 Task: Find connections with filter location Bouar with filter topic #realestatewith filter profile language German with filter current company Trend Micro with filter school Jamia Millia Islamia University with filter industry Venture Capital and Private Equity Principals with filter service category Corporate Events with filter keywords title Security Guard
Action: Mouse moved to (558, 80)
Screenshot: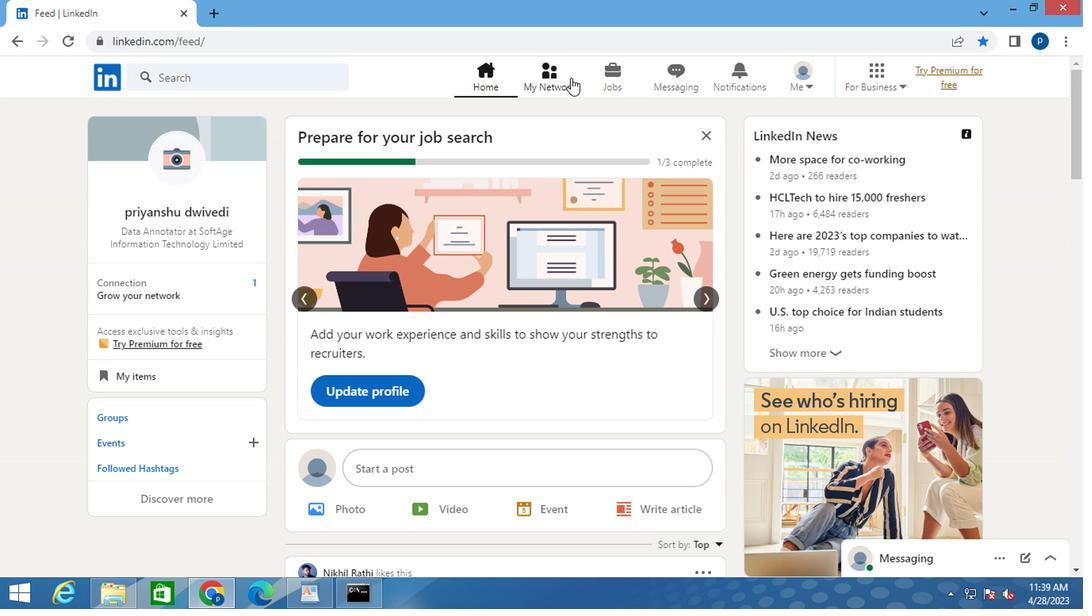 
Action: Mouse pressed left at (558, 80)
Screenshot: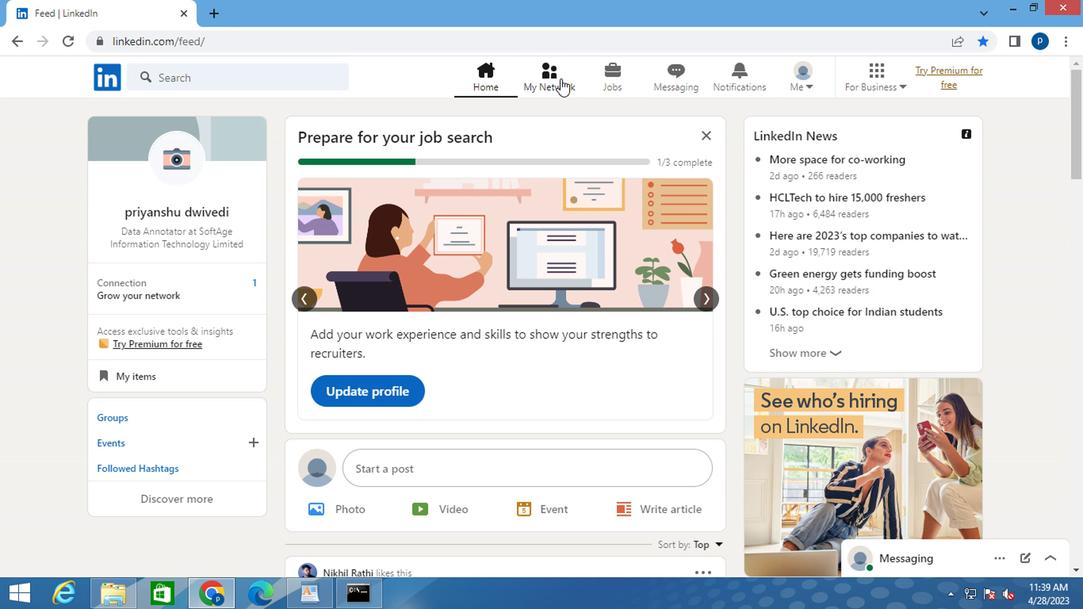
Action: Mouse moved to (187, 165)
Screenshot: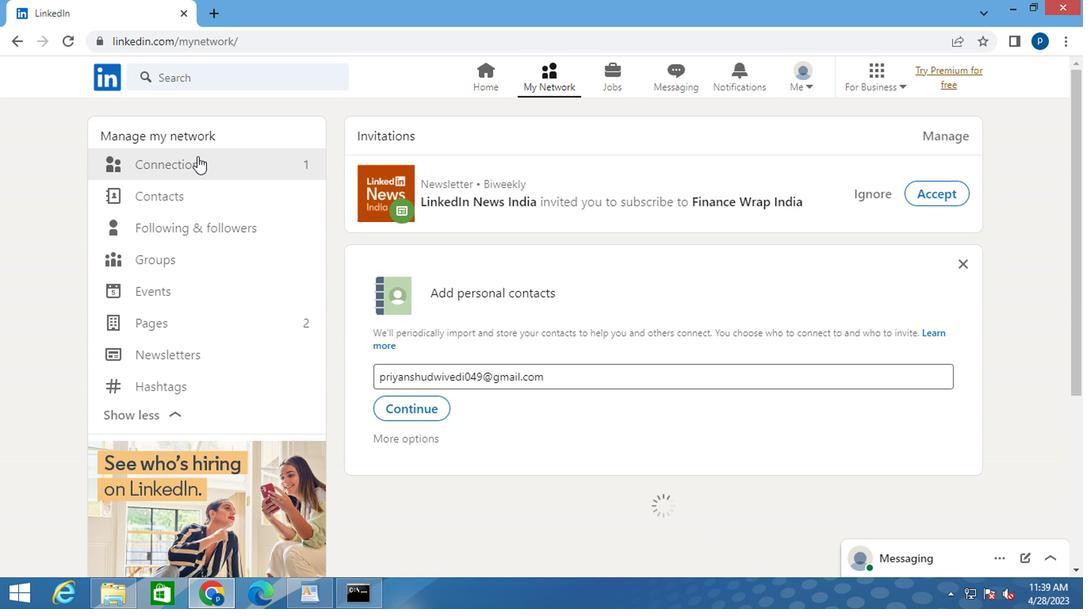 
Action: Mouse pressed left at (187, 165)
Screenshot: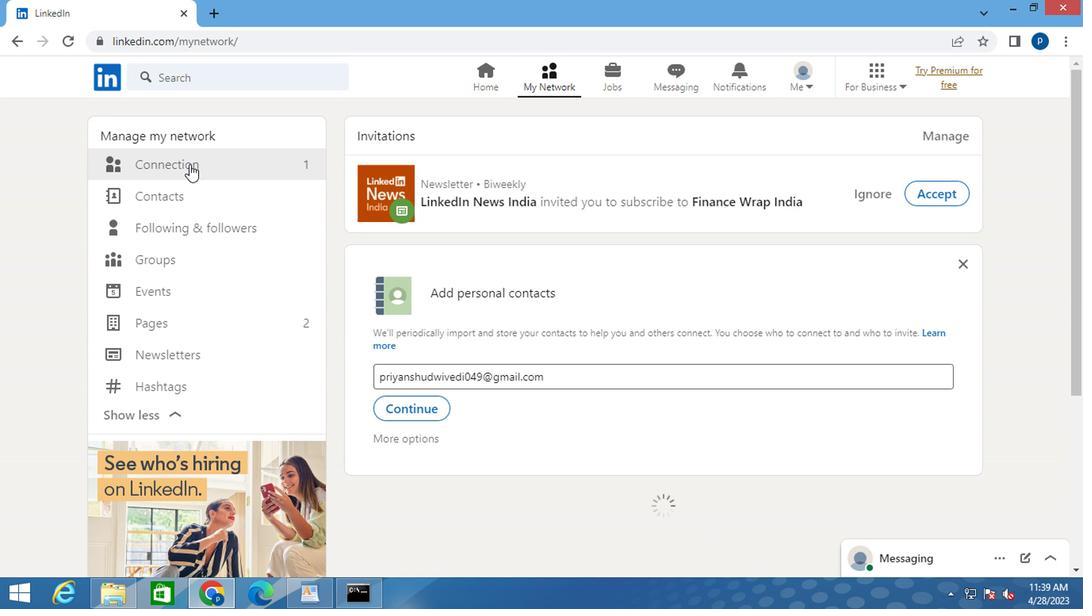 
Action: Mouse moved to (676, 171)
Screenshot: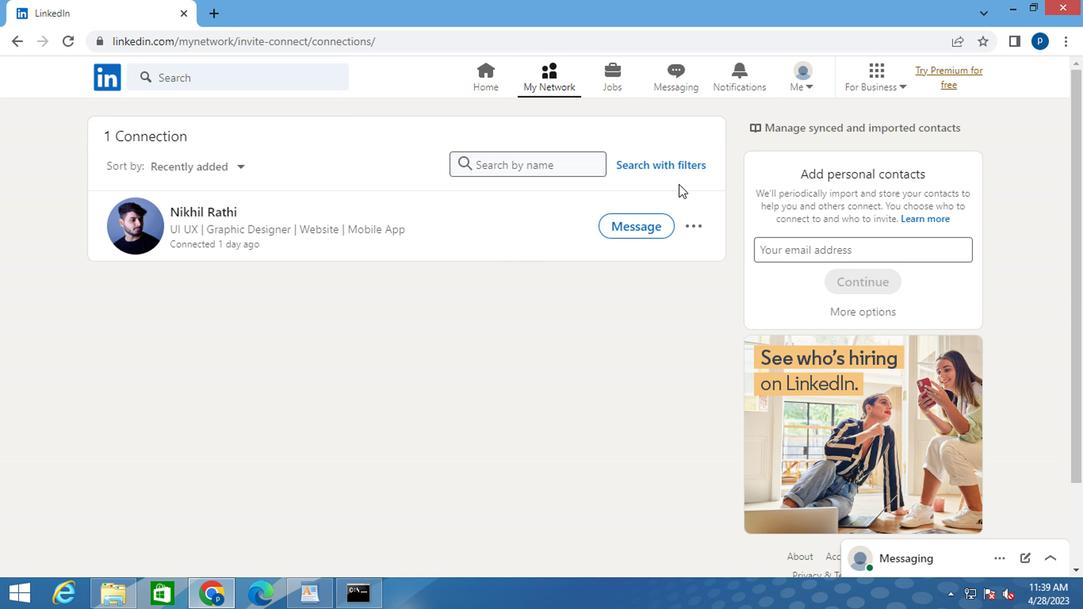 
Action: Mouse pressed left at (676, 171)
Screenshot: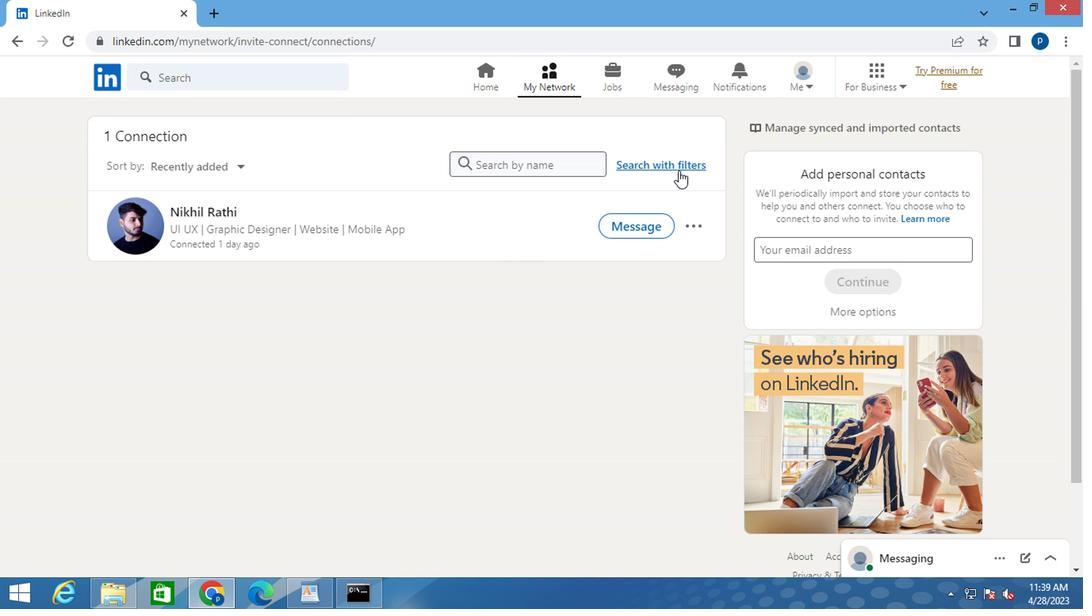 
Action: Mouse moved to (596, 130)
Screenshot: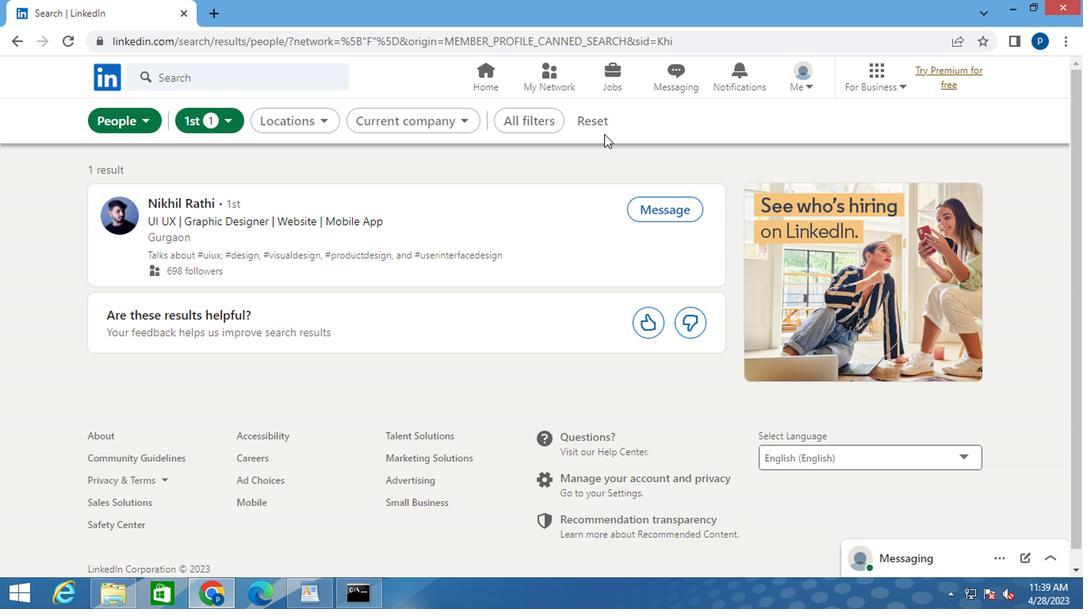 
Action: Mouse pressed left at (596, 130)
Screenshot: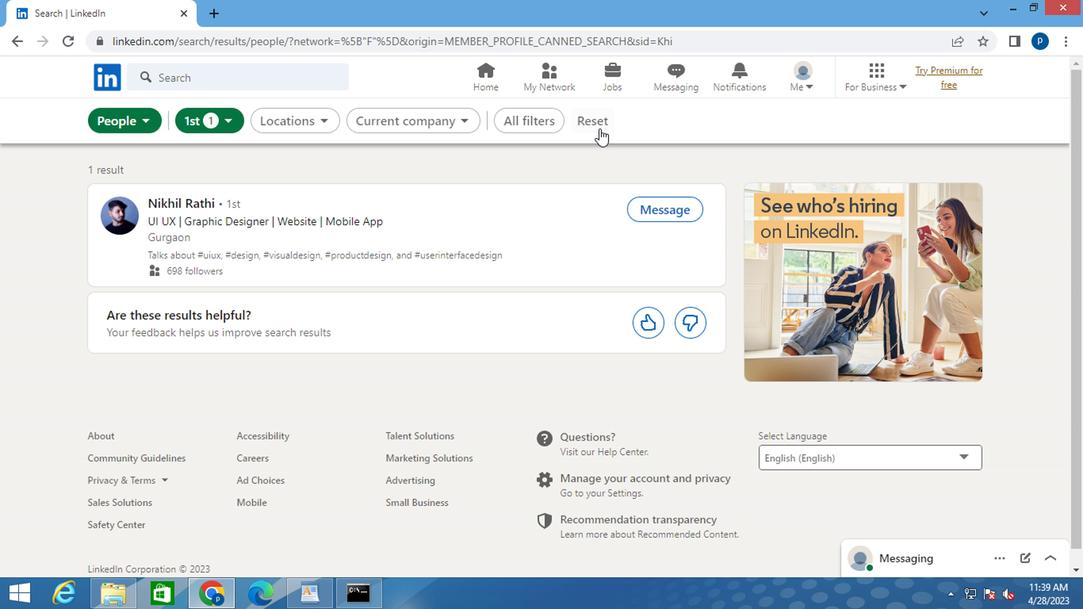 
Action: Mouse moved to (581, 124)
Screenshot: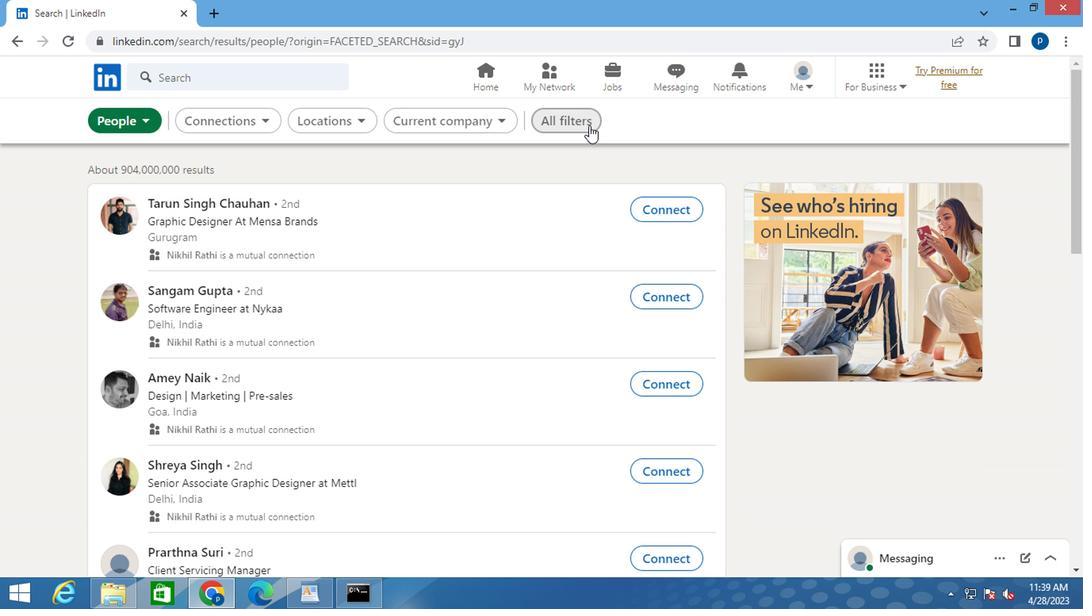 
Action: Mouse pressed left at (581, 124)
Screenshot: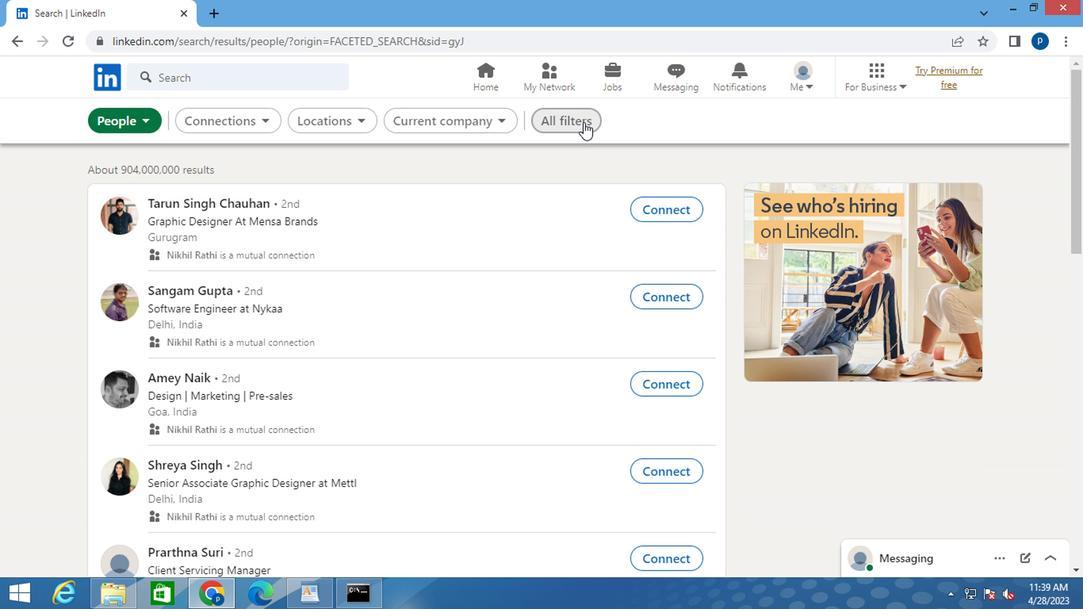 
Action: Mouse moved to (719, 339)
Screenshot: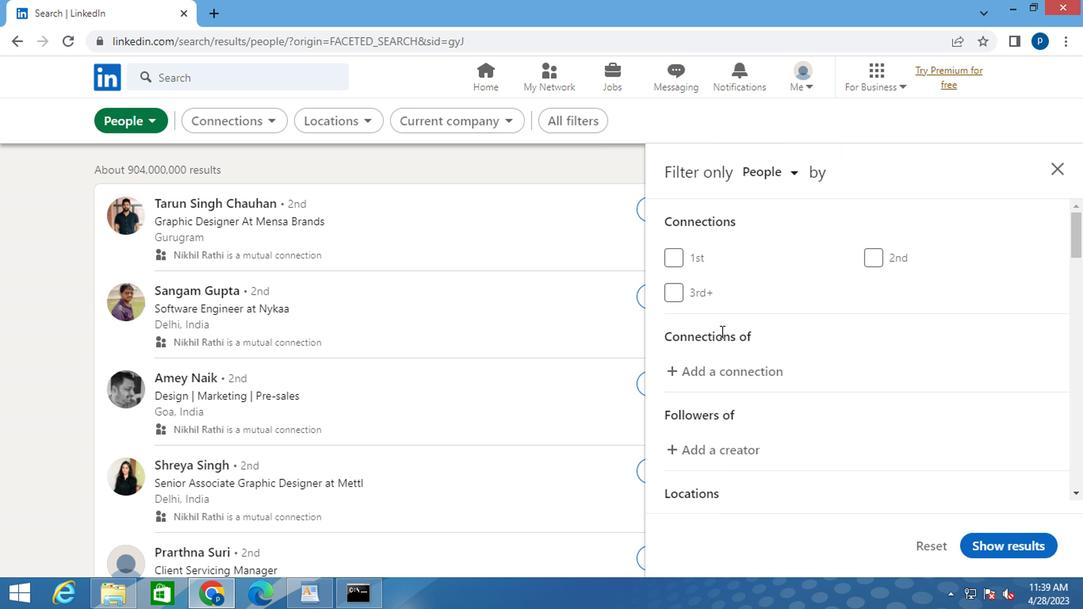 
Action: Mouse scrolled (719, 338) with delta (0, -1)
Screenshot: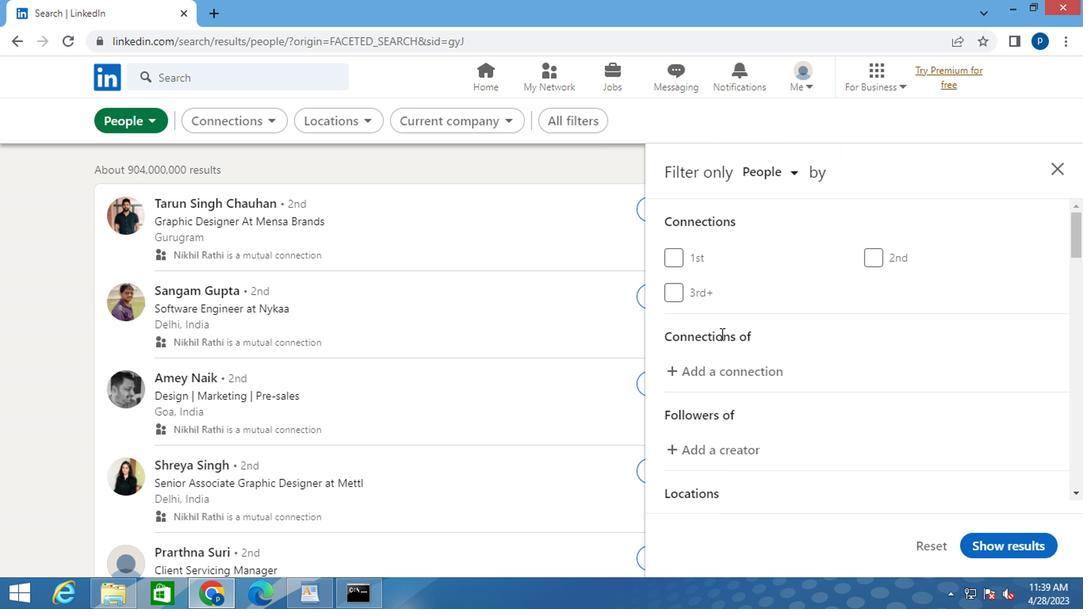 
Action: Mouse moved to (760, 365)
Screenshot: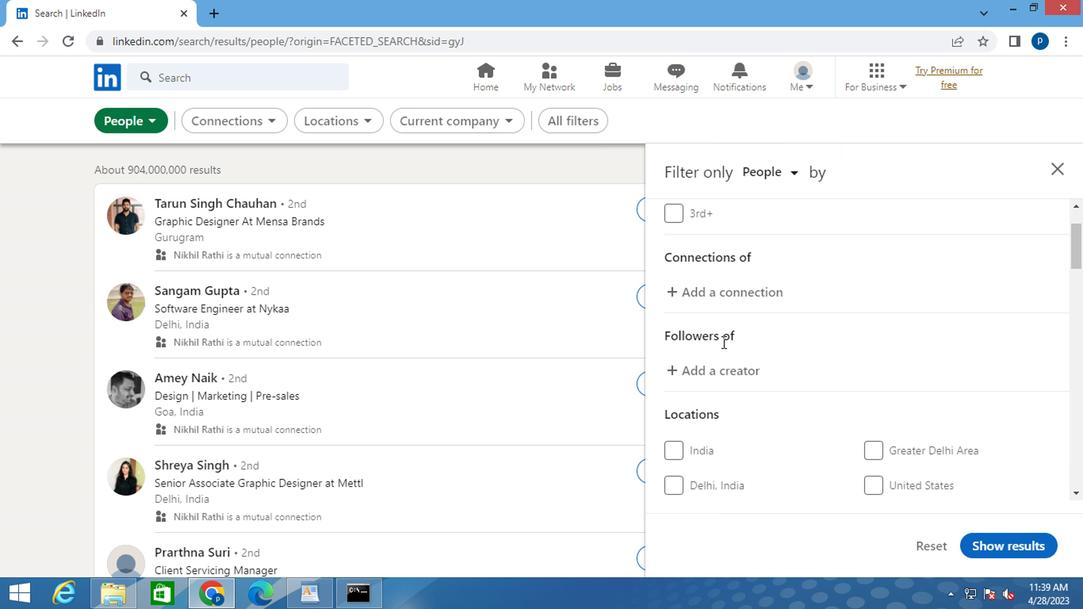 
Action: Mouse scrolled (760, 364) with delta (0, -1)
Screenshot: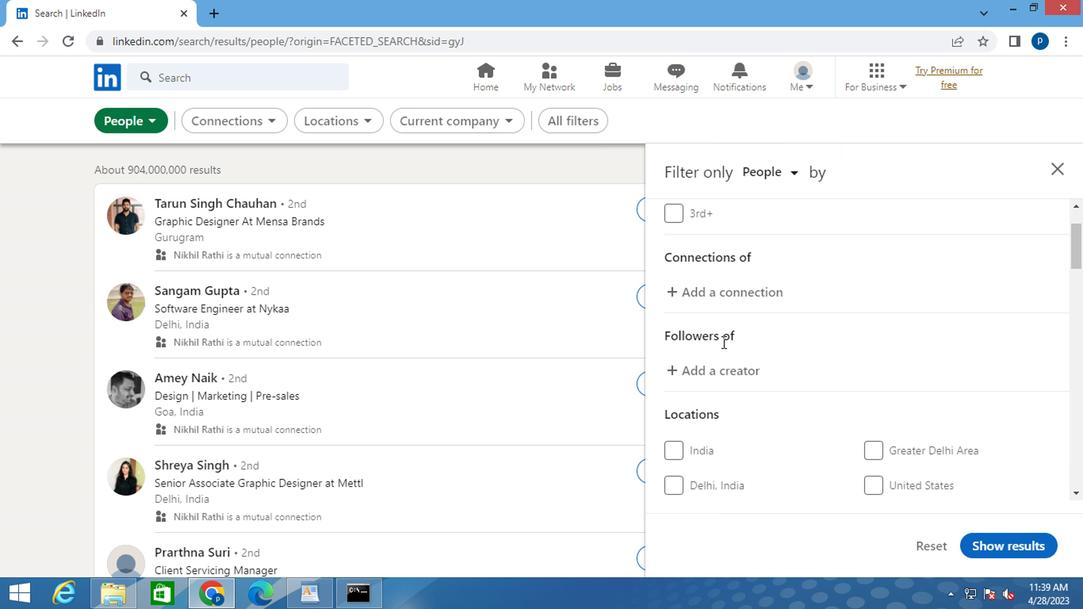 
Action: Mouse scrolled (760, 364) with delta (0, -1)
Screenshot: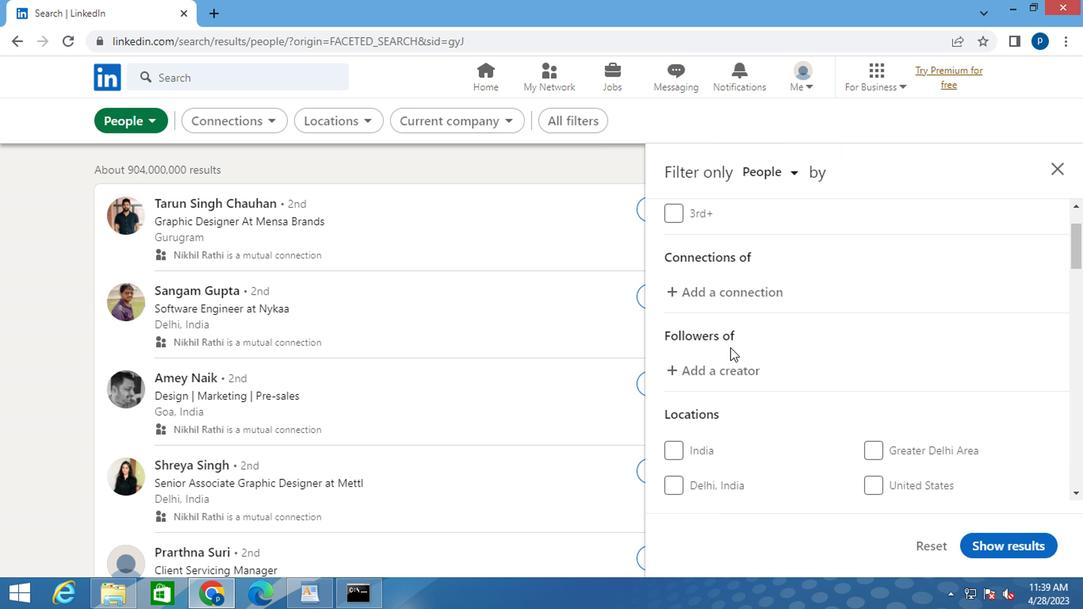 
Action: Mouse moved to (865, 360)
Screenshot: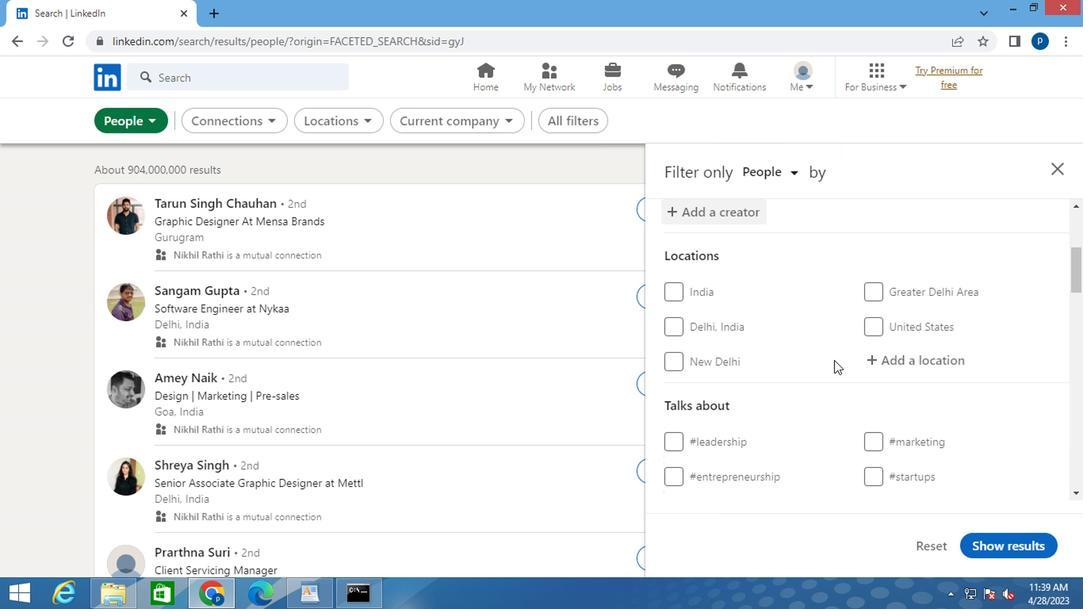 
Action: Mouse pressed left at (865, 360)
Screenshot: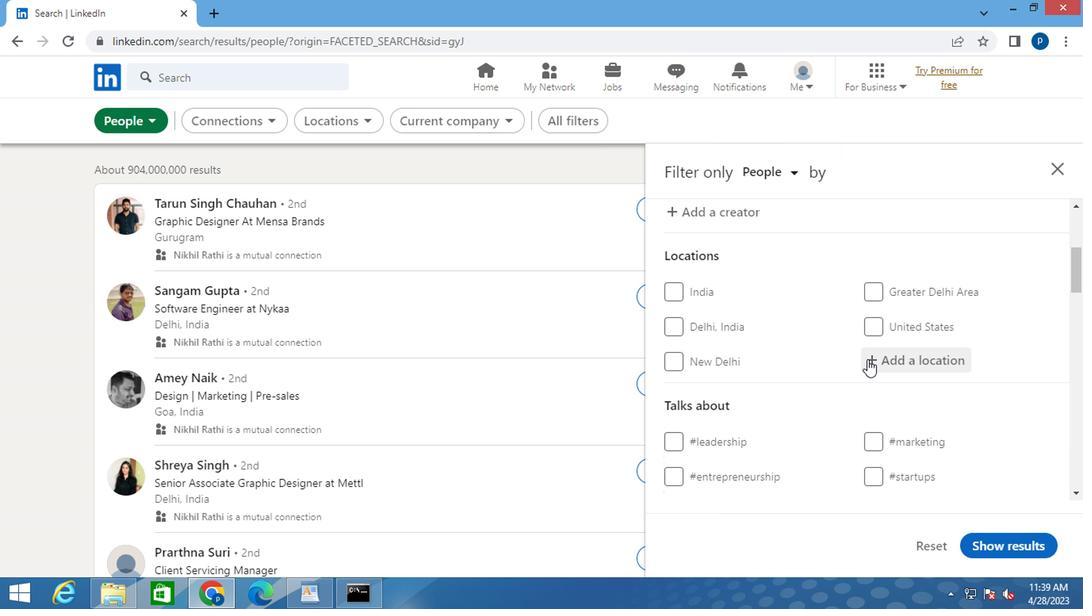 
Action: Key pressed b<Key.caps_lock>ouar
Screenshot: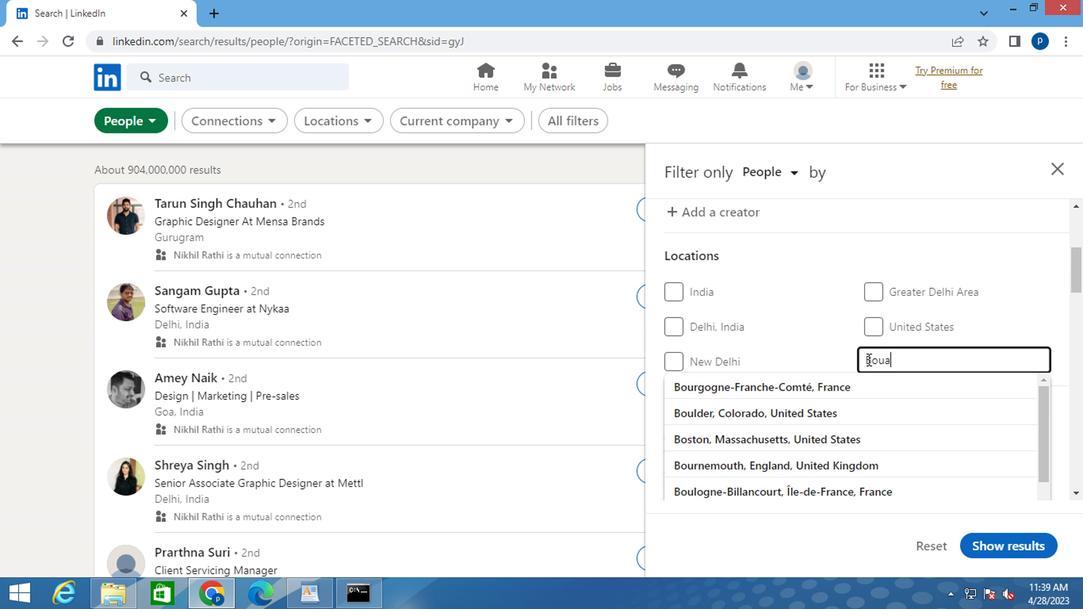 
Action: Mouse moved to (808, 387)
Screenshot: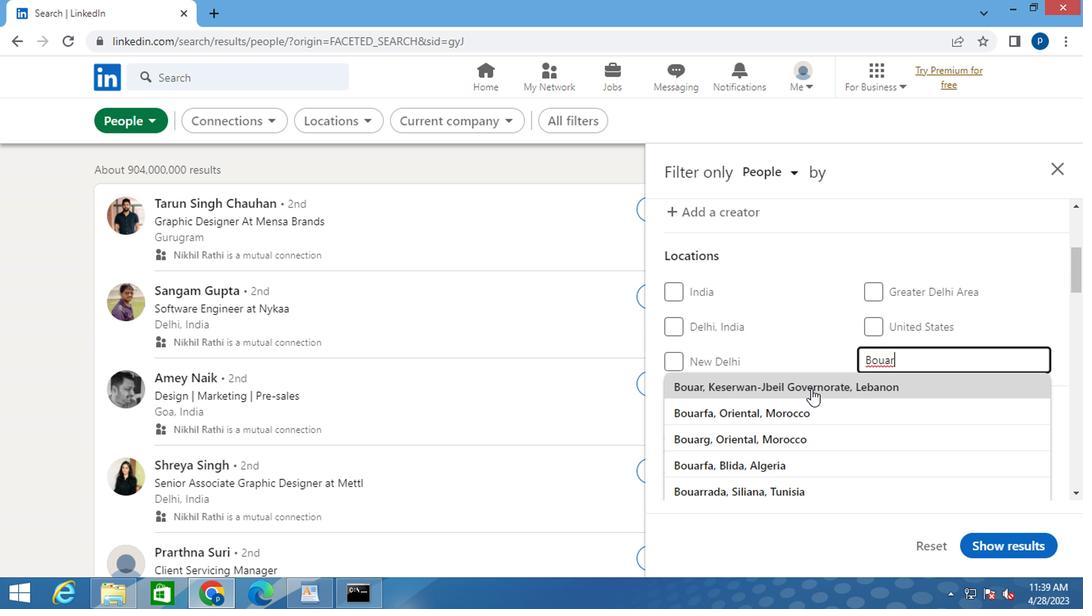 
Action: Mouse pressed left at (808, 387)
Screenshot: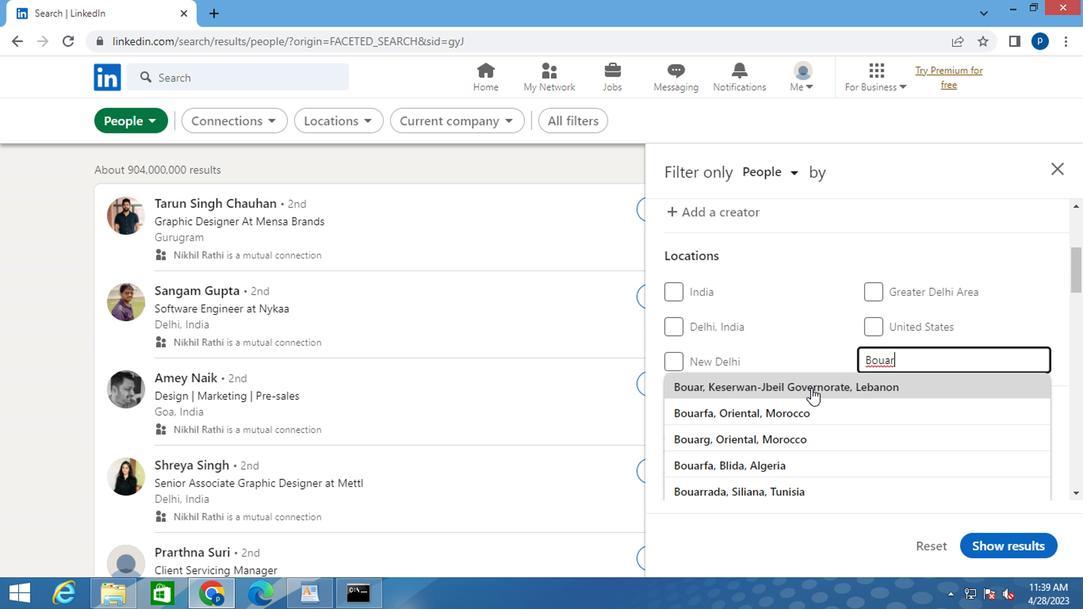 
Action: Mouse moved to (758, 391)
Screenshot: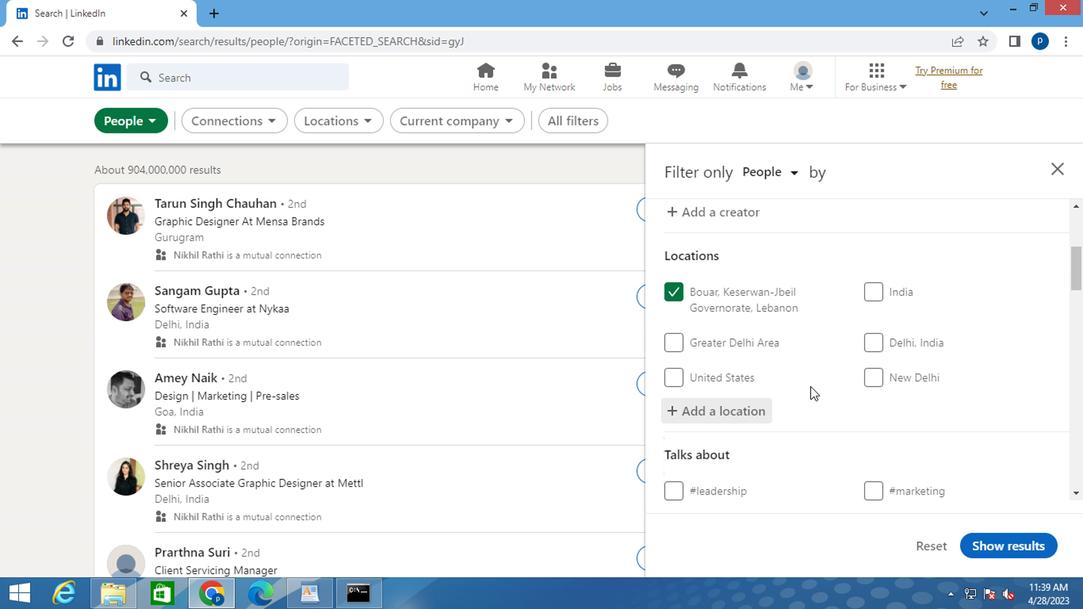
Action: Mouse scrolled (758, 390) with delta (0, -1)
Screenshot: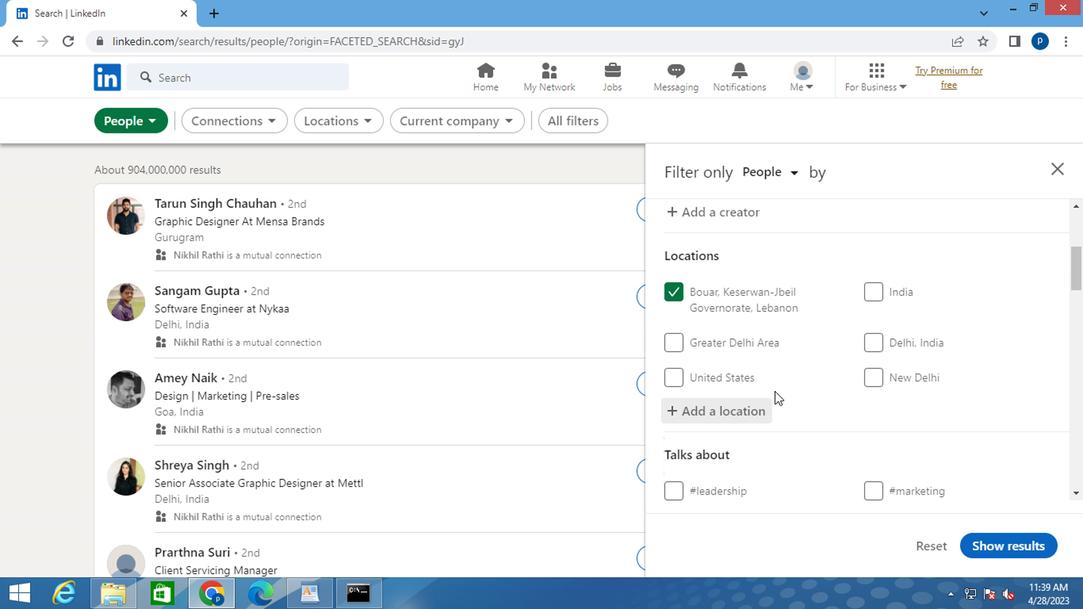 
Action: Mouse scrolled (758, 390) with delta (0, -1)
Screenshot: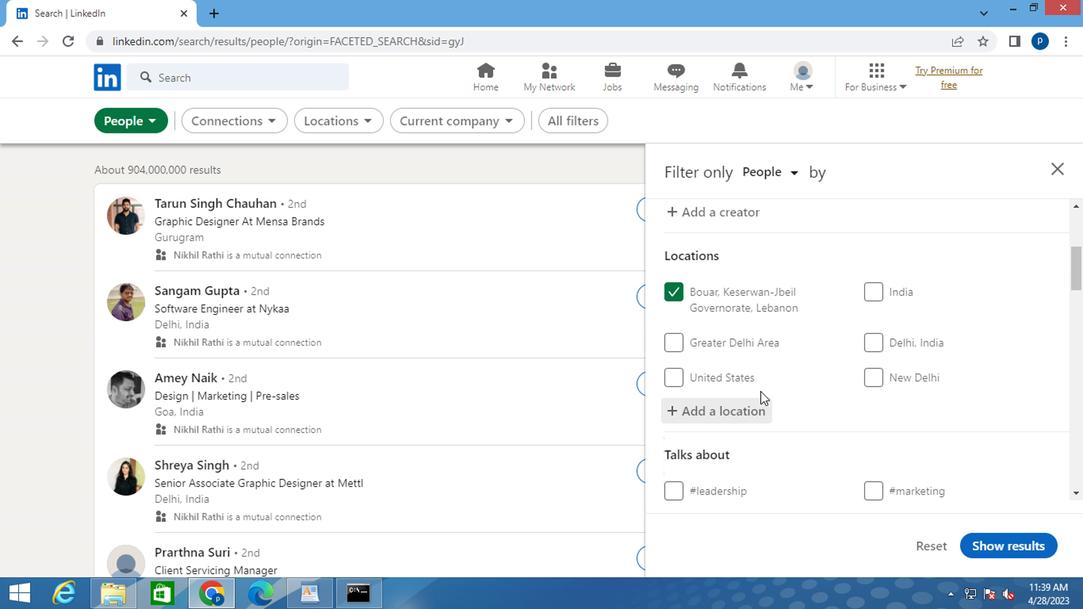 
Action: Mouse moved to (882, 409)
Screenshot: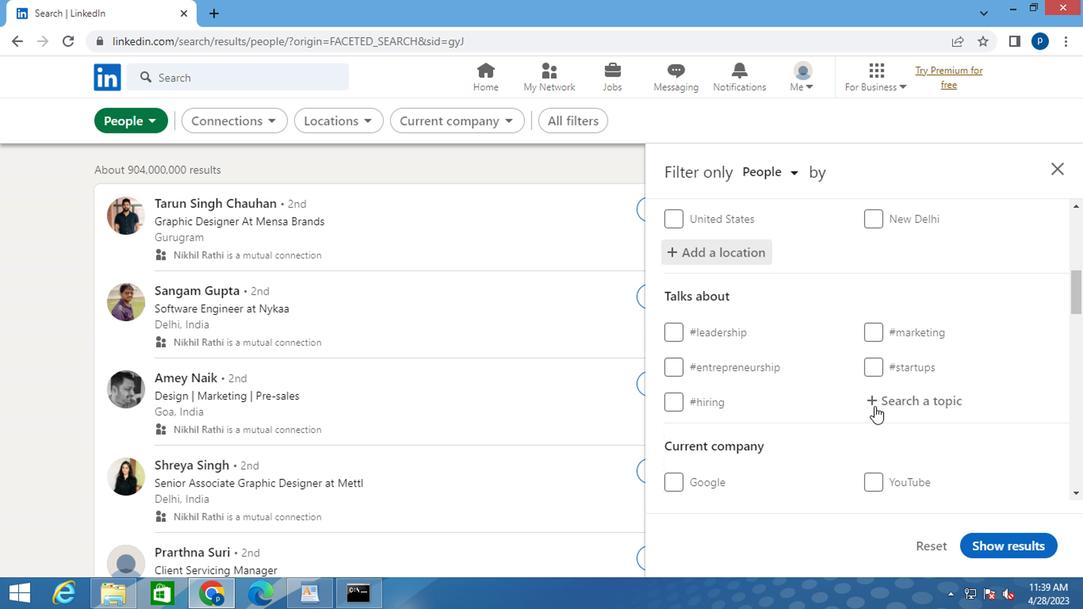 
Action: Mouse pressed left at (882, 409)
Screenshot: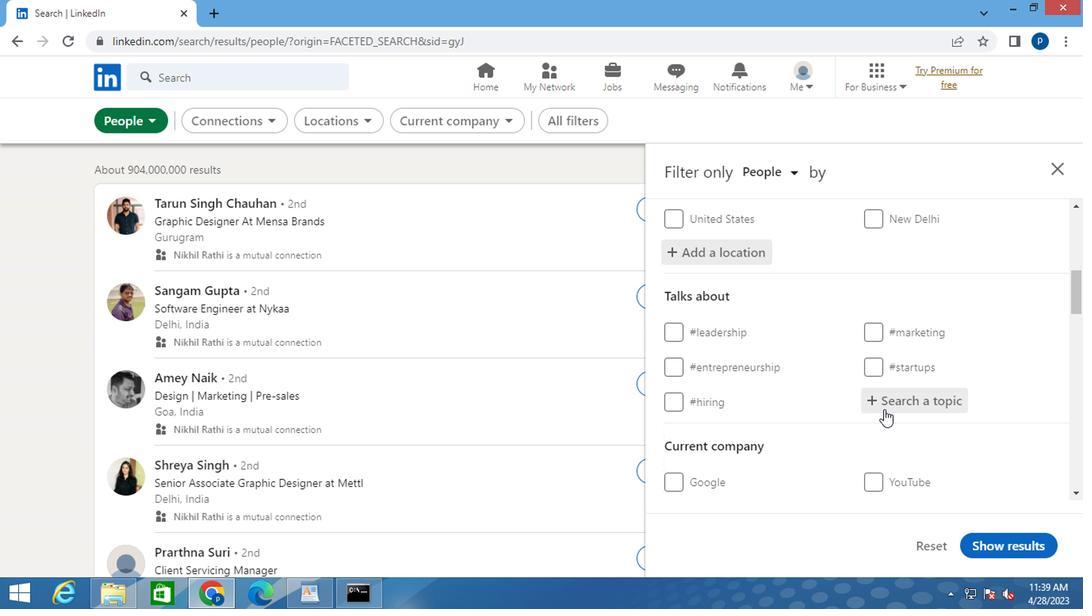 
Action: Key pressed <Key.shift>#REALESTATE<Key.space>
Screenshot: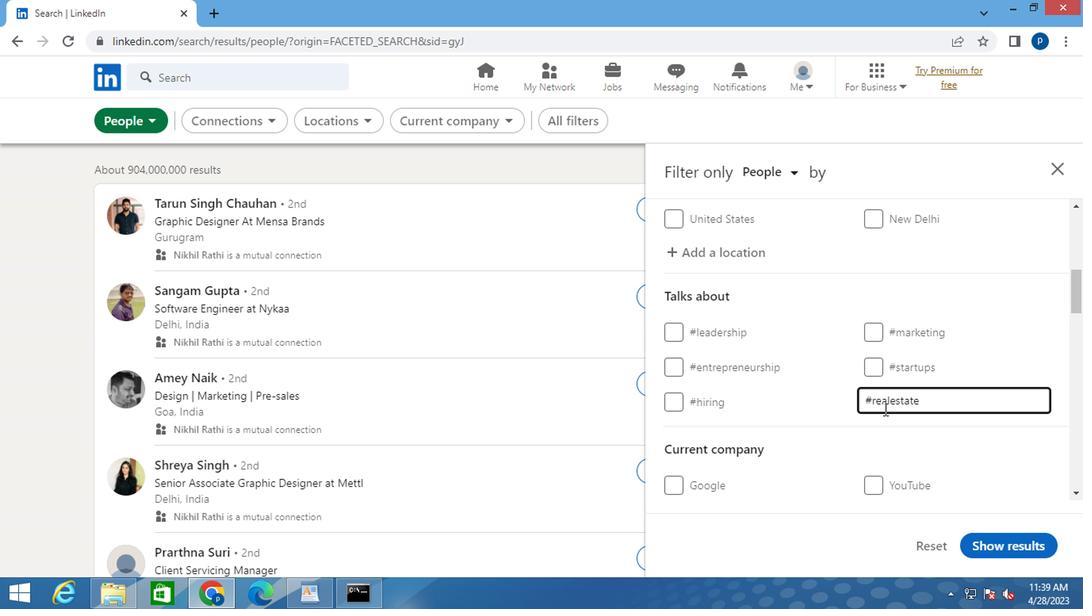 
Action: Mouse moved to (826, 413)
Screenshot: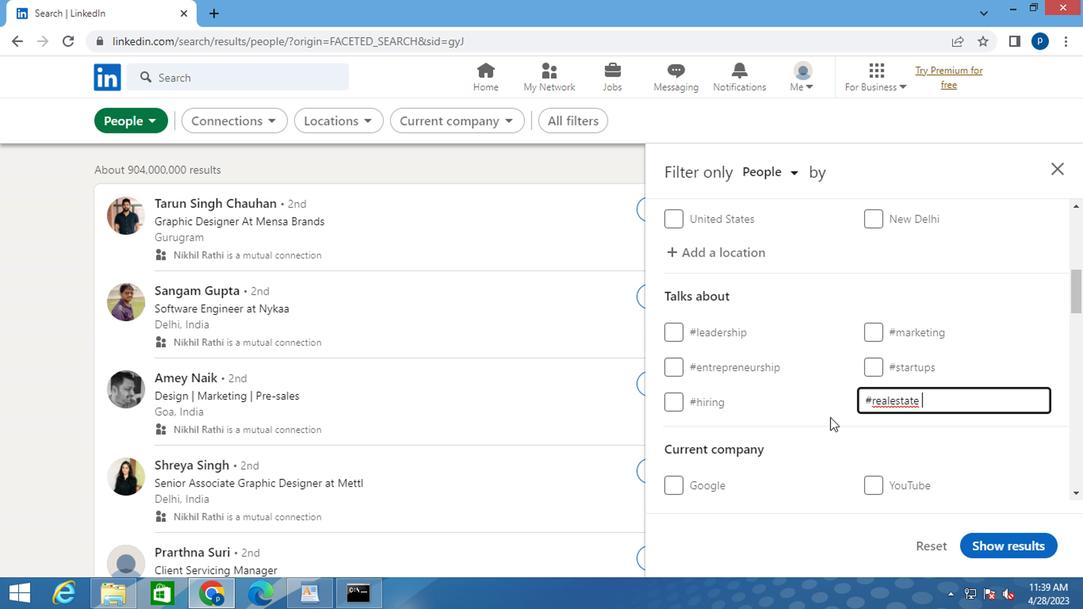 
Action: Mouse scrolled (826, 413) with delta (0, 0)
Screenshot: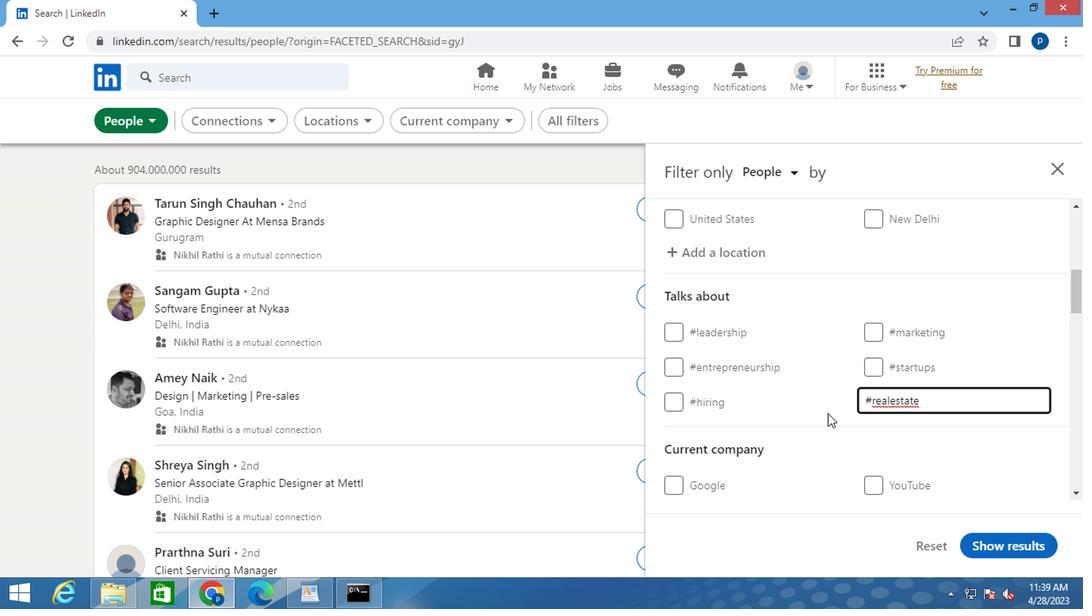 
Action: Mouse moved to (821, 398)
Screenshot: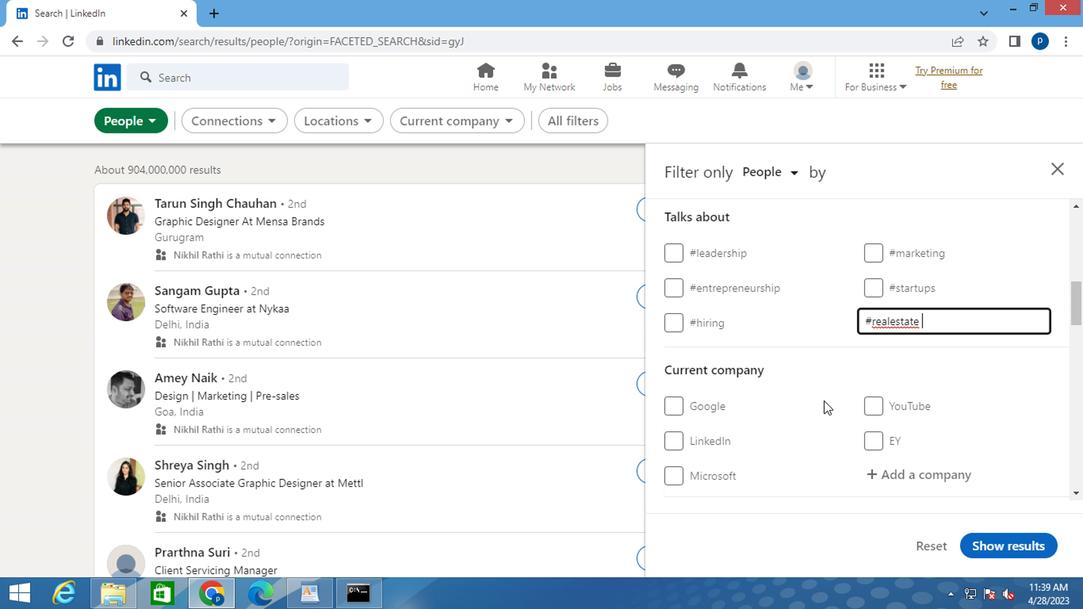 
Action: Mouse scrolled (821, 397) with delta (0, 0)
Screenshot: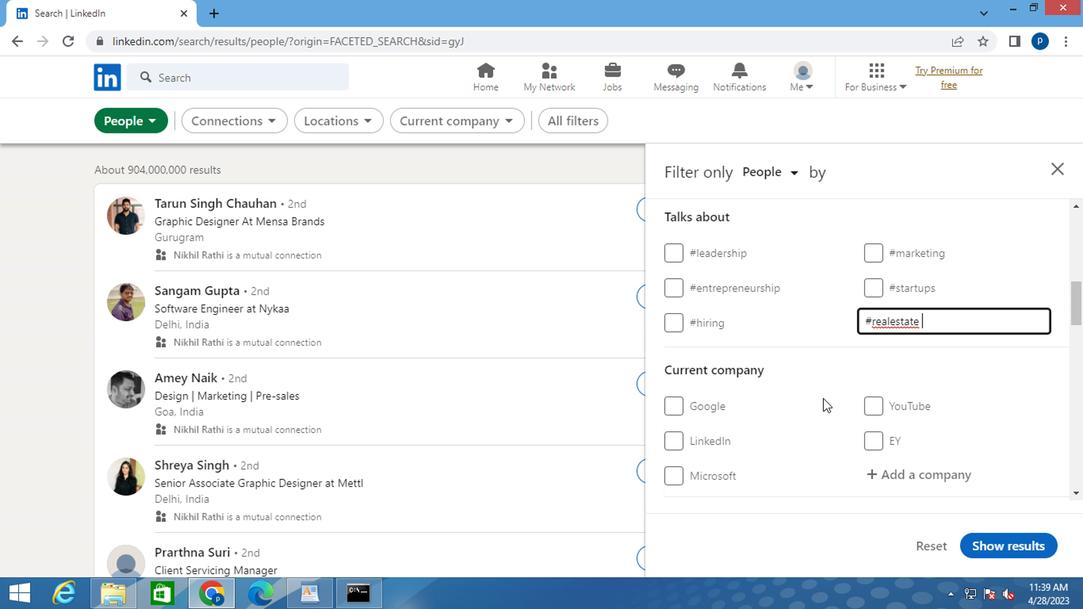 
Action: Mouse moved to (821, 396)
Screenshot: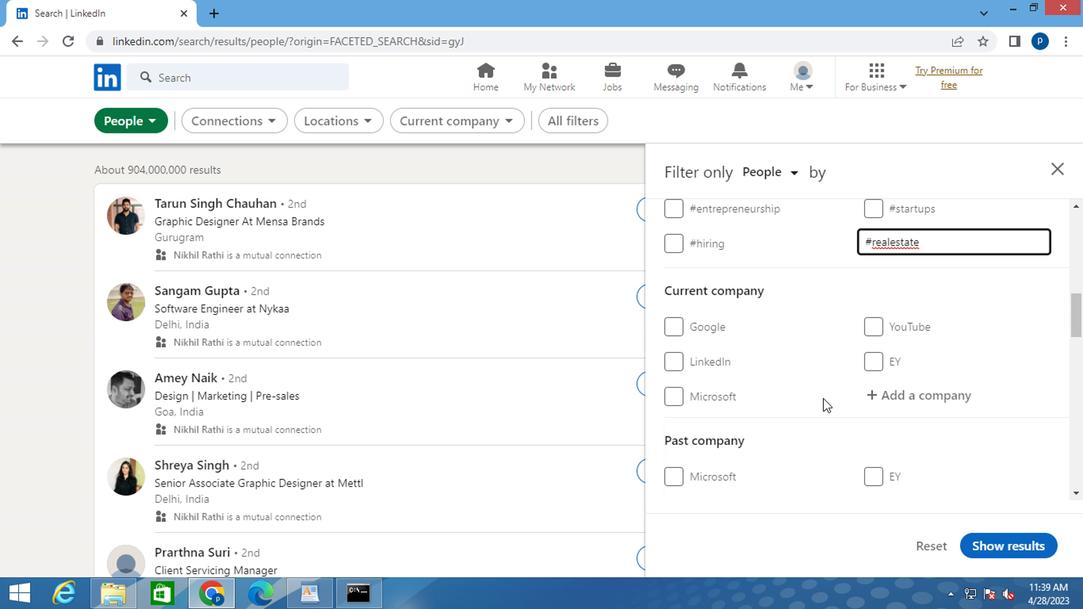 
Action: Mouse scrolled (821, 395) with delta (0, 0)
Screenshot: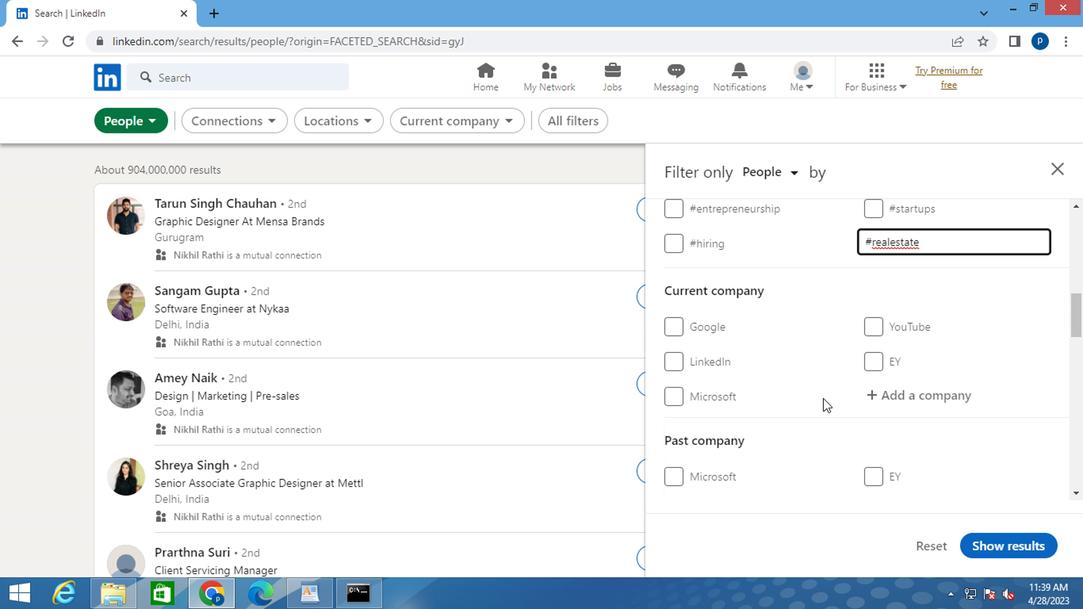 
Action: Mouse scrolled (821, 395) with delta (0, 0)
Screenshot: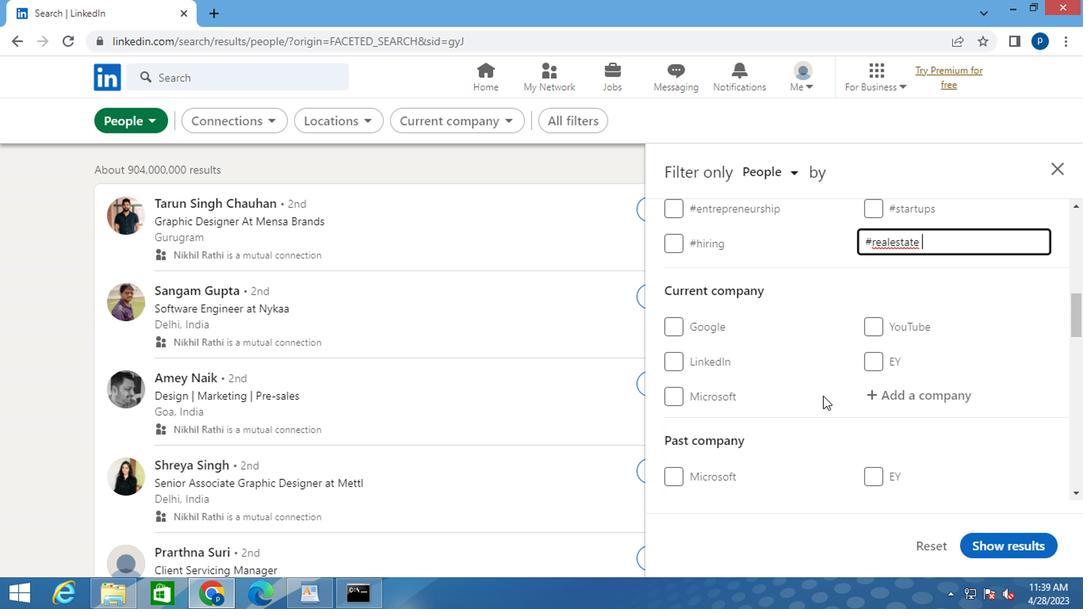 
Action: Mouse moved to (821, 395)
Screenshot: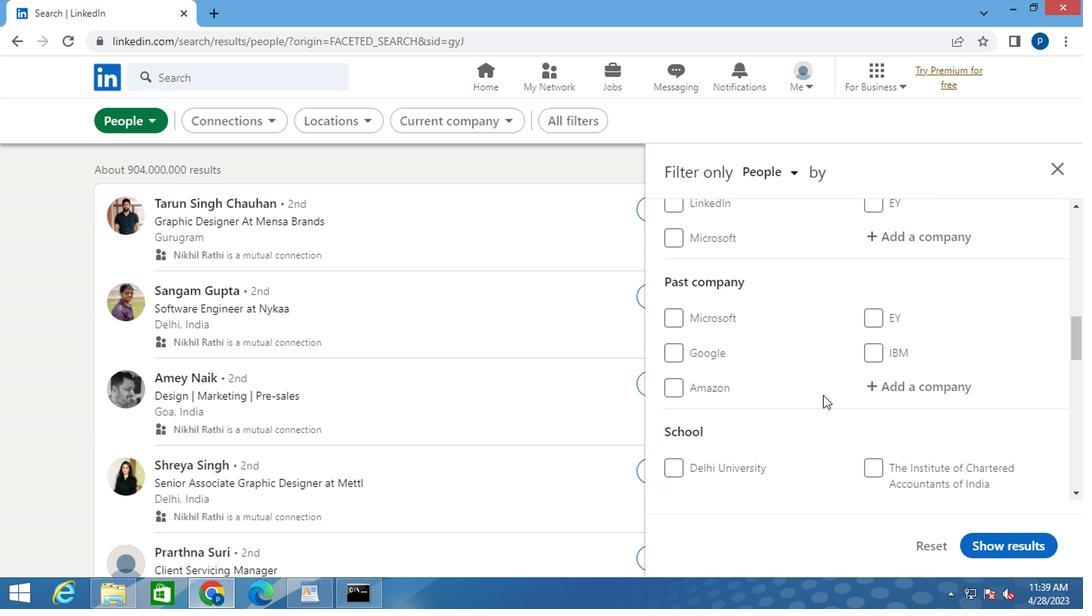 
Action: Mouse scrolled (821, 394) with delta (0, -1)
Screenshot: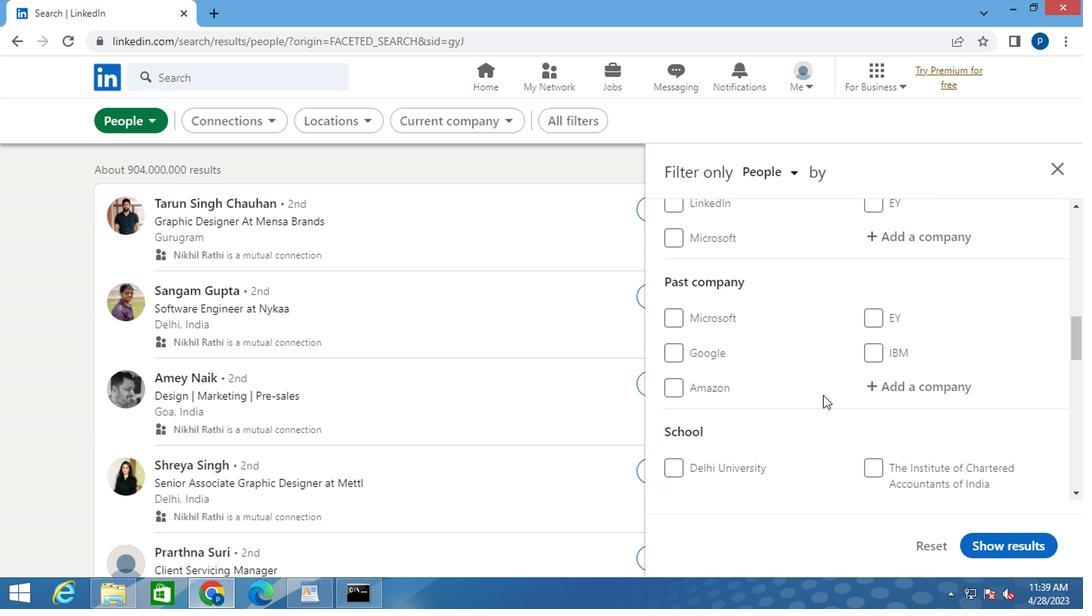 
Action: Mouse moved to (856, 393)
Screenshot: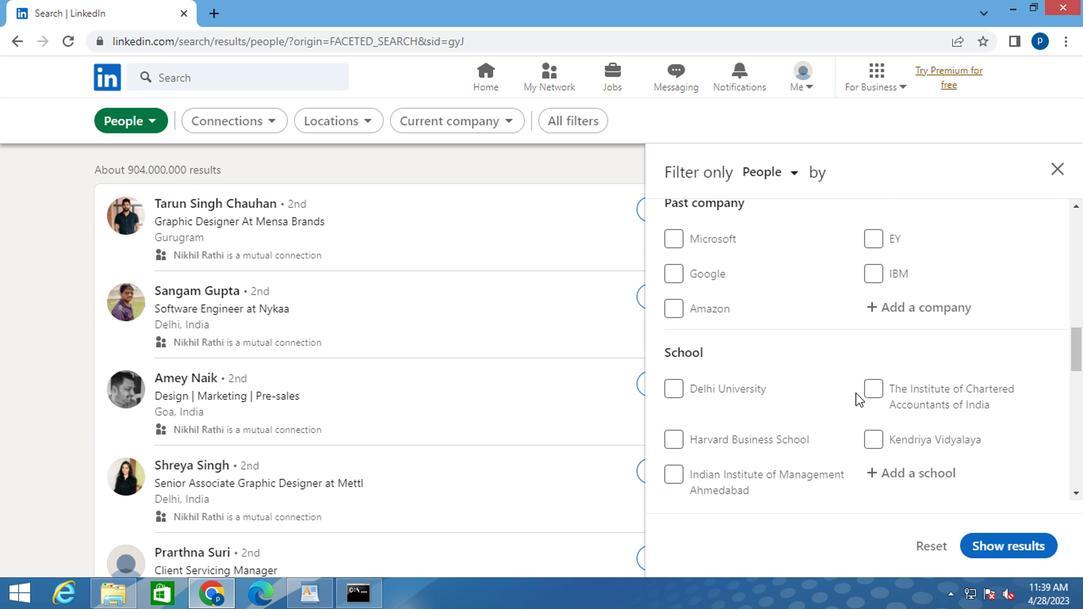 
Action: Mouse scrolled (856, 392) with delta (0, -1)
Screenshot: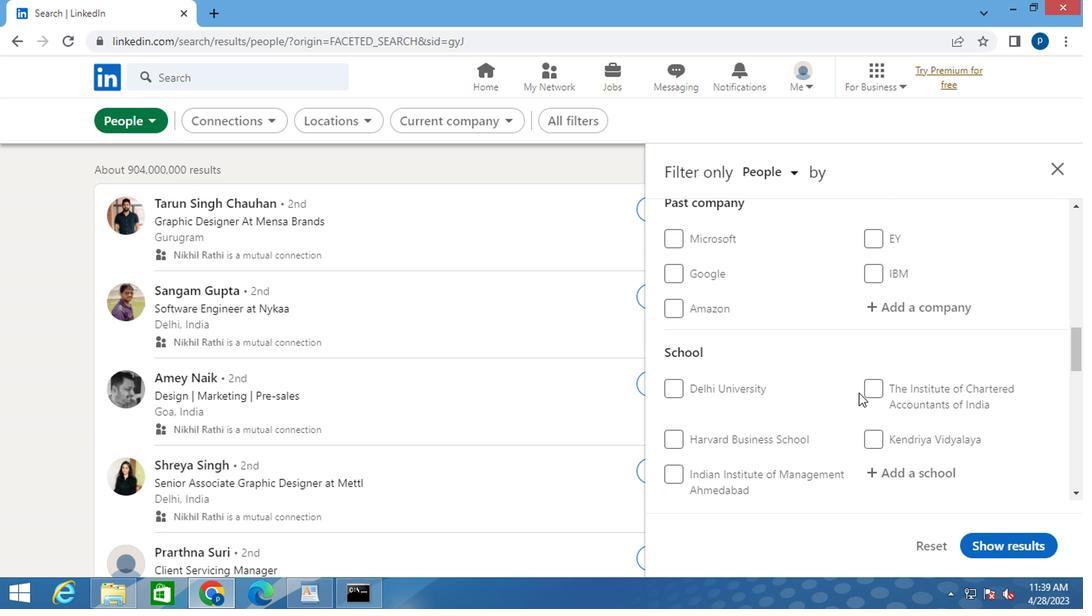 
Action: Mouse scrolled (856, 392) with delta (0, -1)
Screenshot: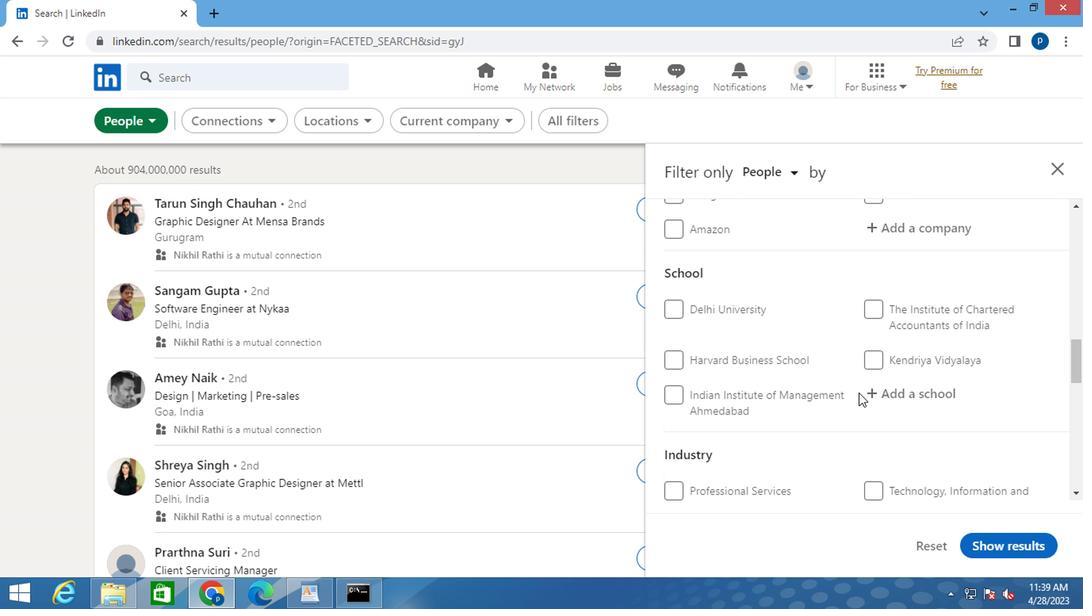 
Action: Mouse moved to (856, 392)
Screenshot: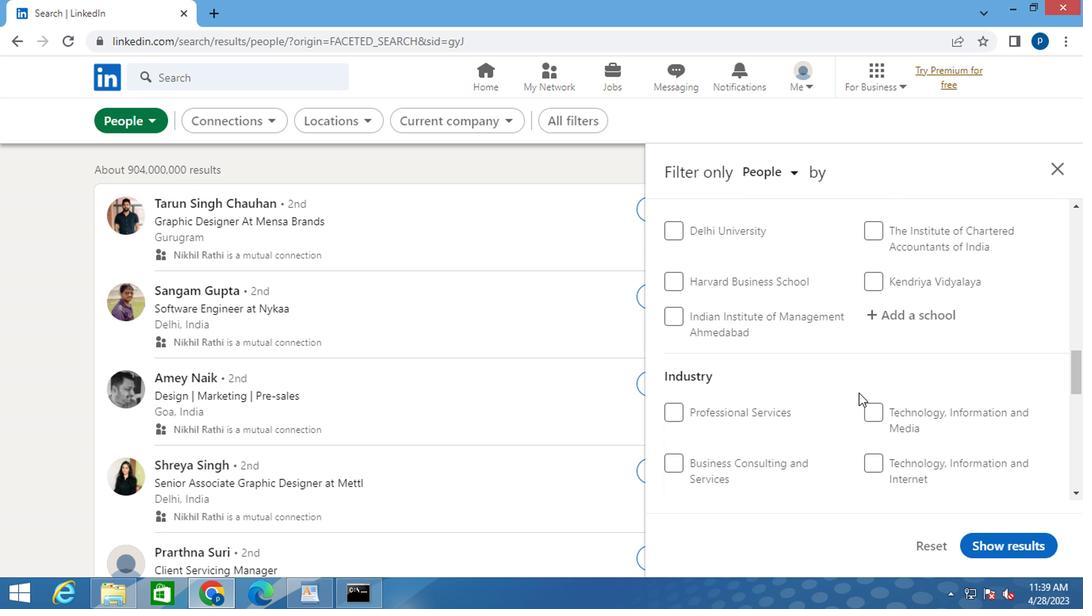 
Action: Mouse scrolled (856, 391) with delta (0, 0)
Screenshot: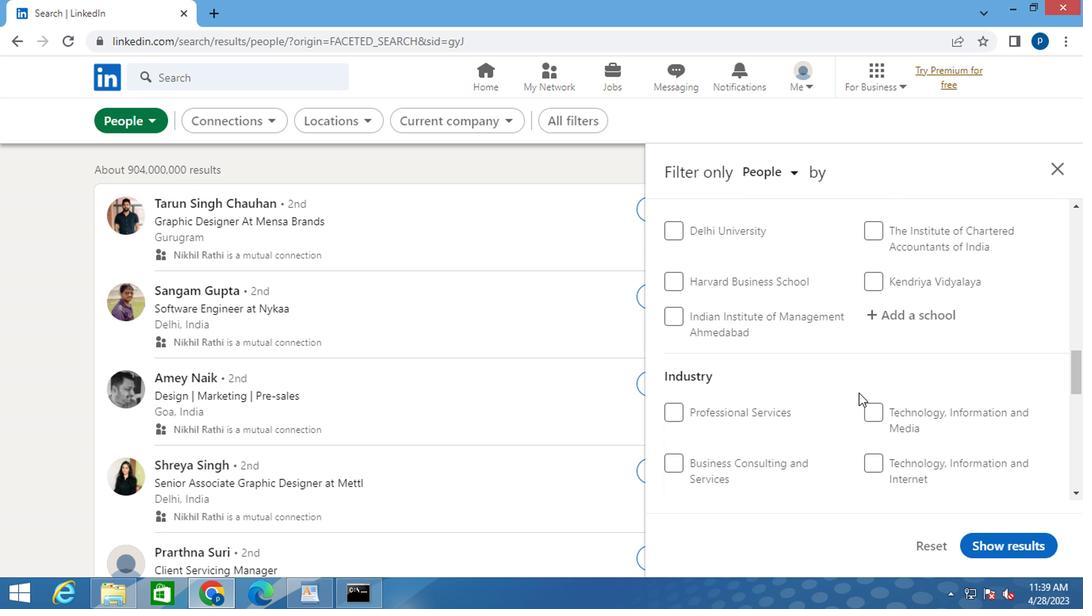 
Action: Mouse moved to (853, 392)
Screenshot: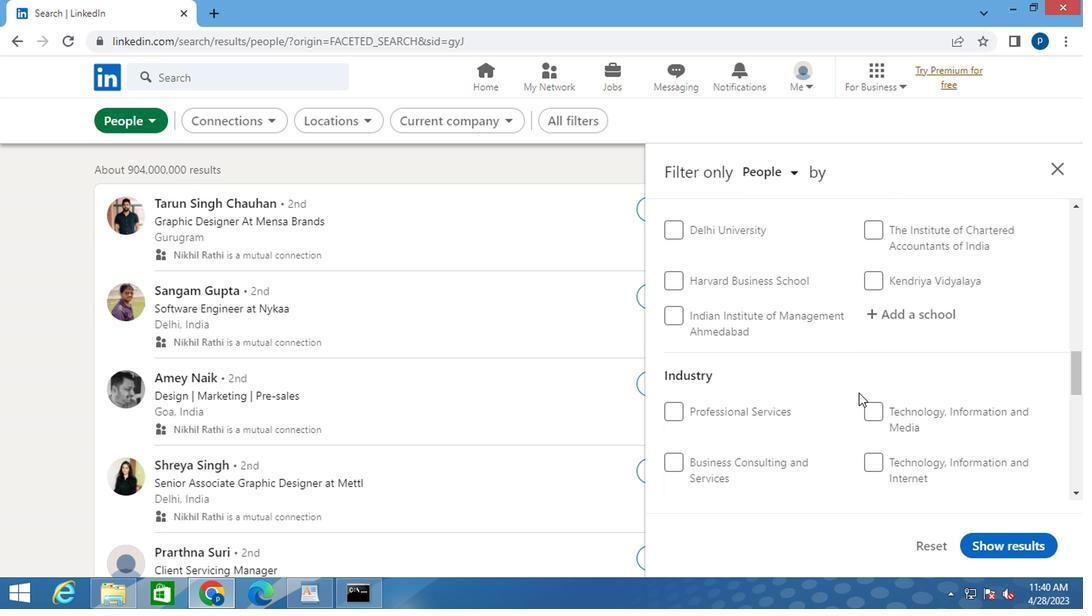 
Action: Mouse scrolled (853, 391) with delta (0, 0)
Screenshot: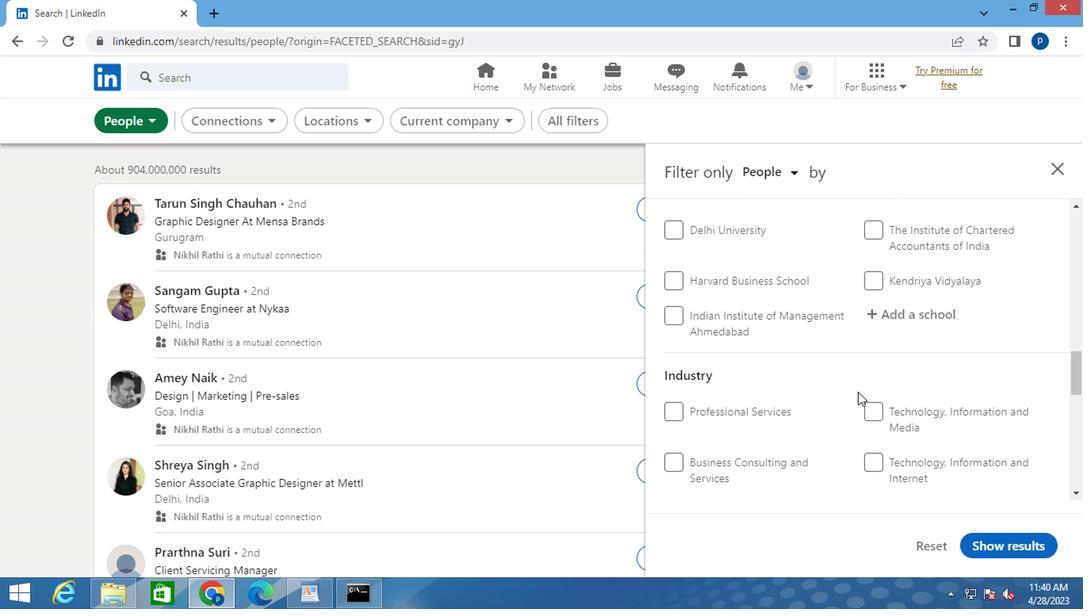 
Action: Mouse moved to (830, 390)
Screenshot: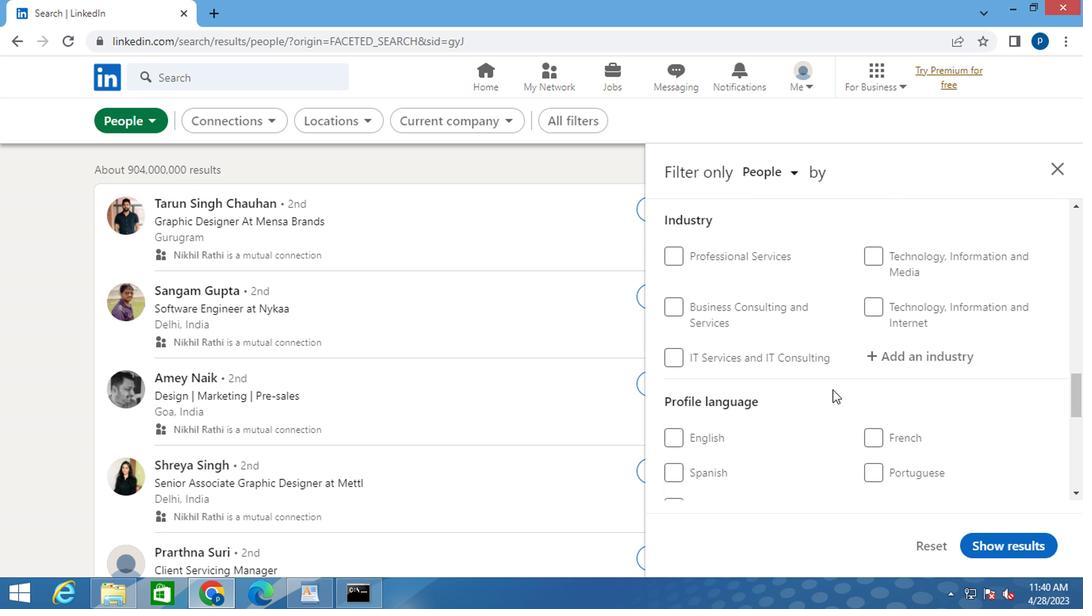 
Action: Mouse scrolled (830, 389) with delta (0, 0)
Screenshot: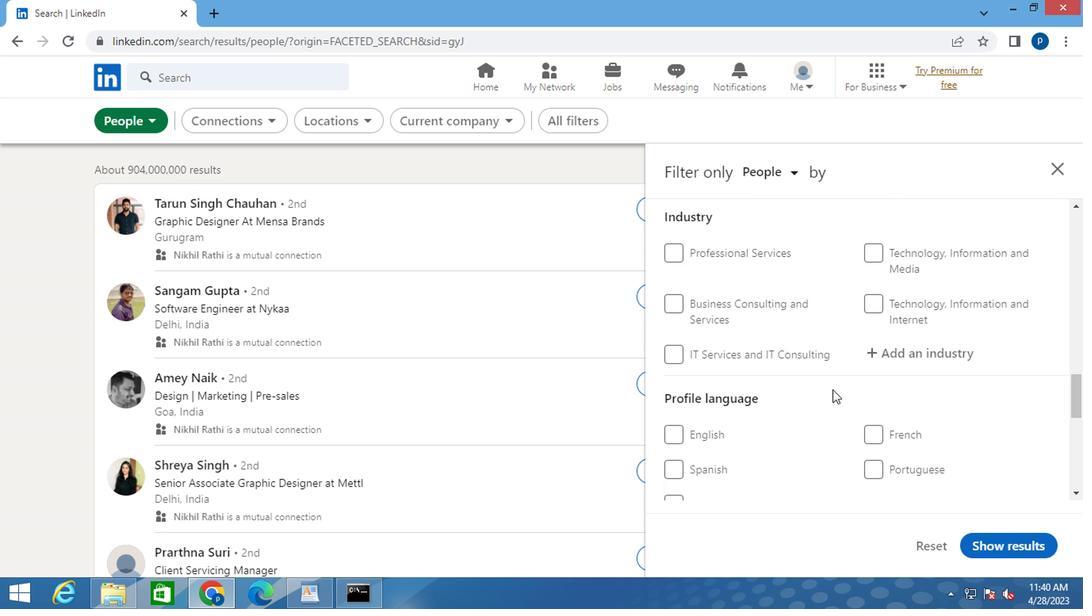 
Action: Mouse moved to (672, 419)
Screenshot: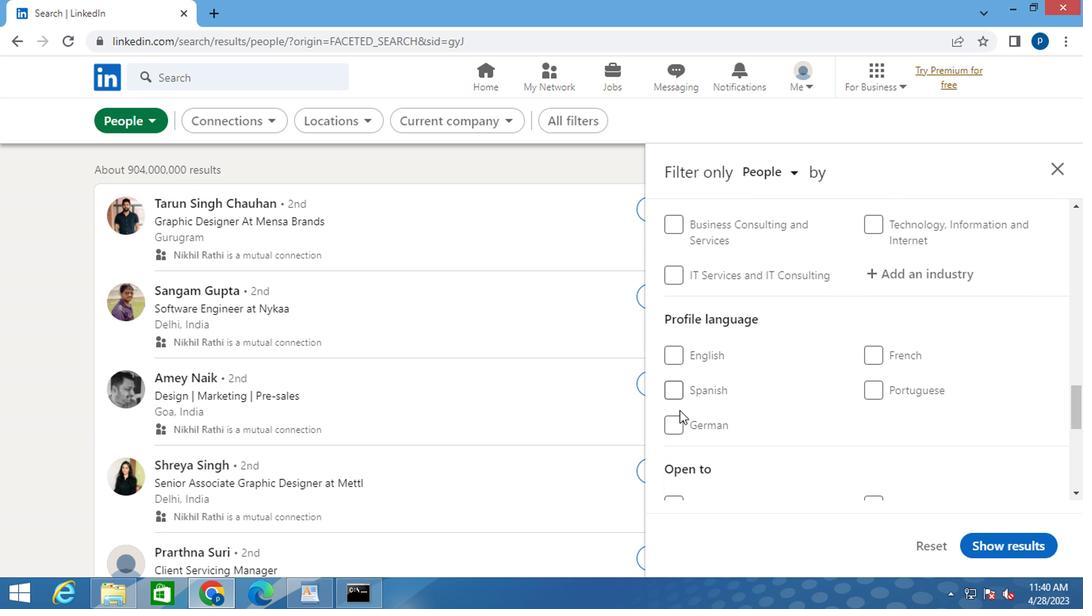 
Action: Mouse pressed left at (672, 419)
Screenshot: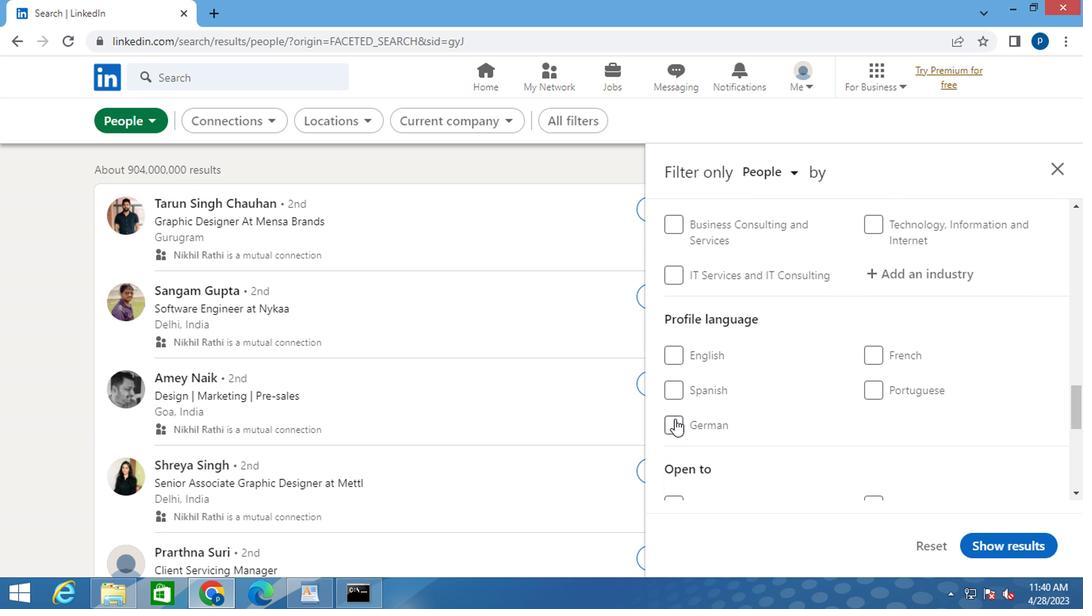 
Action: Mouse moved to (779, 366)
Screenshot: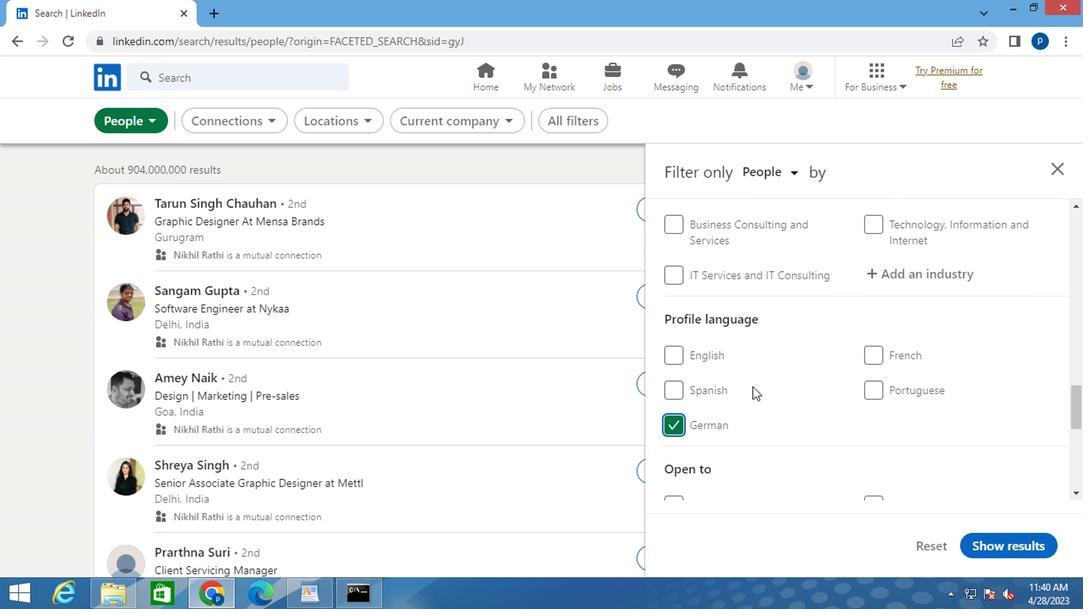
Action: Mouse scrolled (779, 367) with delta (0, 1)
Screenshot: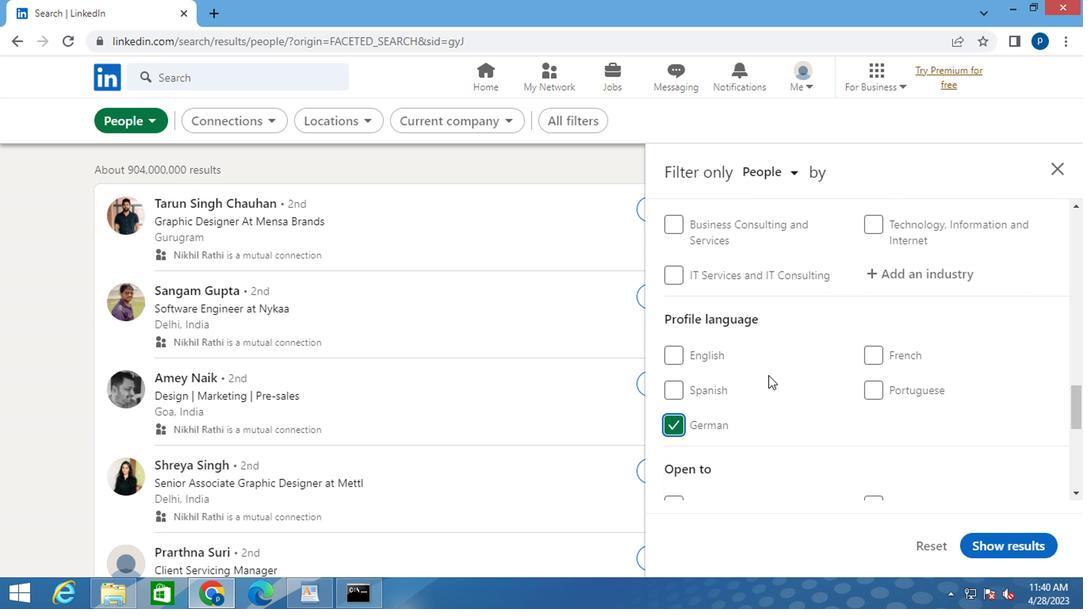 
Action: Mouse scrolled (779, 367) with delta (0, 1)
Screenshot: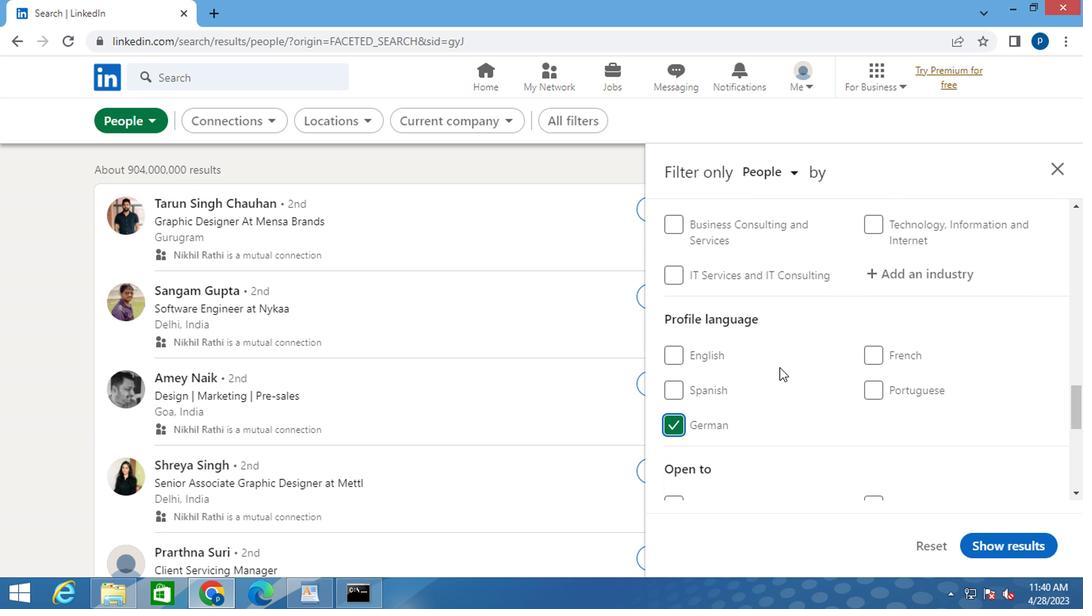 
Action: Mouse moved to (780, 363)
Screenshot: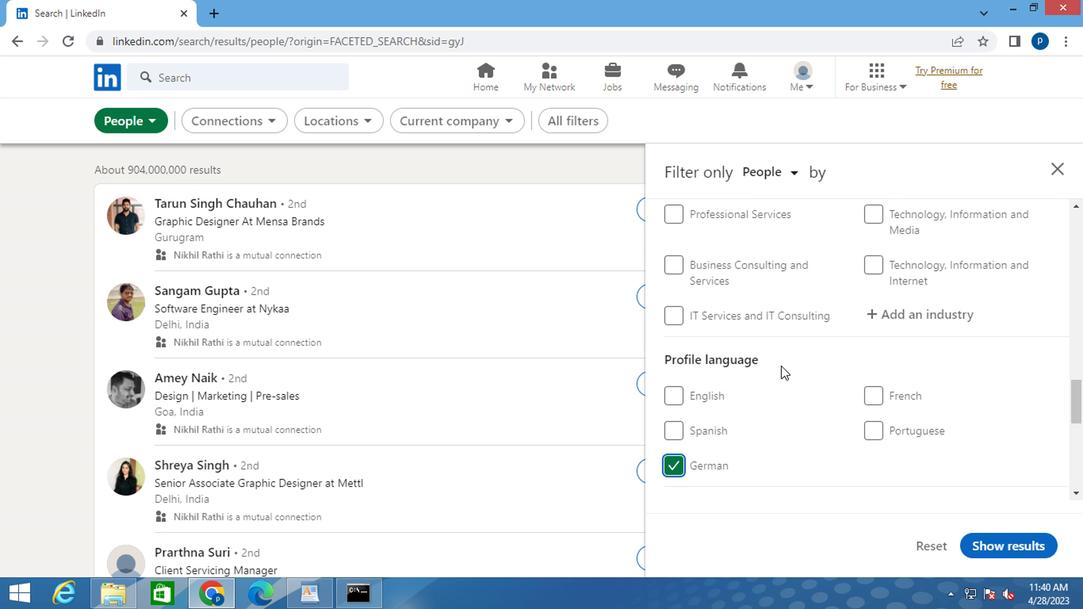 
Action: Mouse scrolled (780, 364) with delta (0, 0)
Screenshot: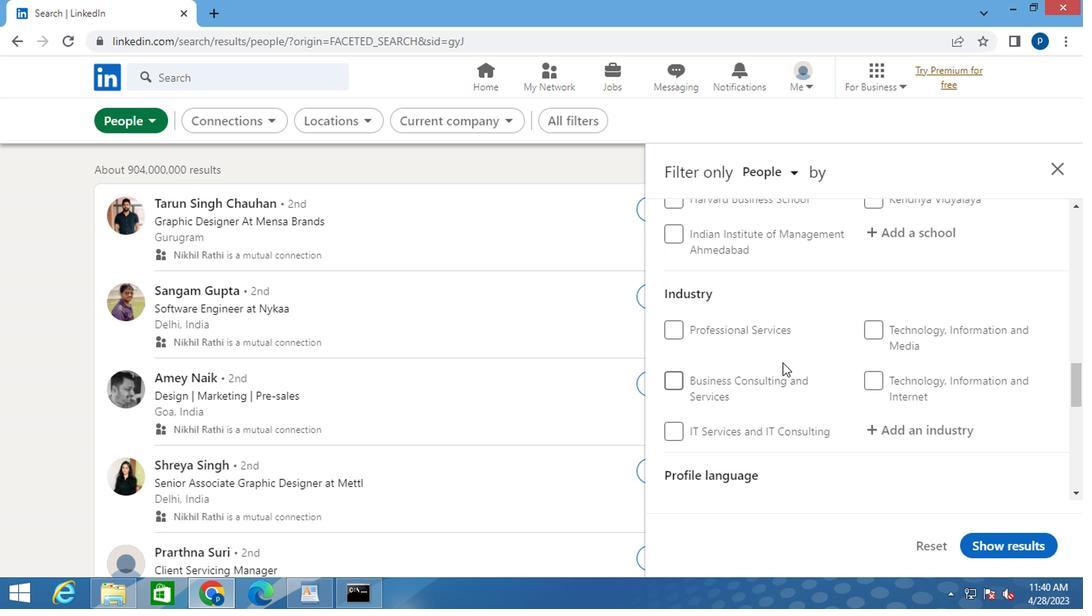 
Action: Mouse scrolled (780, 364) with delta (0, 0)
Screenshot: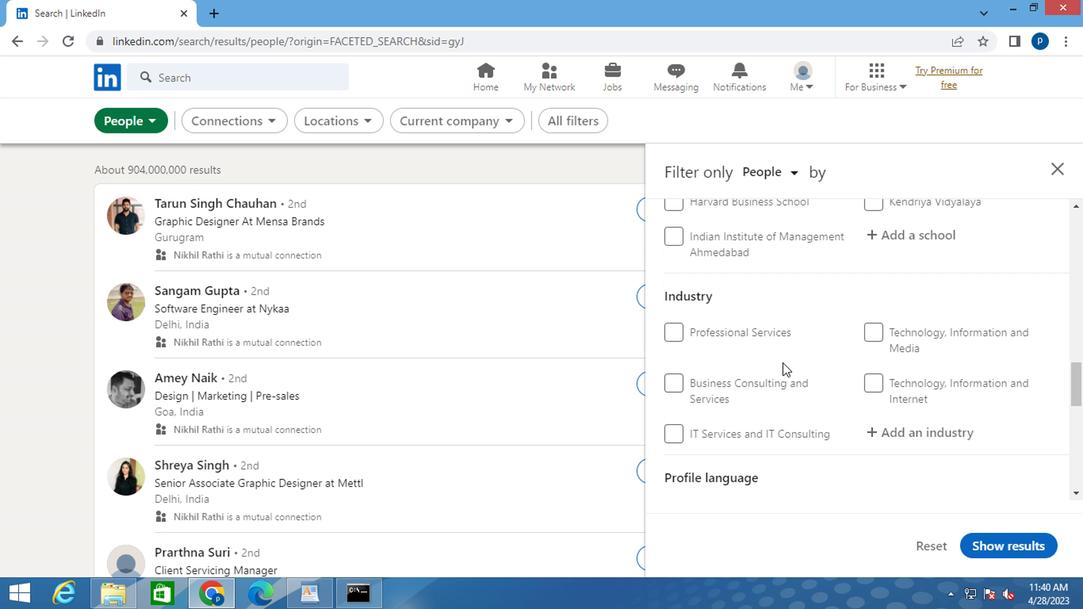 
Action: Mouse moved to (780, 361)
Screenshot: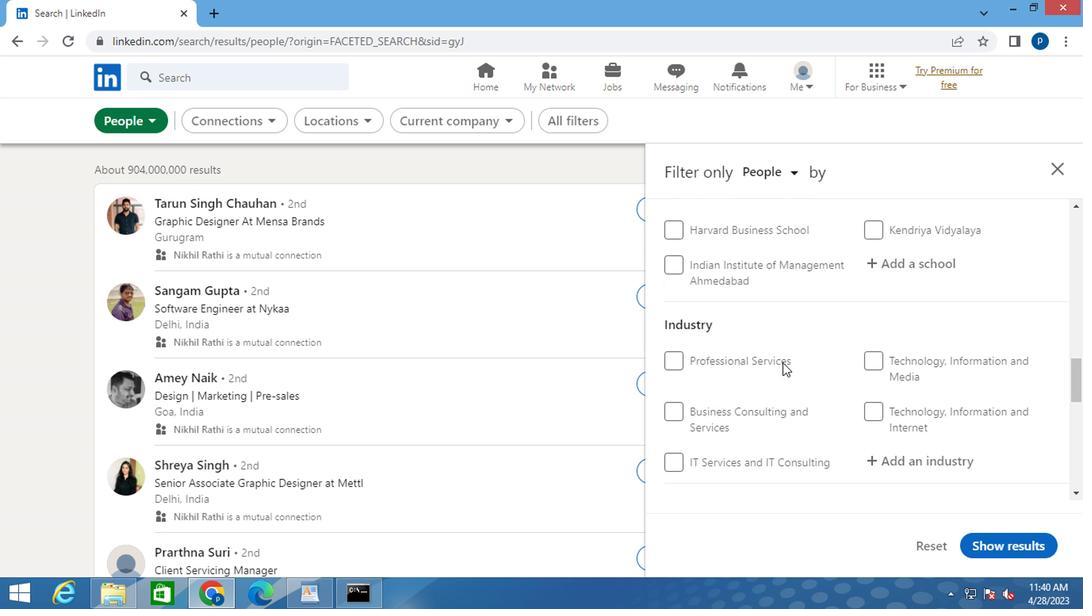 
Action: Mouse scrolled (780, 362) with delta (0, 0)
Screenshot: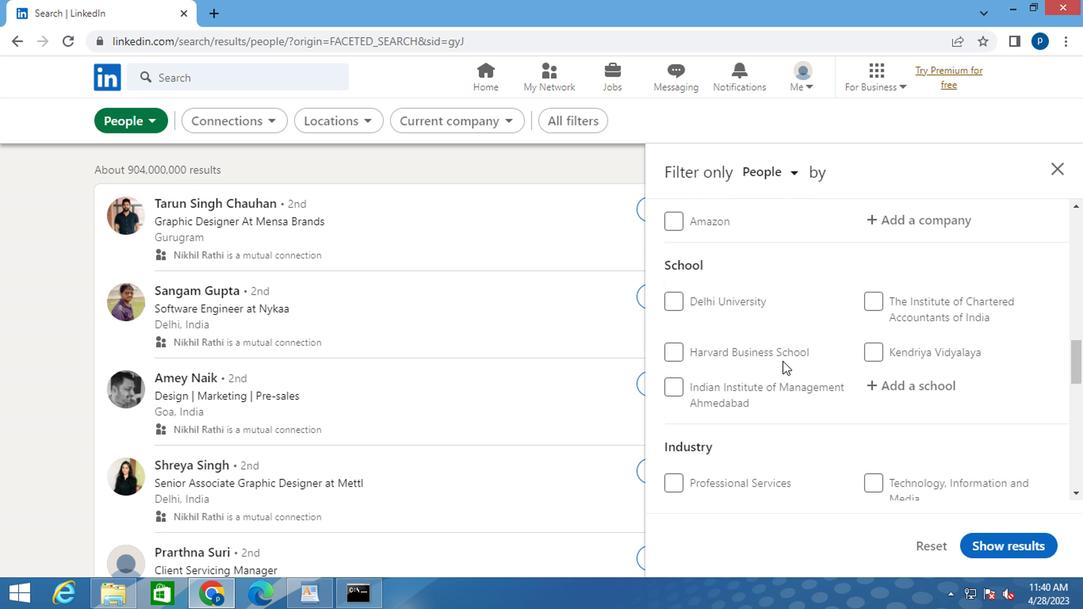 
Action: Mouse scrolled (780, 362) with delta (0, 0)
Screenshot: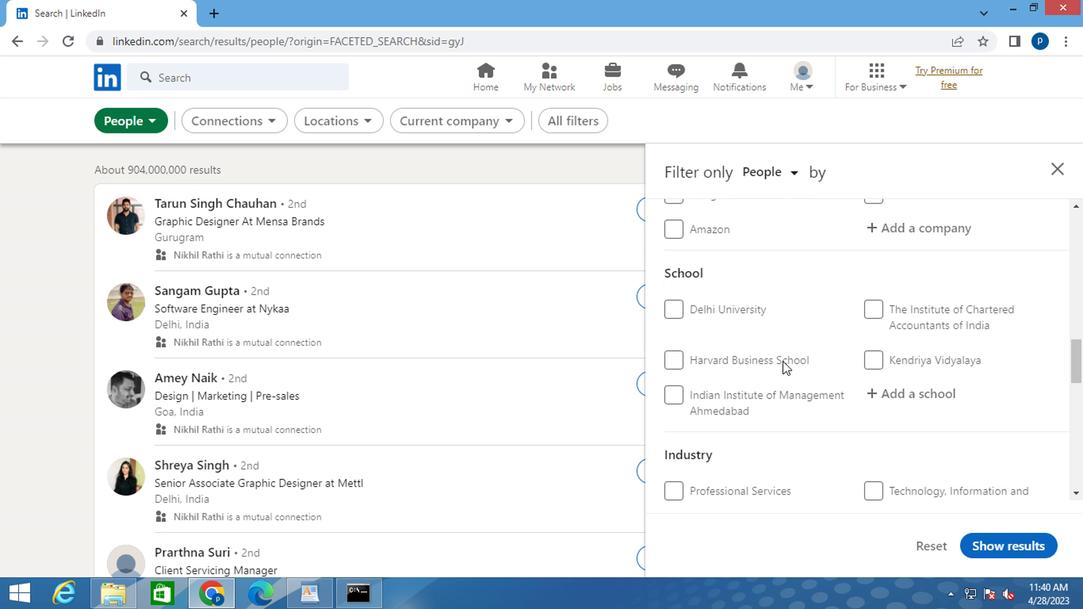 
Action: Mouse moved to (783, 360)
Screenshot: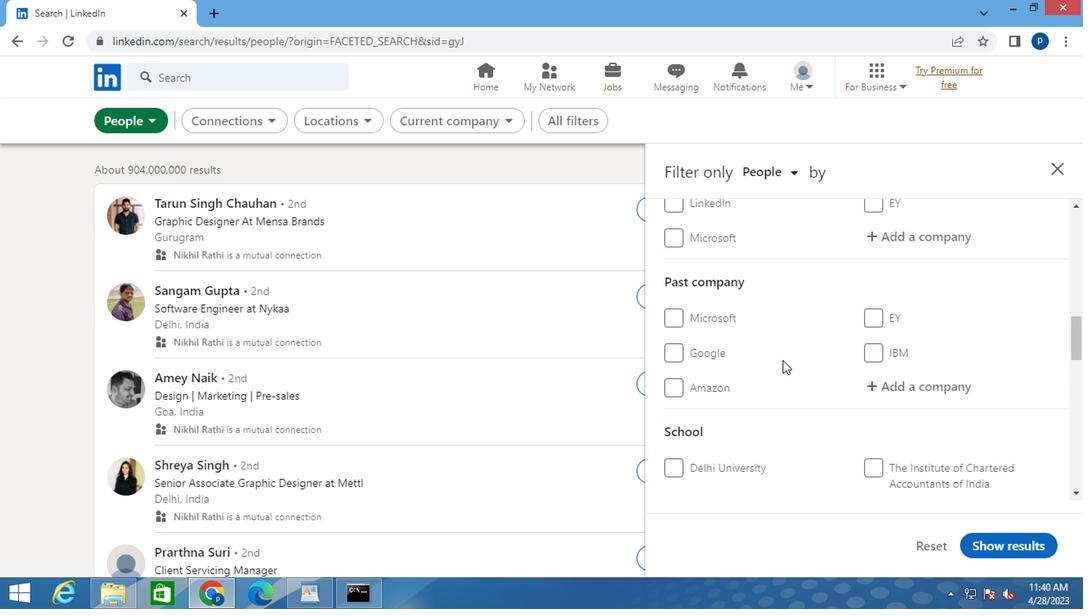 
Action: Mouse scrolled (783, 361) with delta (0, 1)
Screenshot: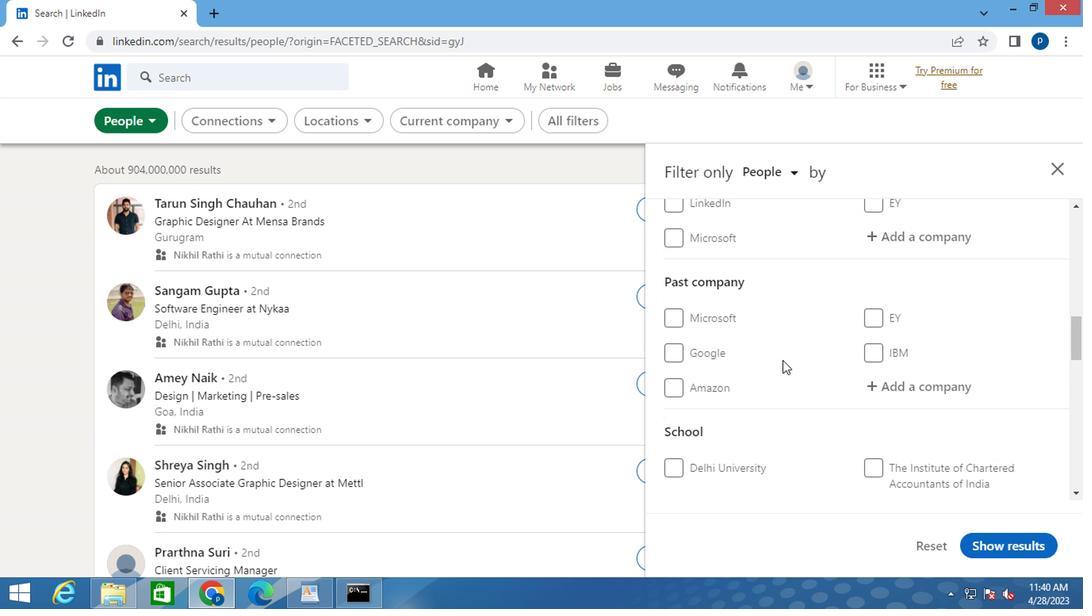 
Action: Mouse moved to (886, 322)
Screenshot: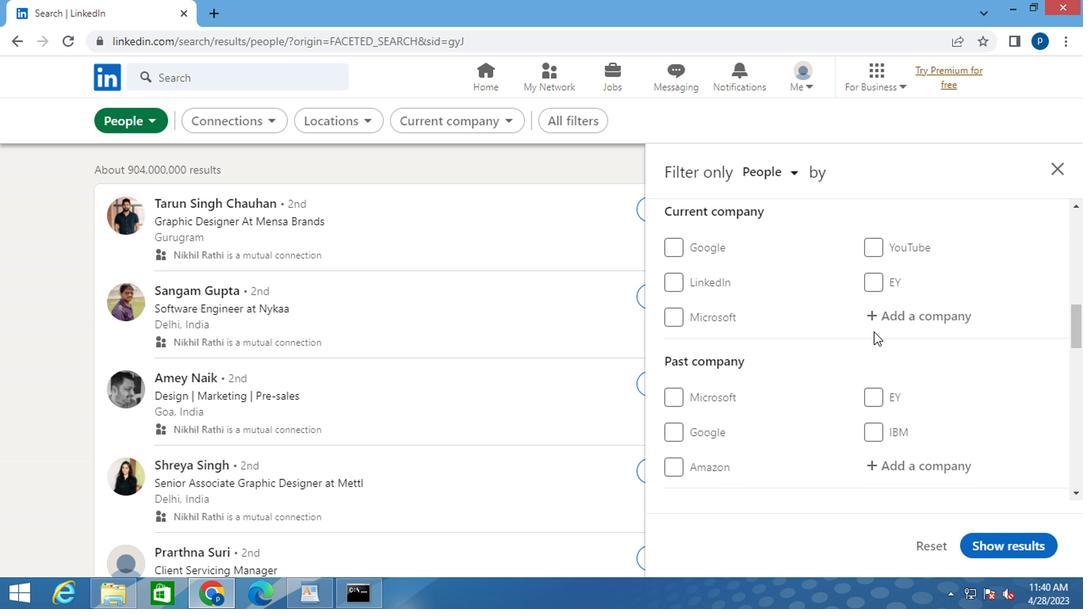 
Action: Mouse pressed left at (886, 322)
Screenshot: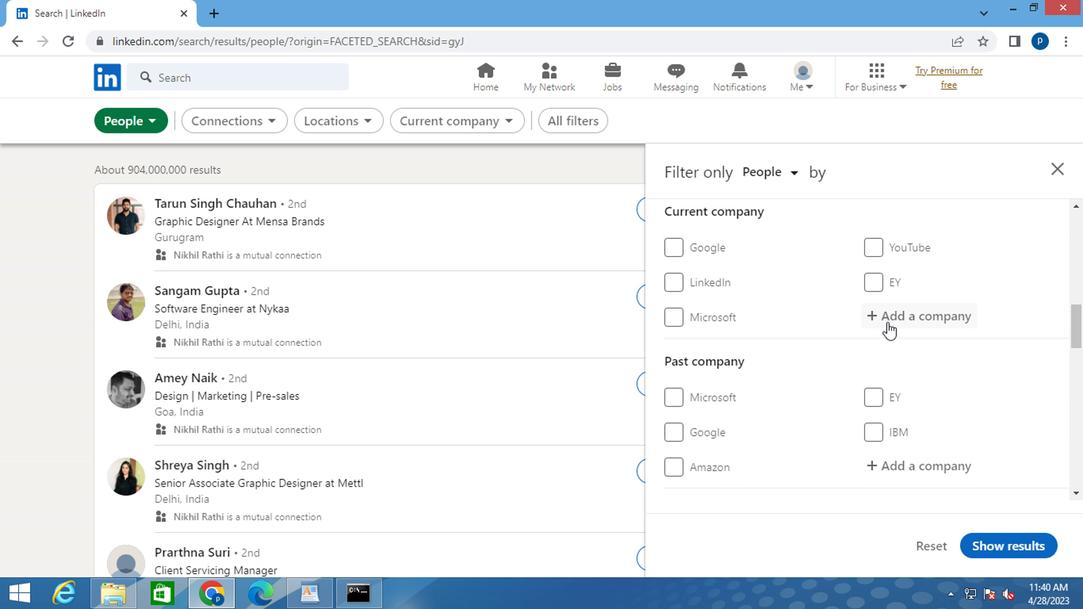 
Action: Key pressed <Key.caps_lock>T<Key.caps_lock>REND<Key.space><Key.caps_lock>M<Key.caps_lock>ICRO
Screenshot: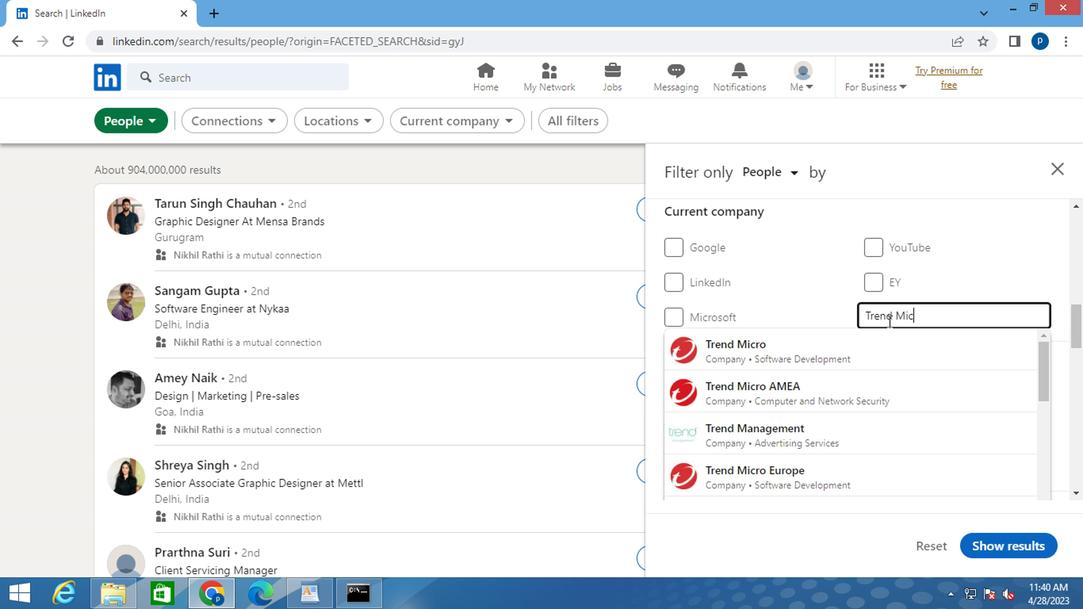 
Action: Mouse moved to (787, 346)
Screenshot: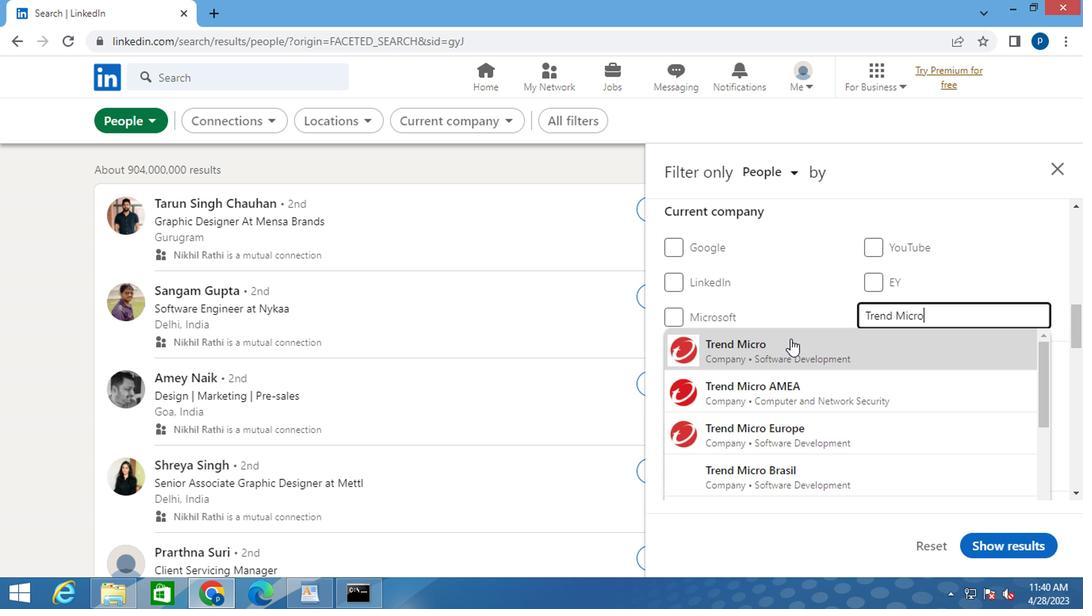 
Action: Mouse pressed left at (787, 346)
Screenshot: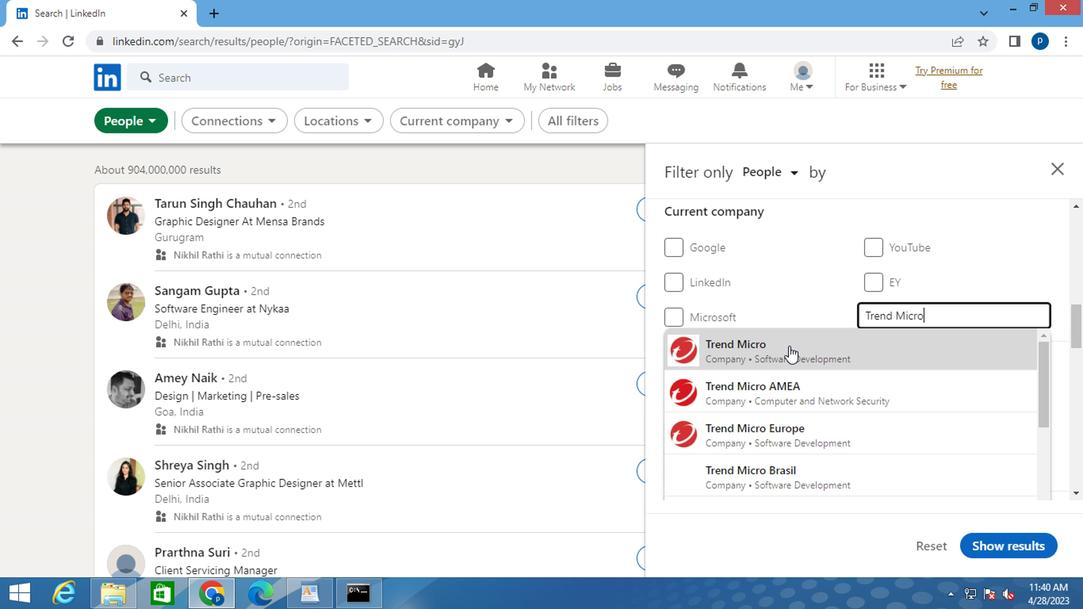
Action: Mouse moved to (809, 346)
Screenshot: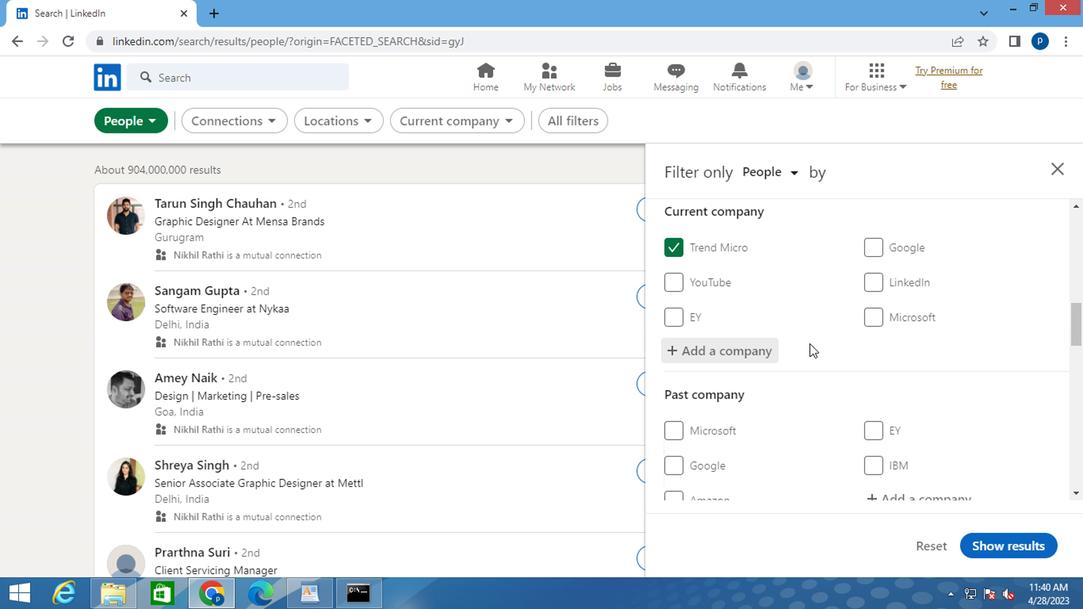 
Action: Mouse scrolled (809, 345) with delta (0, 0)
Screenshot: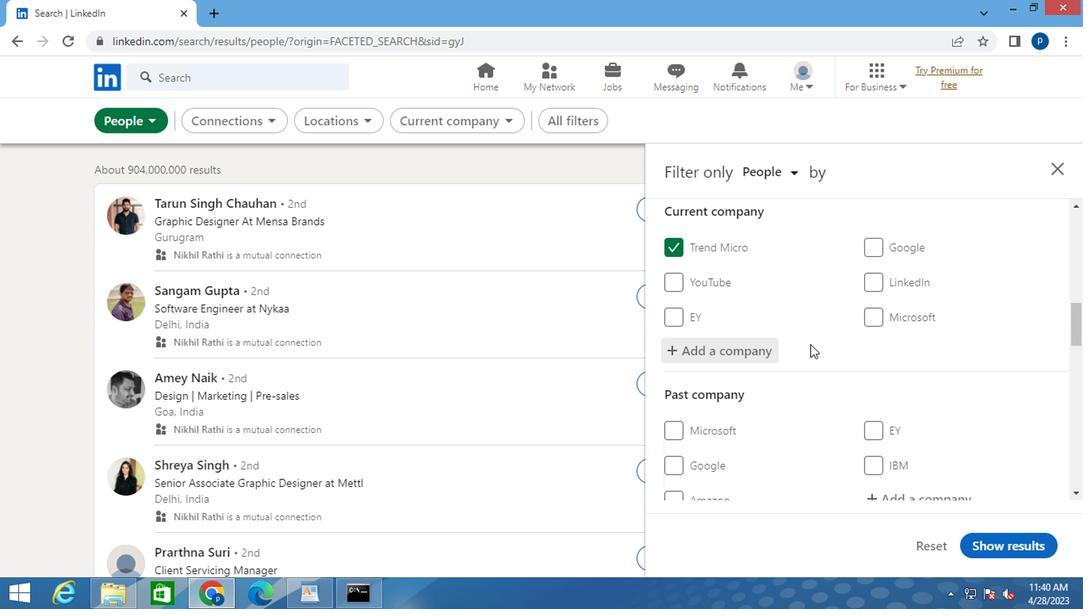 
Action: Mouse moved to (811, 349)
Screenshot: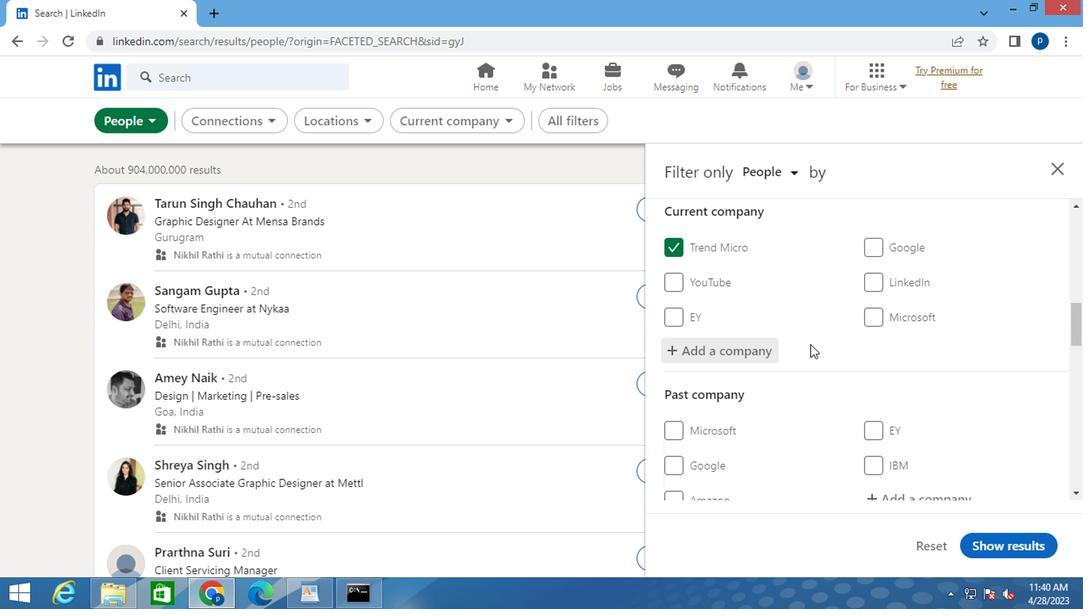 
Action: Mouse scrolled (811, 348) with delta (0, -1)
Screenshot: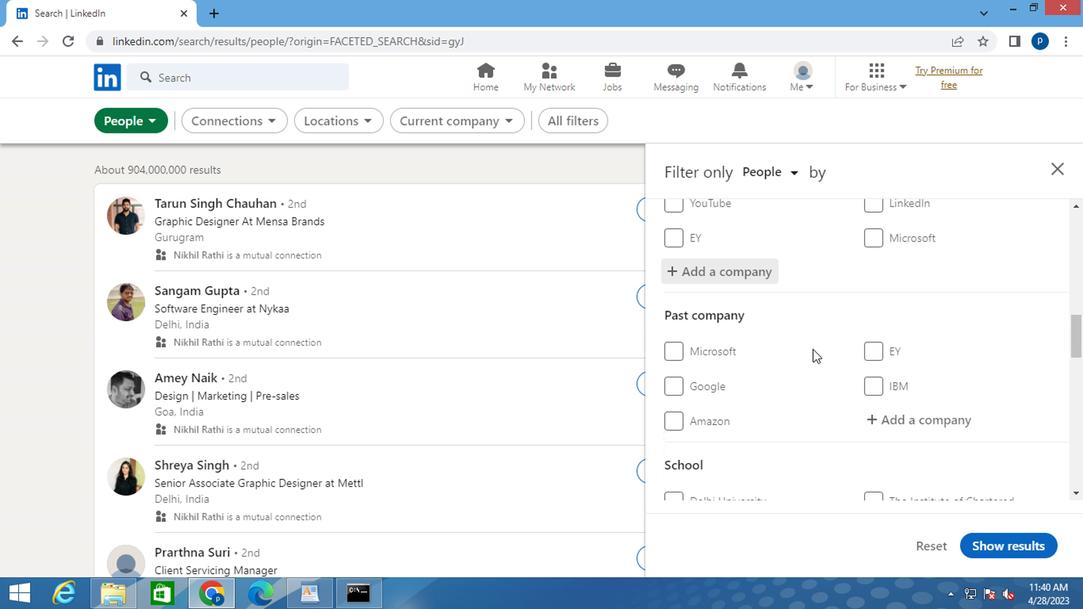 
Action: Mouse scrolled (811, 348) with delta (0, -1)
Screenshot: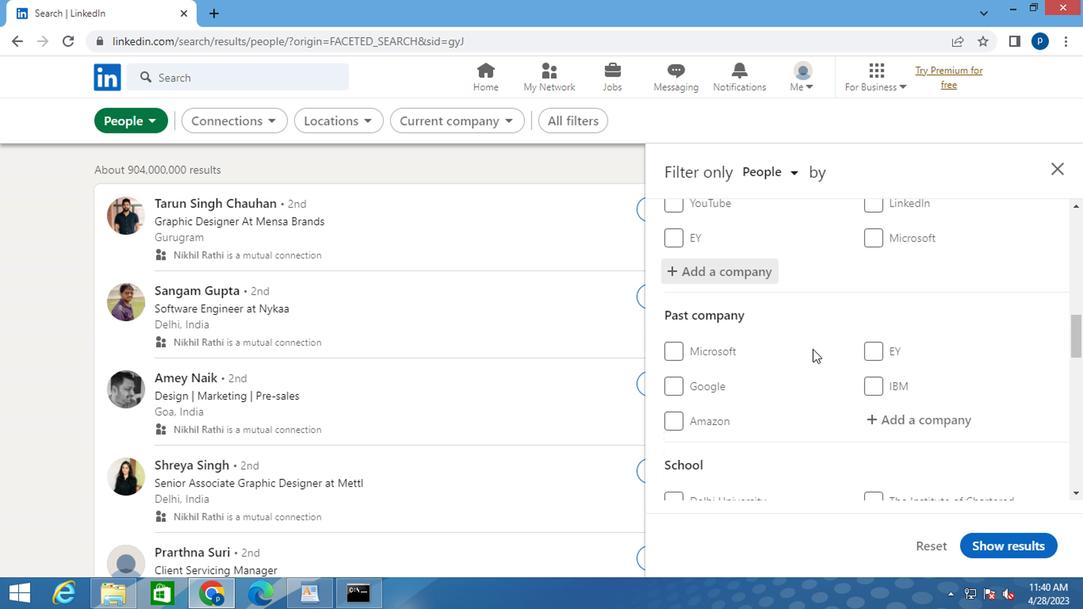 
Action: Mouse moved to (893, 421)
Screenshot: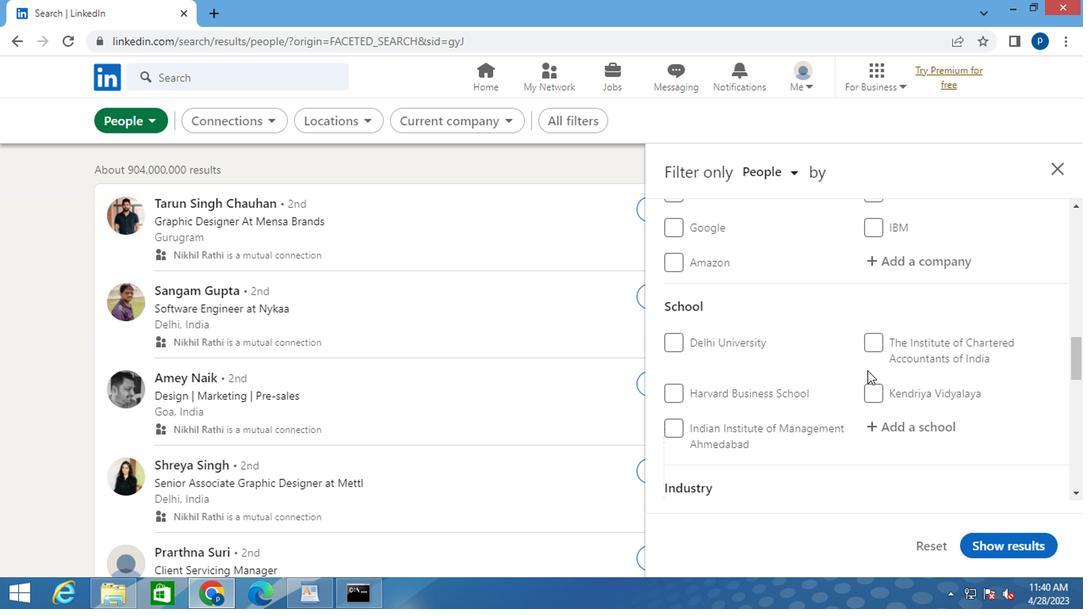 
Action: Mouse pressed left at (893, 421)
Screenshot: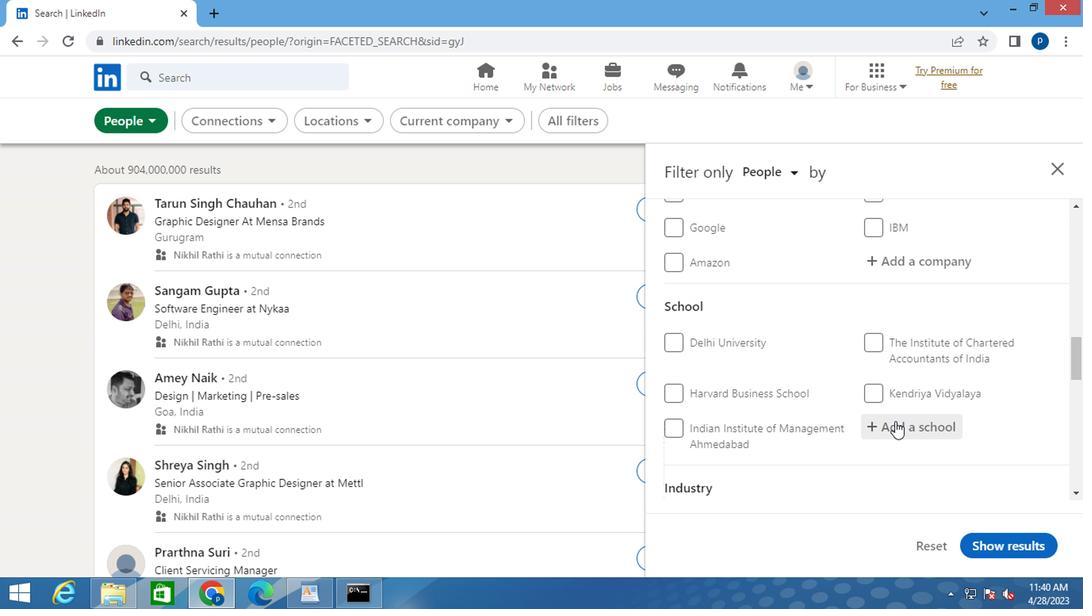 
Action: Key pressed <Key.caps_lock>J<Key.caps_lock>AMIA<Key.space><Key.caps_lock>I<Key.caps_lock>SLAMI
Screenshot: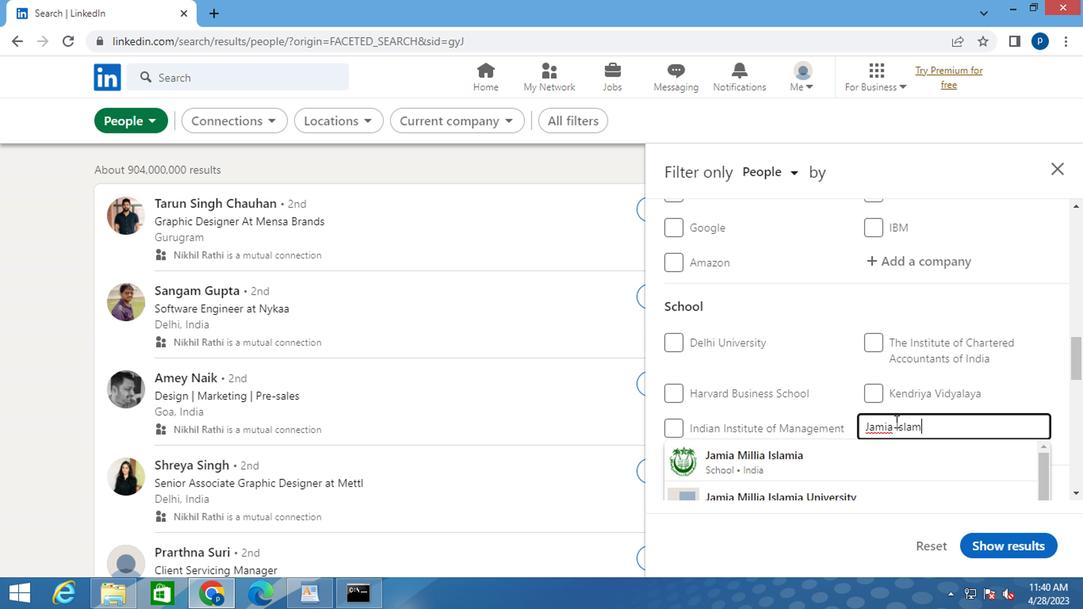 
Action: Mouse moved to (852, 489)
Screenshot: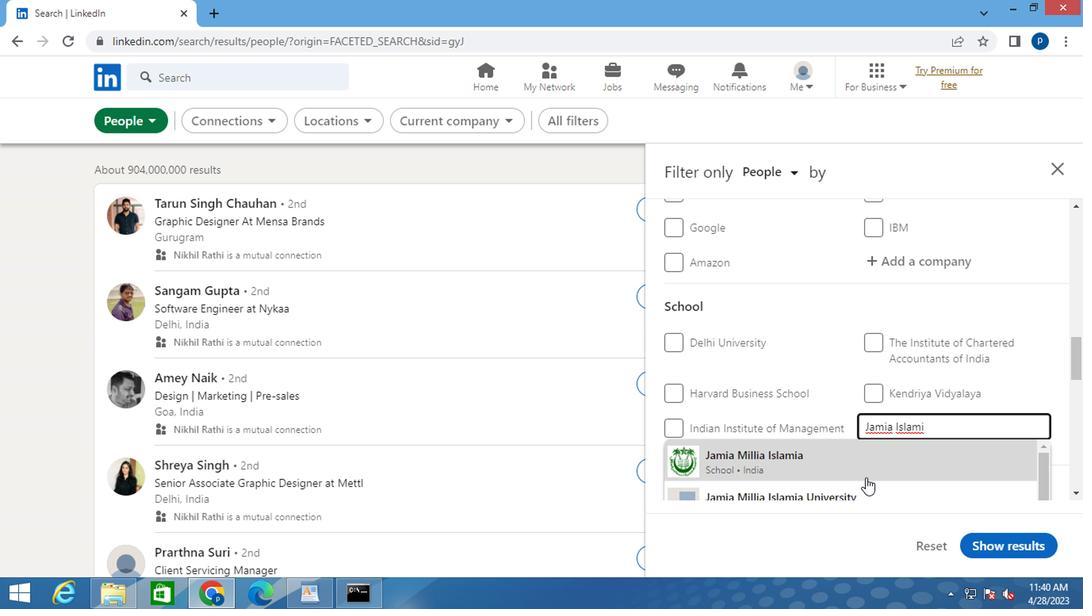 
Action: Mouse pressed left at (852, 489)
Screenshot: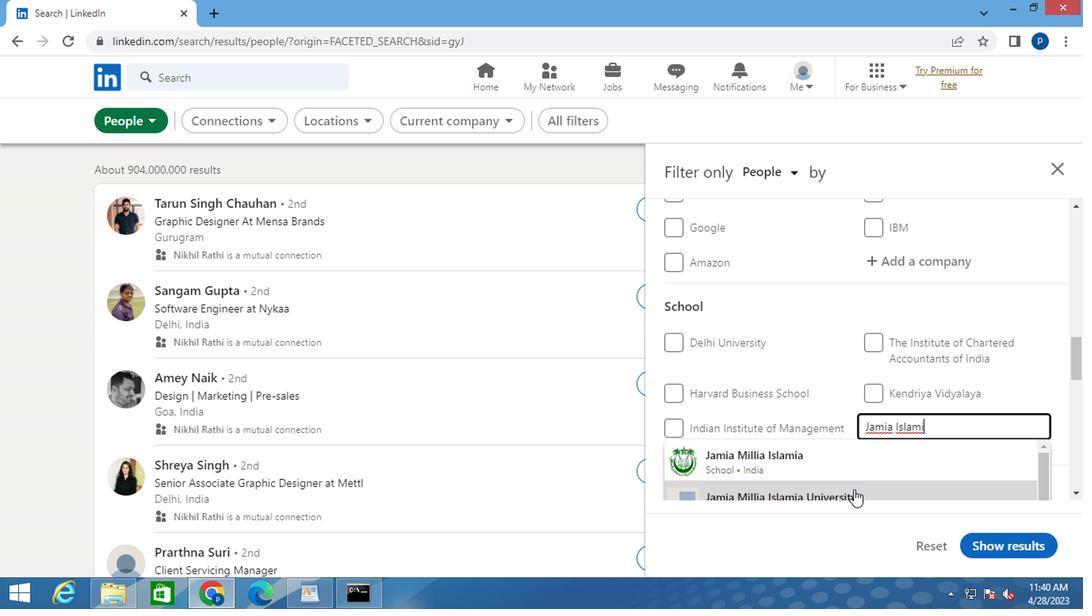 
Action: Mouse moved to (802, 389)
Screenshot: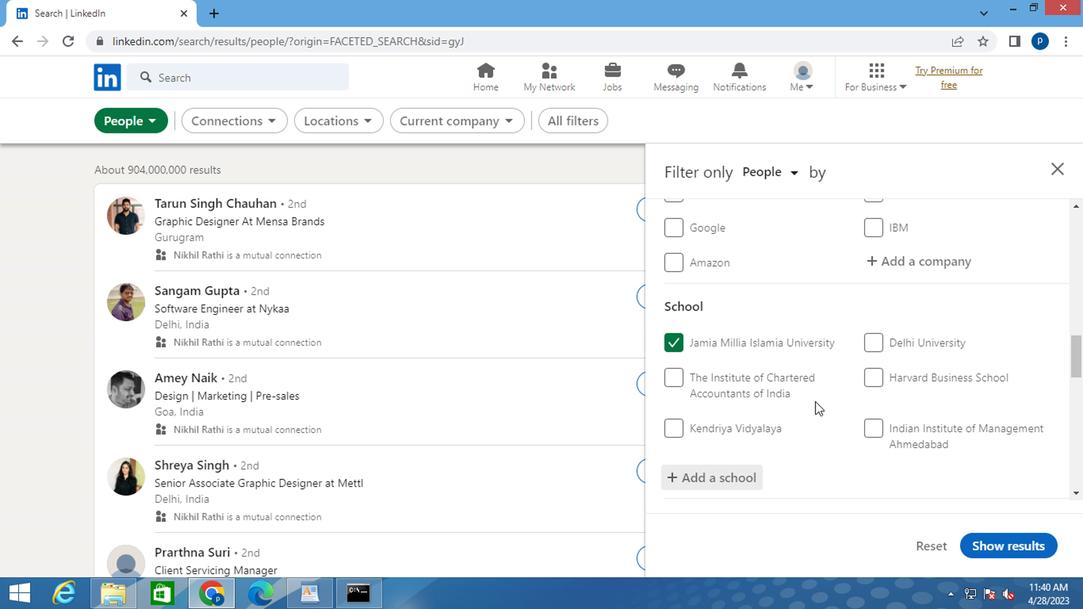
Action: Mouse scrolled (802, 388) with delta (0, -1)
Screenshot: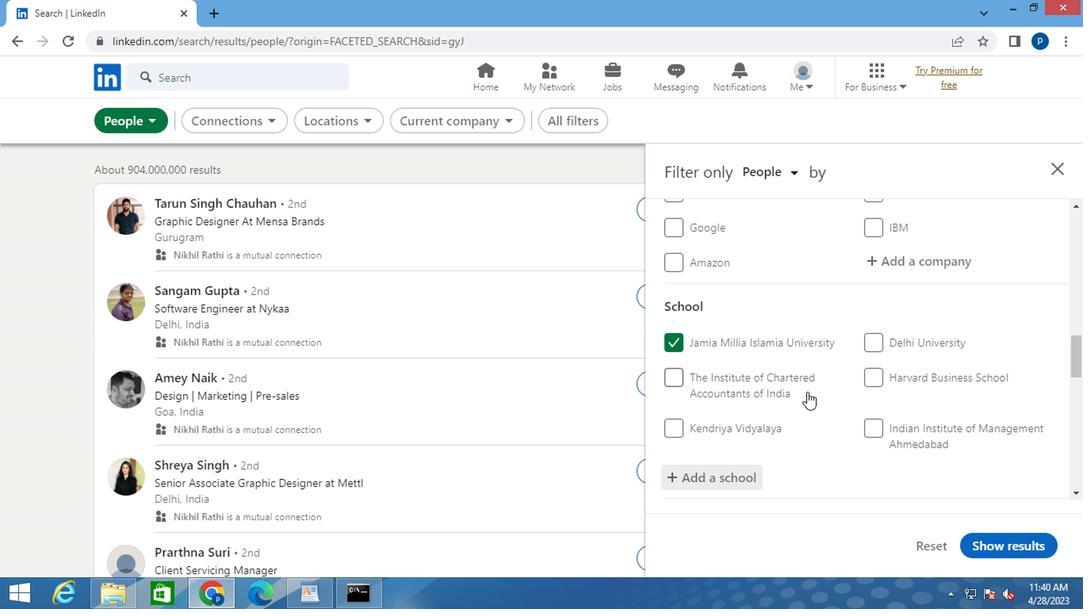 
Action: Mouse moved to (784, 379)
Screenshot: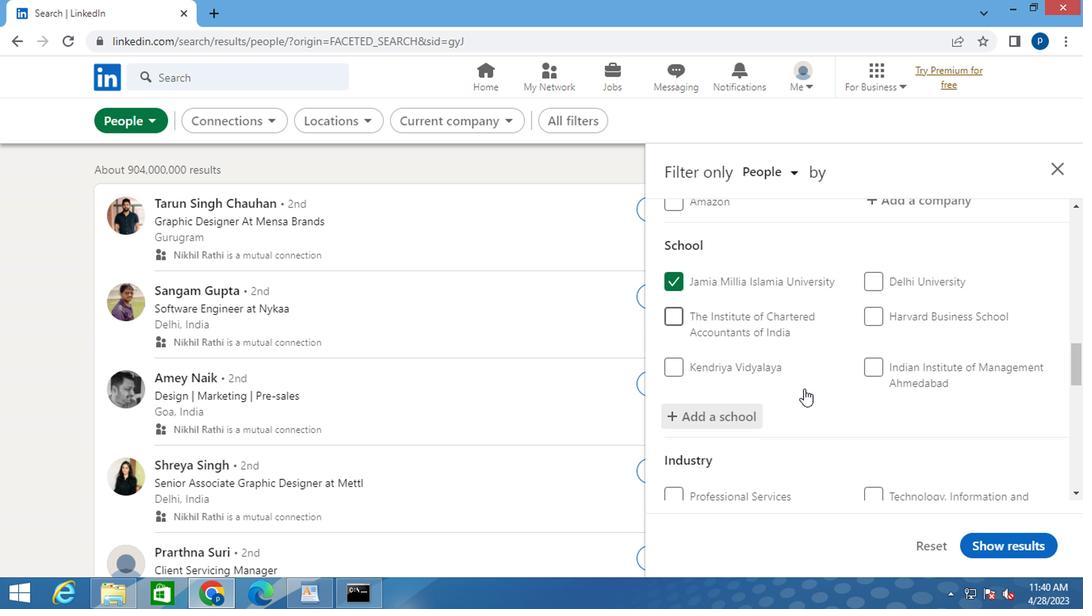 
Action: Mouse scrolled (784, 378) with delta (0, -1)
Screenshot: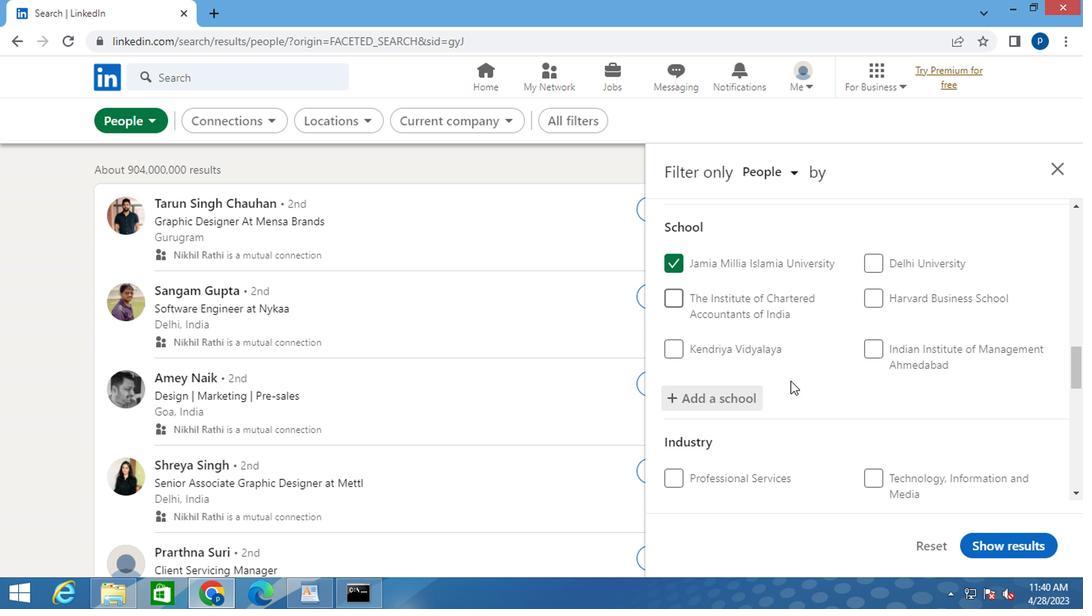 
Action: Mouse moved to (880, 417)
Screenshot: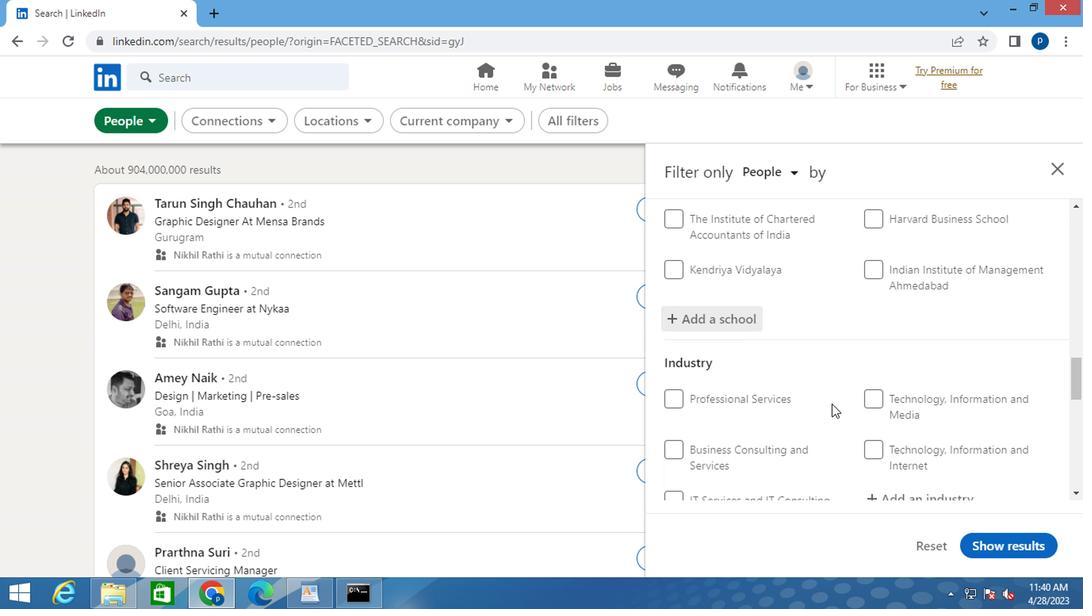 
Action: Mouse scrolled (880, 417) with delta (0, 0)
Screenshot: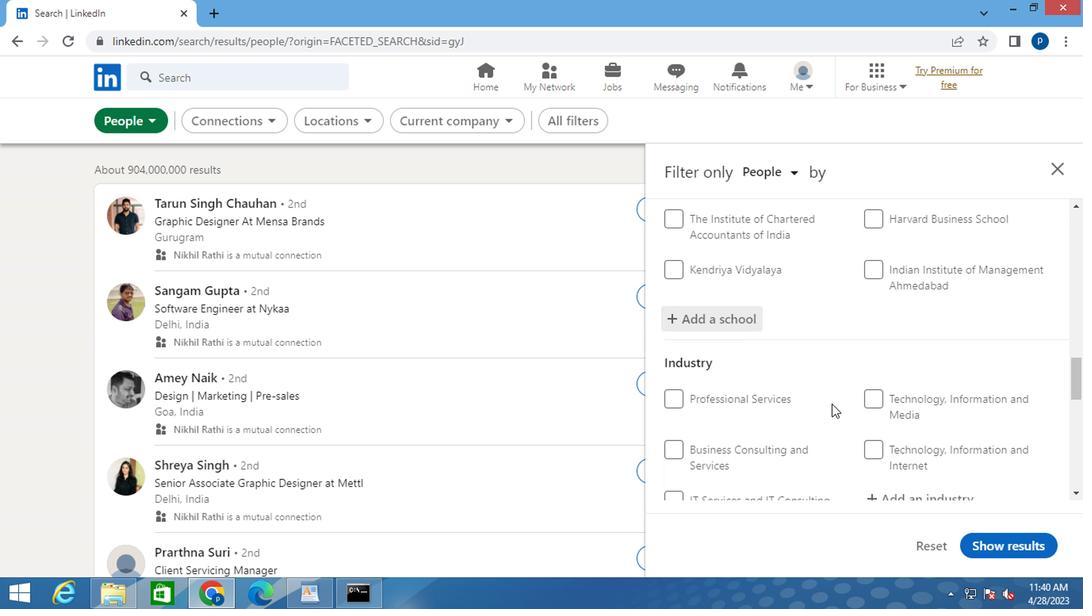 
Action: Mouse moved to (890, 414)
Screenshot: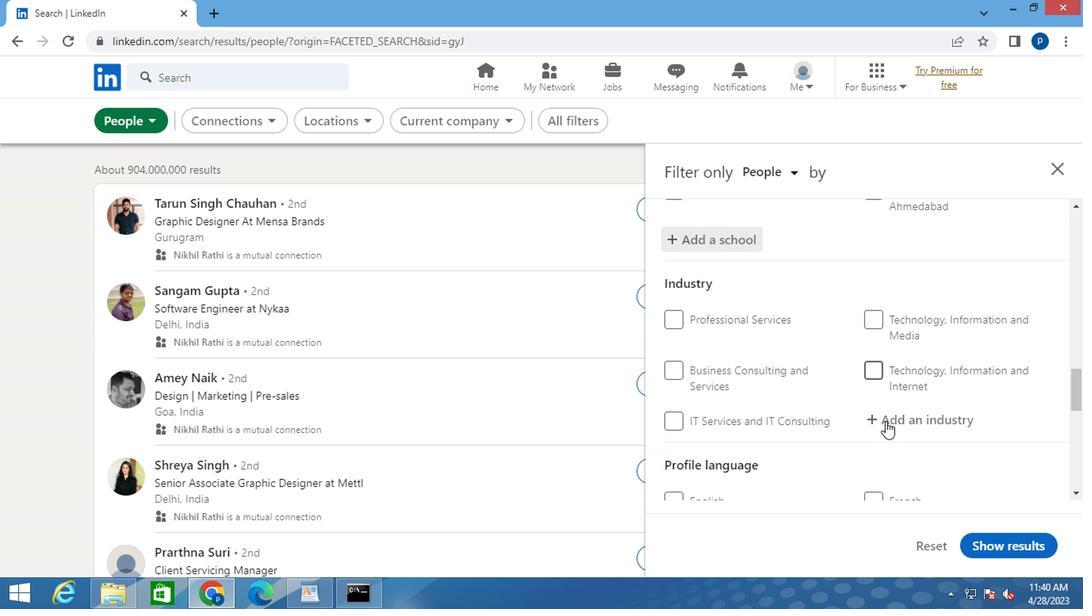 
Action: Mouse pressed left at (890, 414)
Screenshot: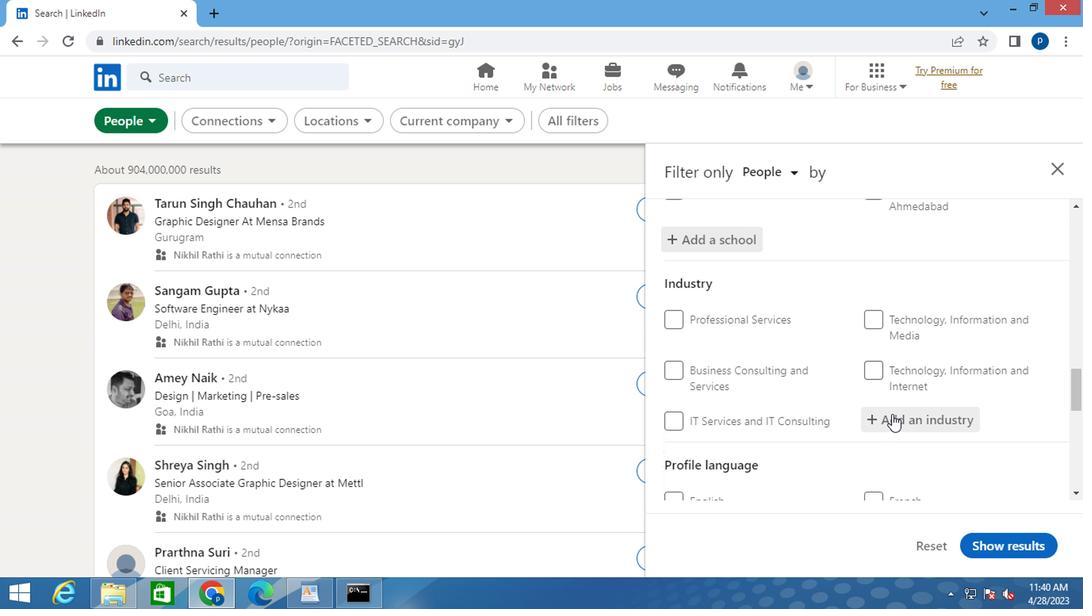 
Action: Key pressed <Key.caps_lock>V<Key.caps_lock>ENTURE
Screenshot: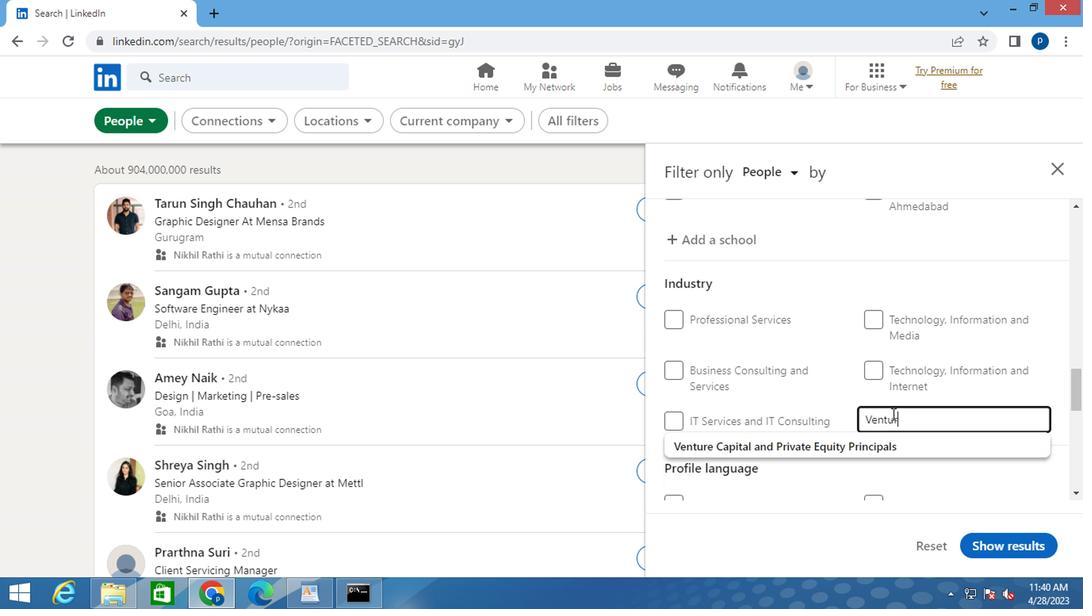 
Action: Mouse moved to (848, 444)
Screenshot: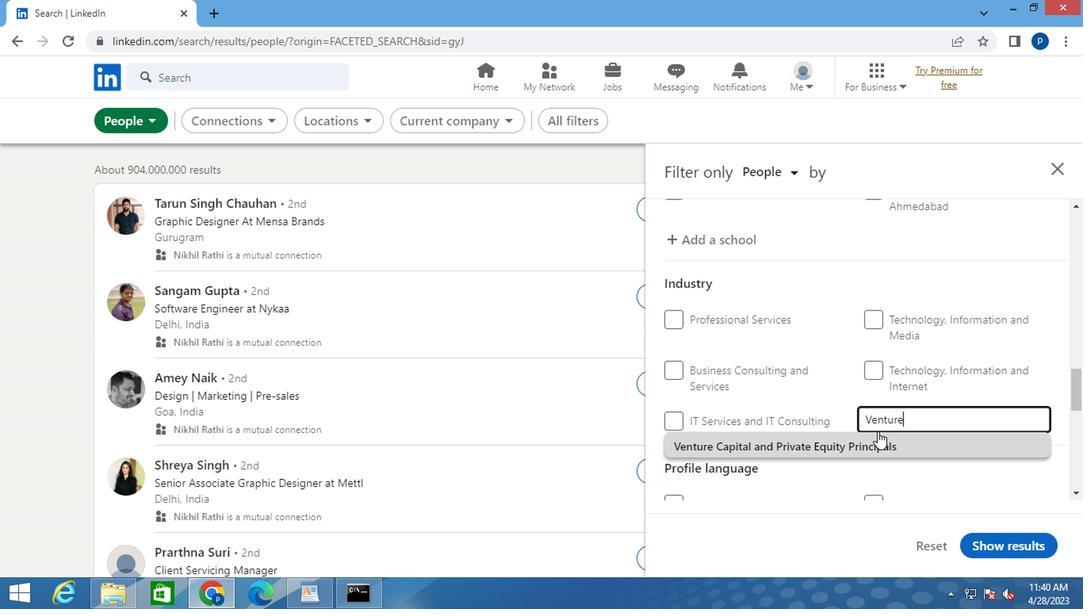 
Action: Mouse pressed left at (848, 444)
Screenshot: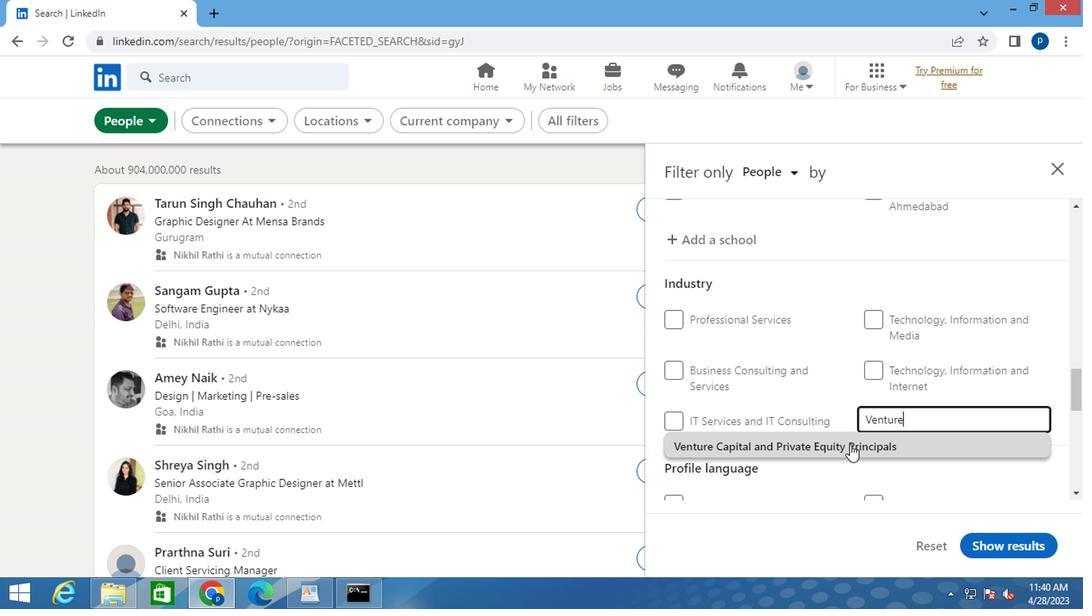 
Action: Mouse moved to (848, 415)
Screenshot: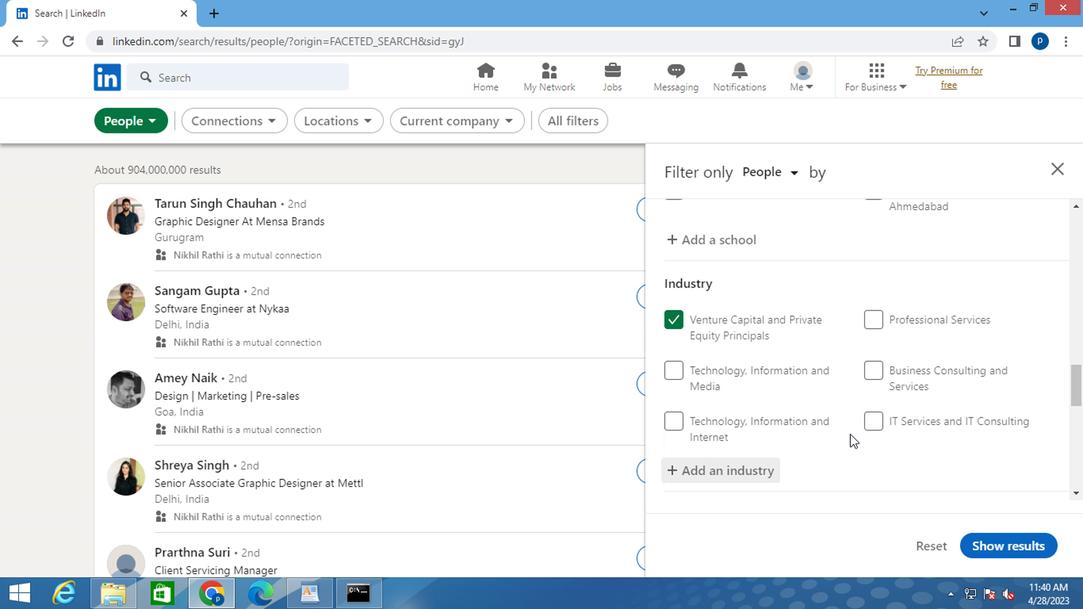 
Action: Mouse scrolled (848, 415) with delta (0, 0)
Screenshot: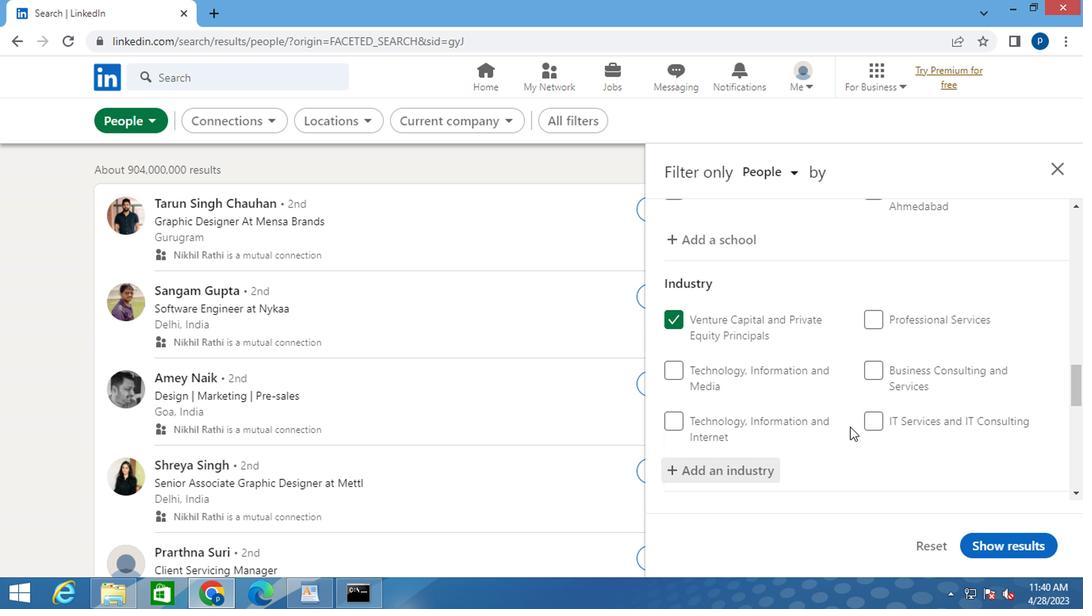 
Action: Mouse scrolled (848, 415) with delta (0, 0)
Screenshot: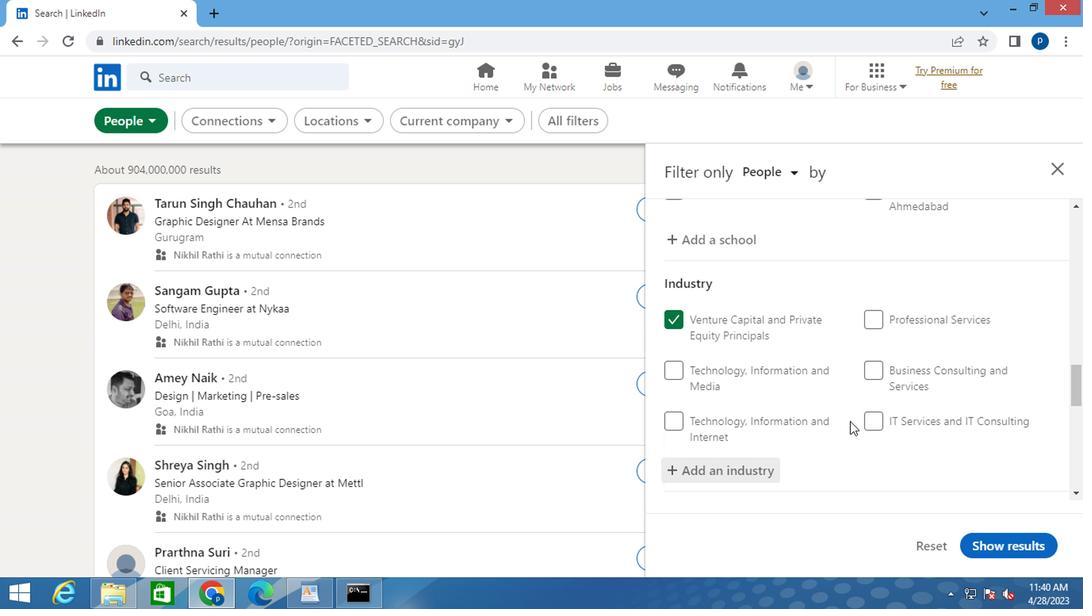 
Action: Mouse moved to (848, 415)
Screenshot: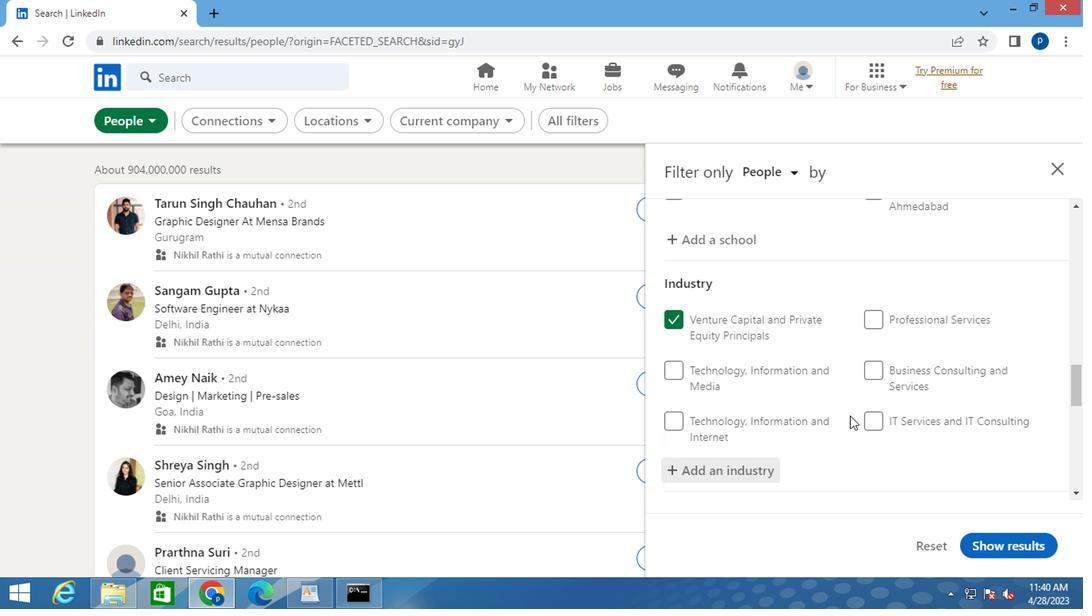
Action: Mouse scrolled (848, 414) with delta (0, -1)
Screenshot: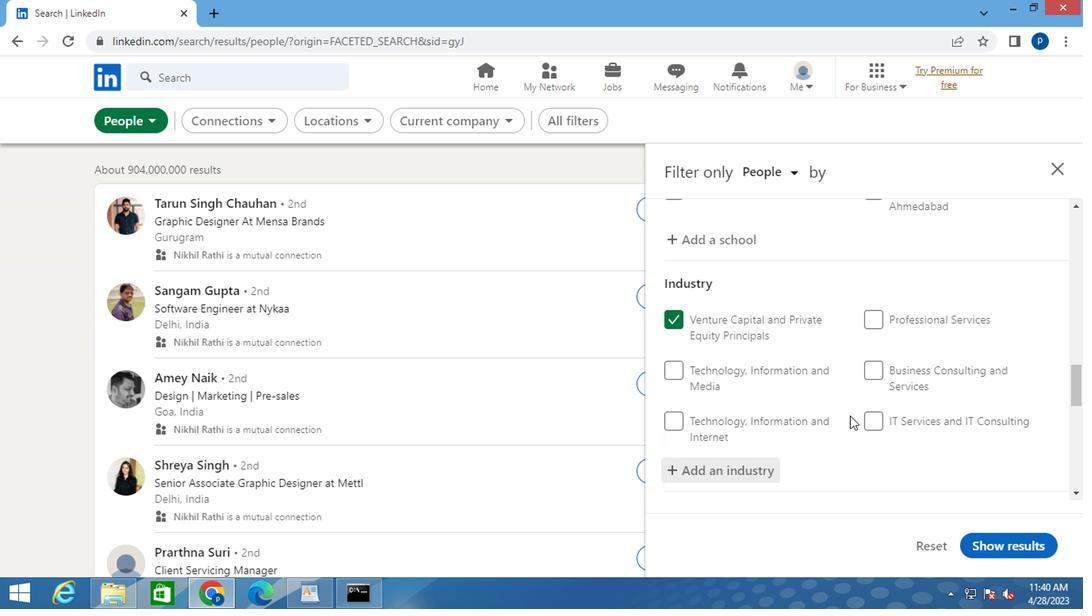 
Action: Mouse moved to (892, 397)
Screenshot: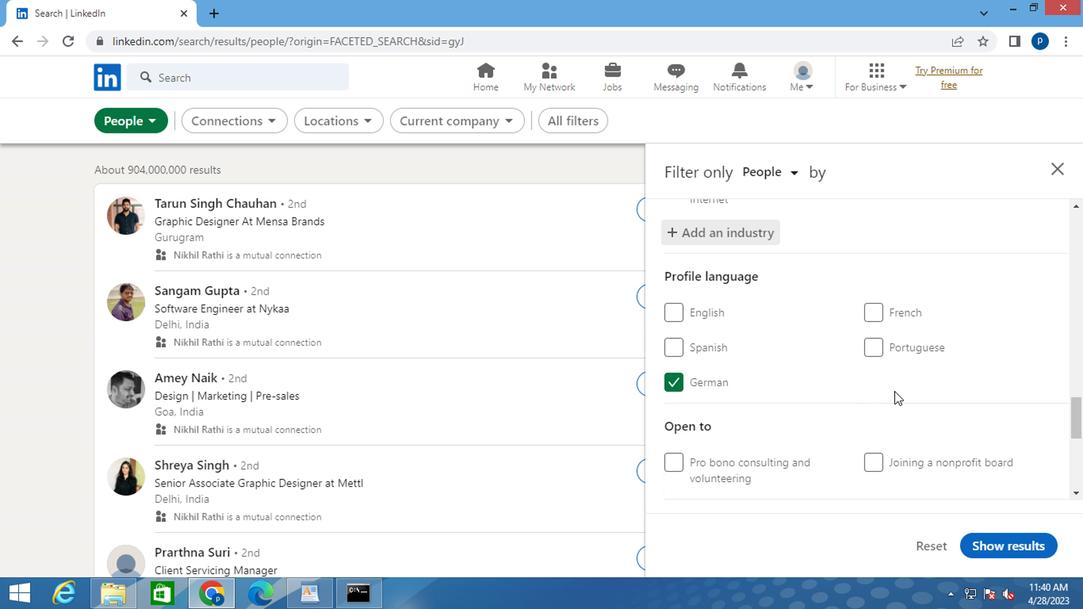 
Action: Mouse scrolled (892, 397) with delta (0, 0)
Screenshot: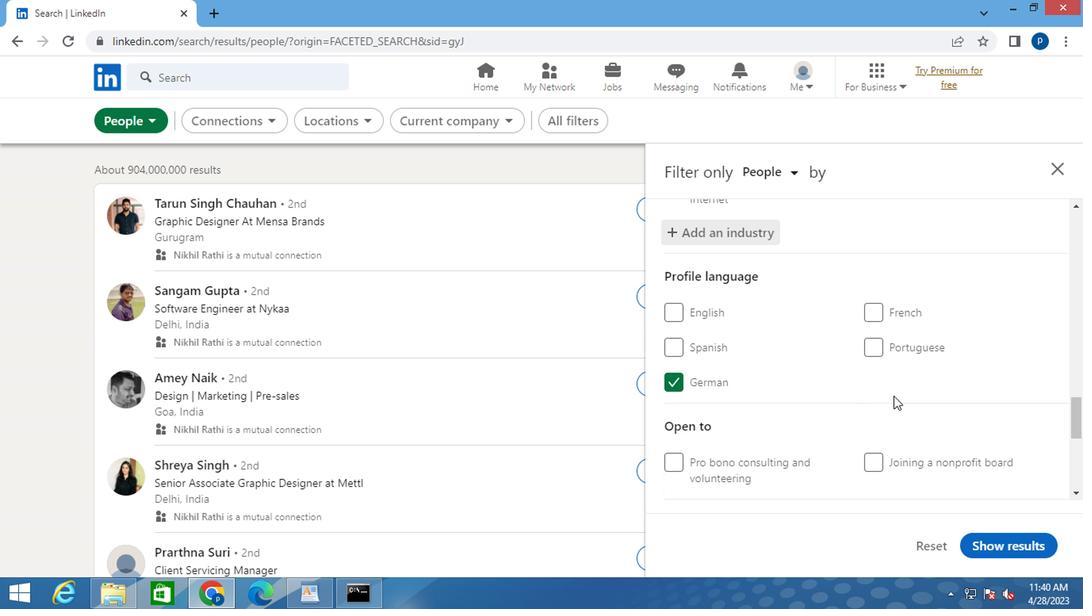 
Action: Mouse scrolled (892, 397) with delta (0, 0)
Screenshot: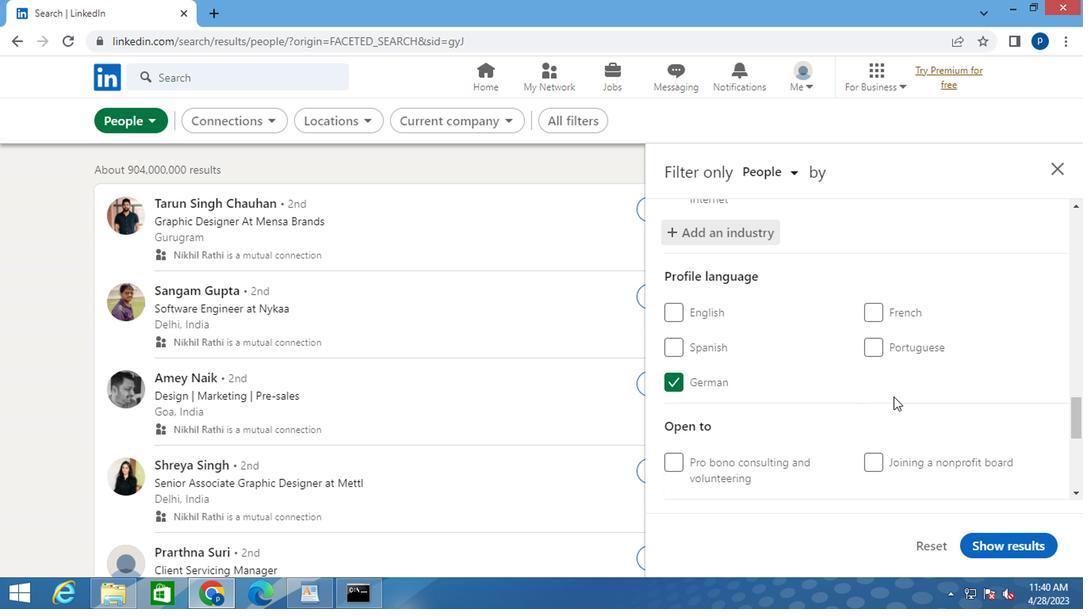 
Action: Mouse moved to (892, 397)
Screenshot: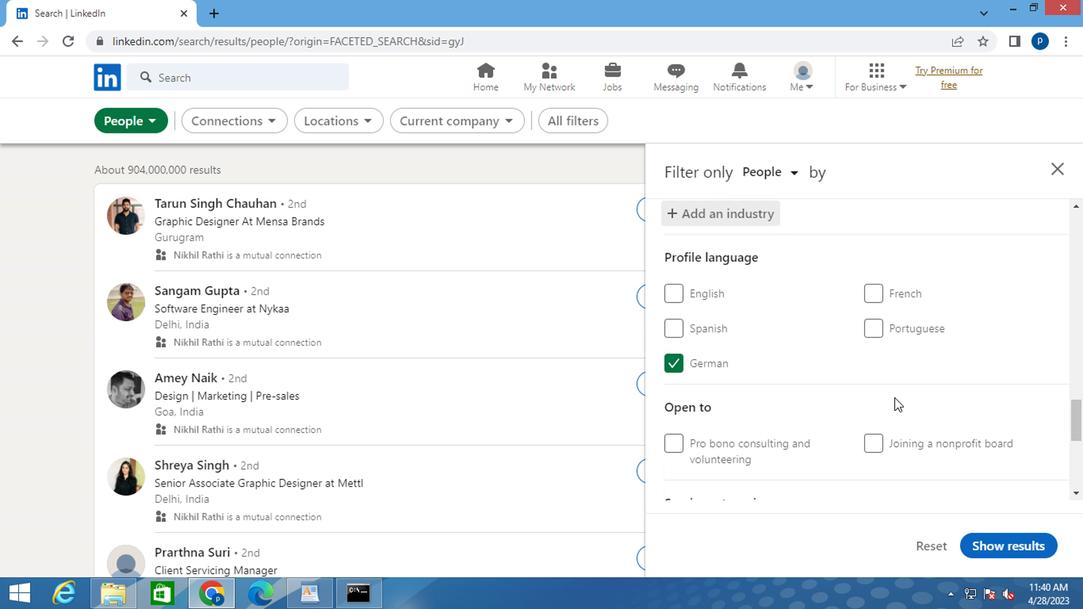 
Action: Mouse scrolled (892, 397) with delta (0, 0)
Screenshot: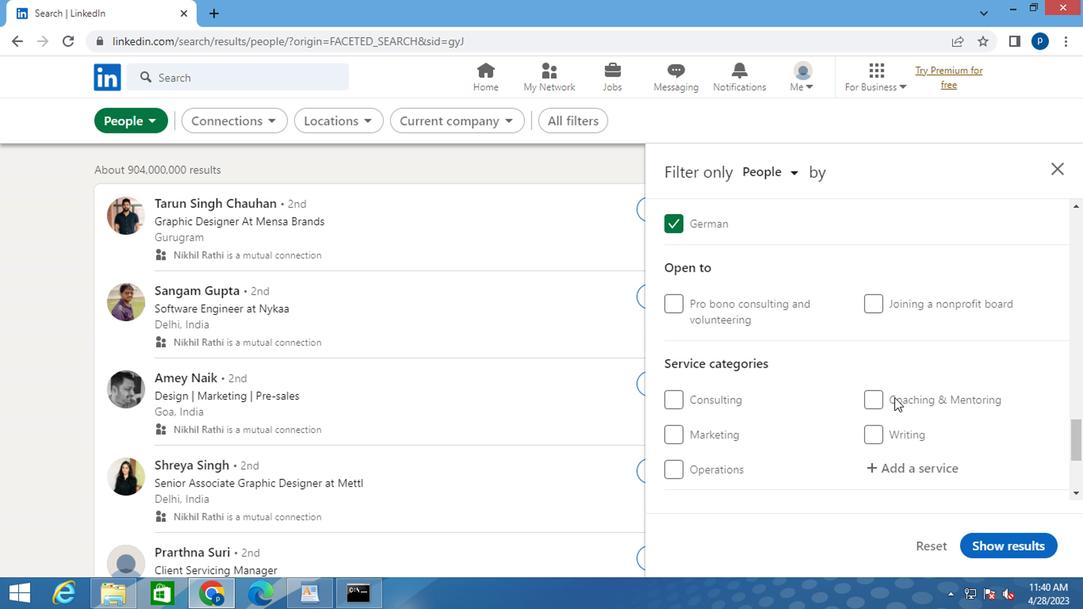 
Action: Mouse moved to (892, 388)
Screenshot: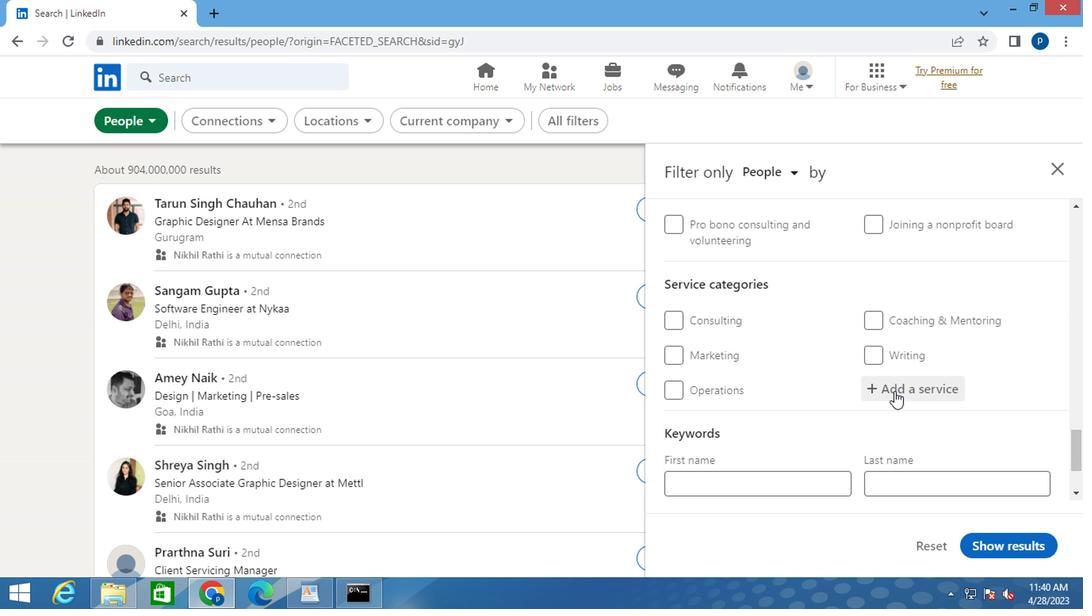 
Action: Mouse pressed left at (892, 388)
Screenshot: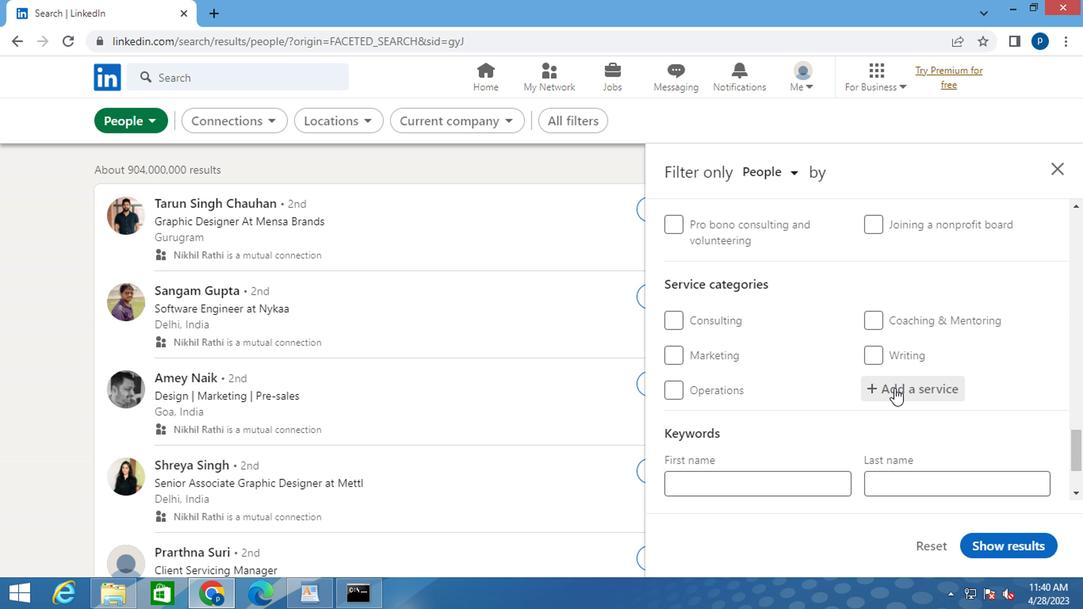 
Action: Mouse moved to (893, 387)
Screenshot: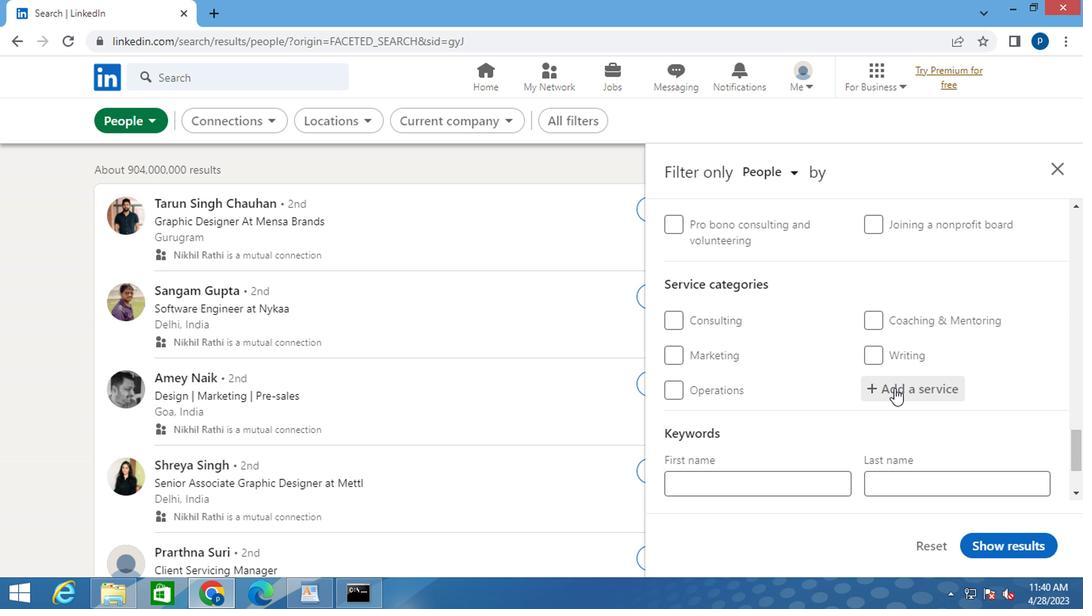 
Action: Key pressed <Key.caps_lock>C<Key.caps_lock>OPO<Key.backspace><Key.backspace>RPO
Screenshot: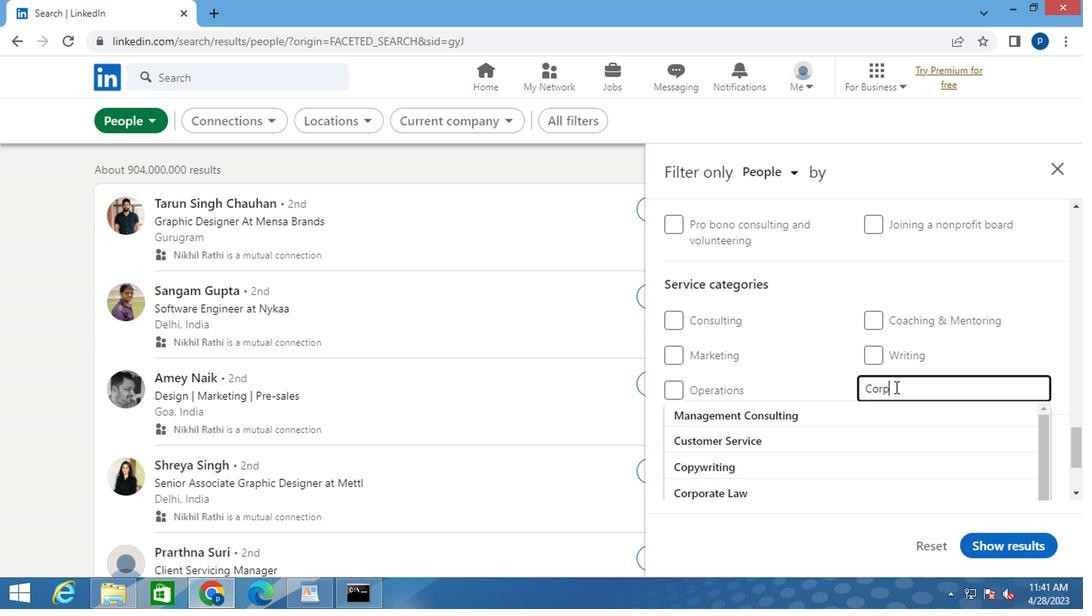 
Action: Mouse moved to (785, 462)
Screenshot: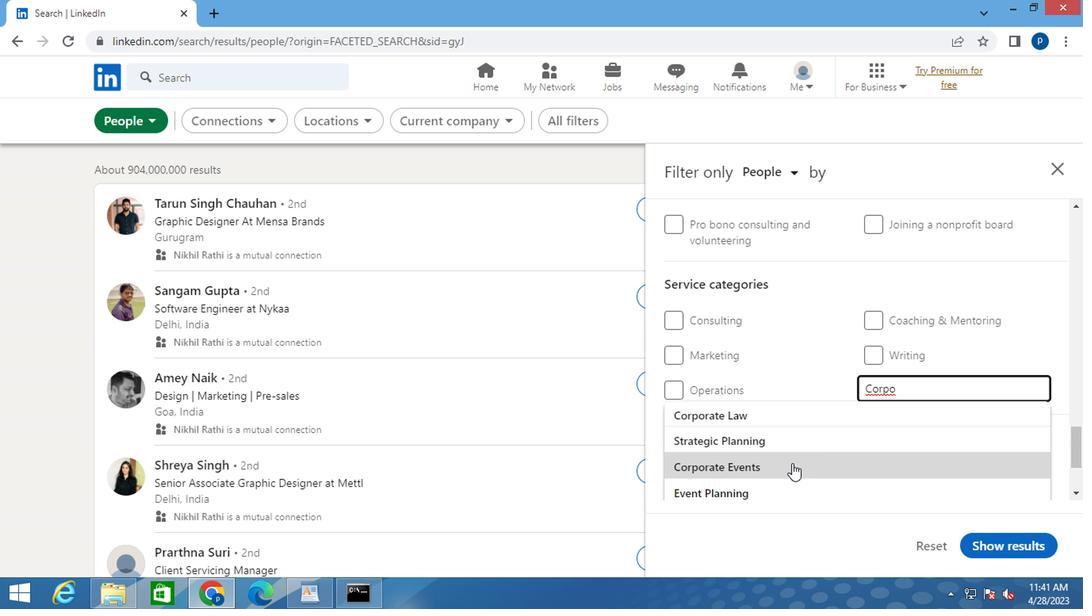 
Action: Mouse pressed left at (785, 462)
Screenshot: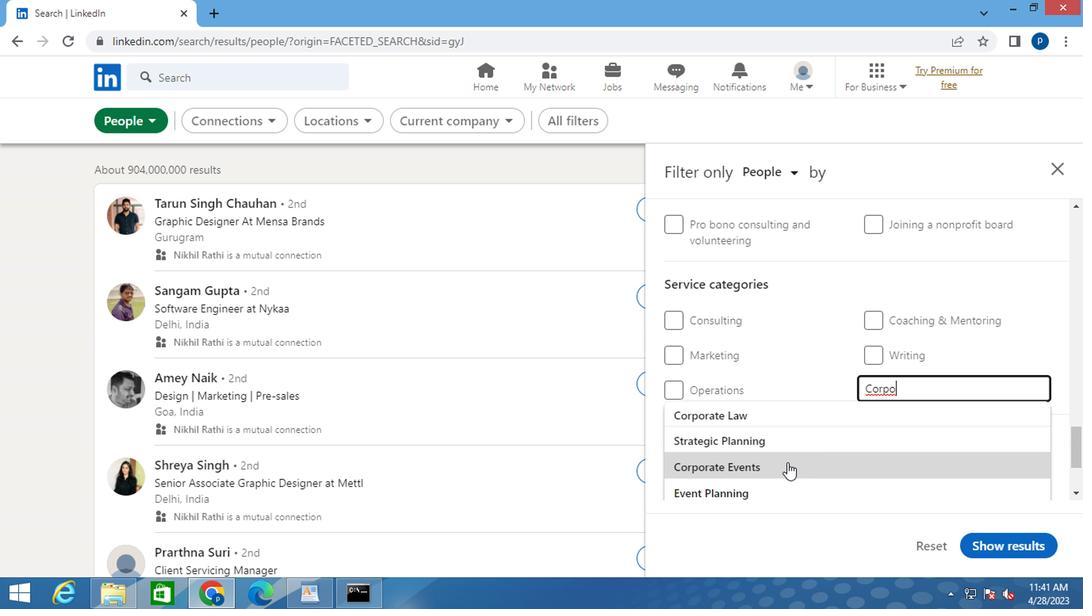 
Action: Mouse moved to (795, 427)
Screenshot: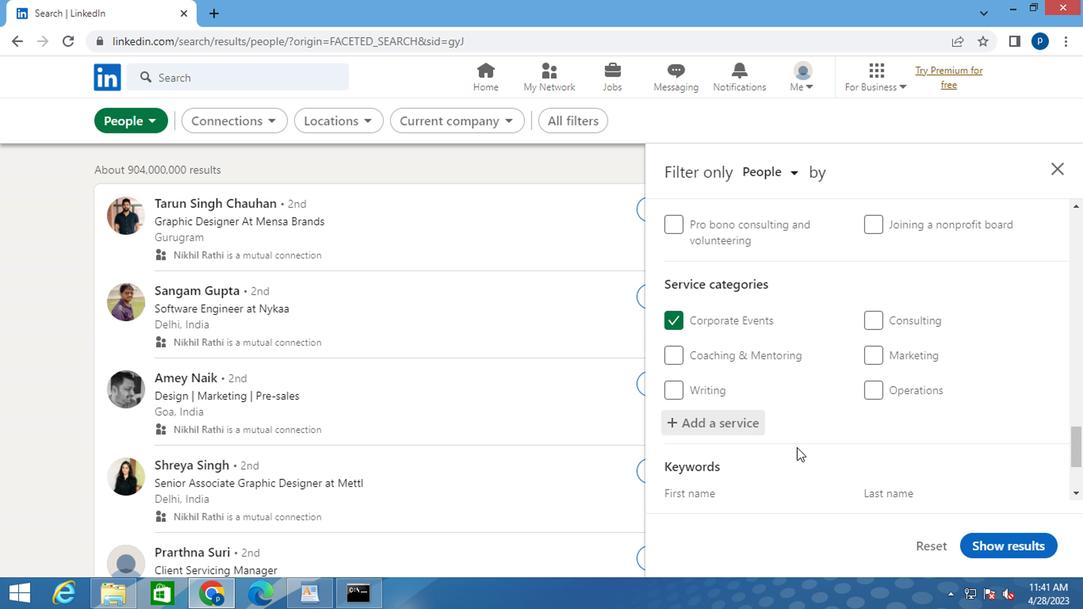 
Action: Mouse scrolled (795, 427) with delta (0, 0)
Screenshot: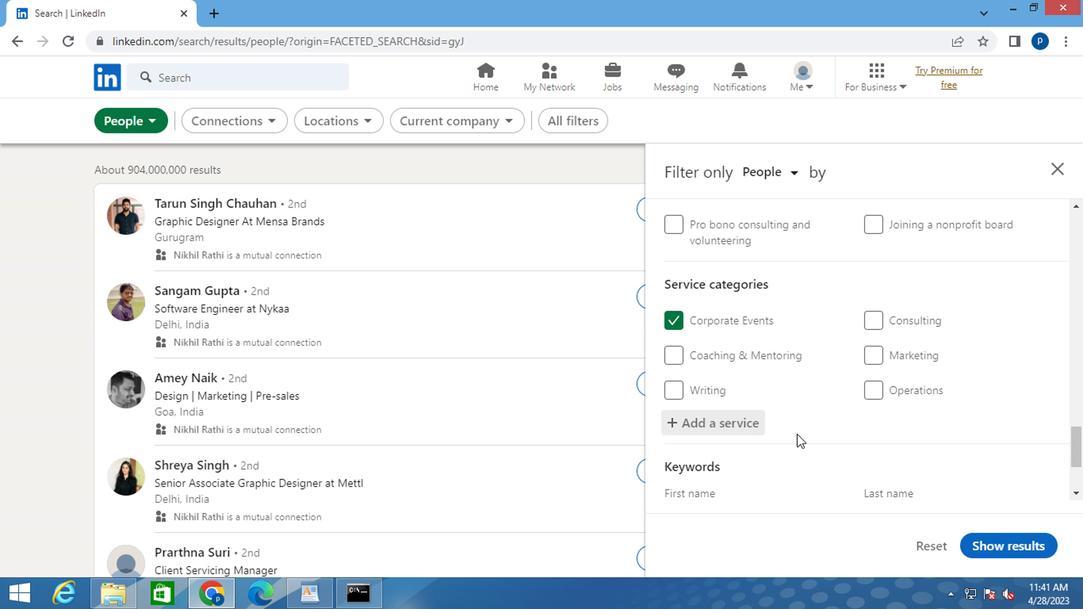
Action: Mouse scrolled (795, 427) with delta (0, 0)
Screenshot: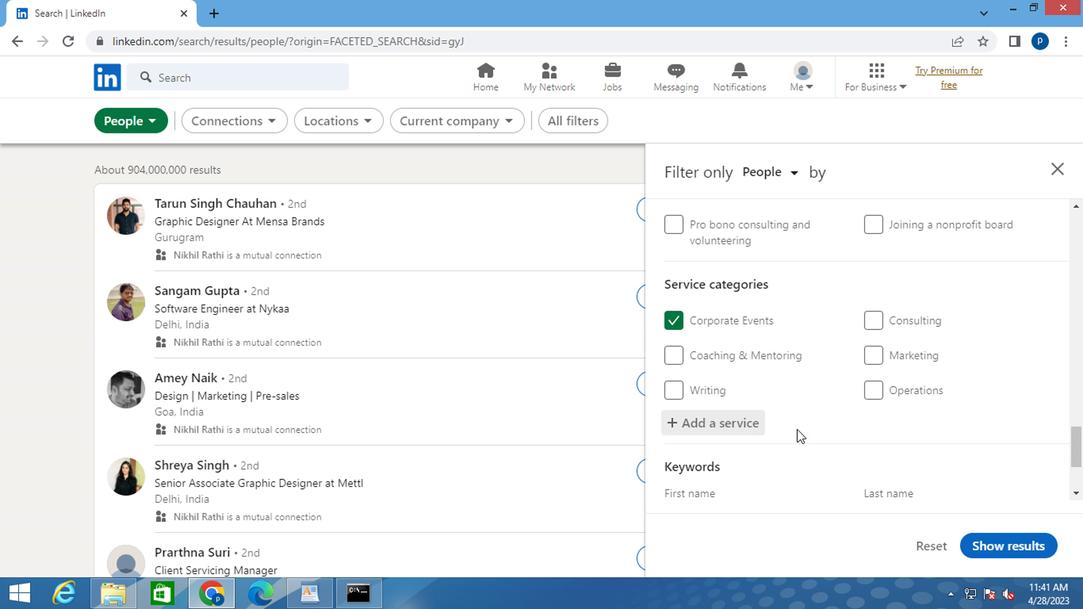 
Action: Mouse moved to (795, 426)
Screenshot: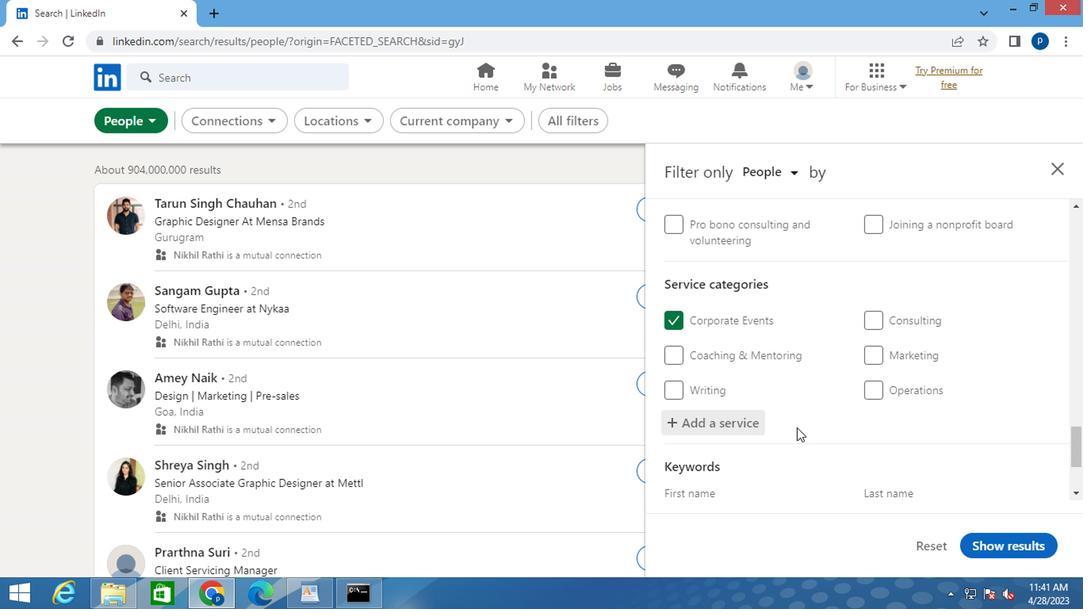 
Action: Mouse scrolled (795, 425) with delta (0, 0)
Screenshot: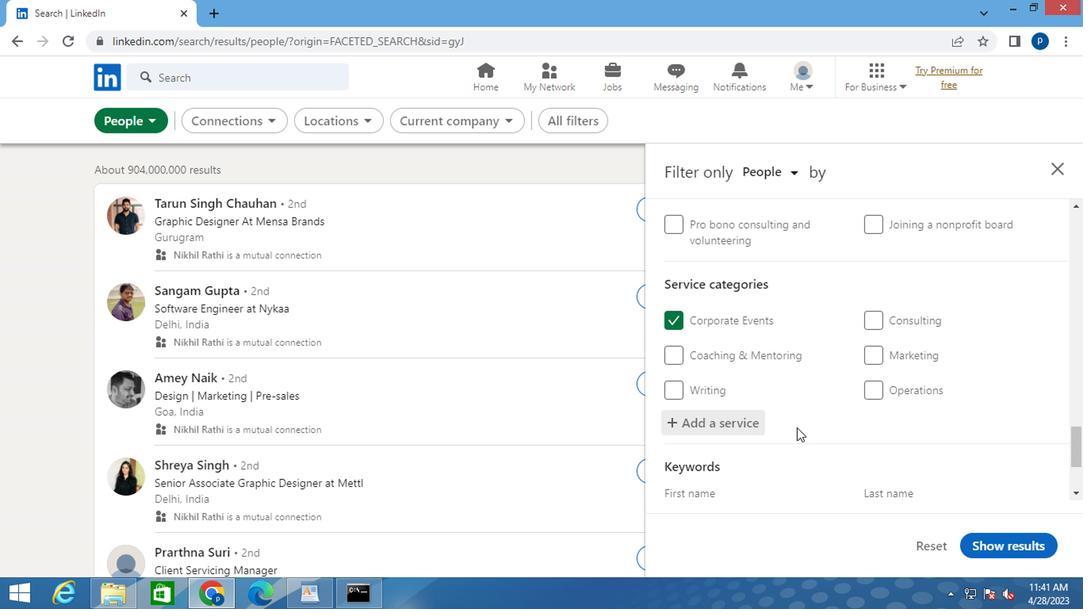 
Action: Mouse moved to (724, 423)
Screenshot: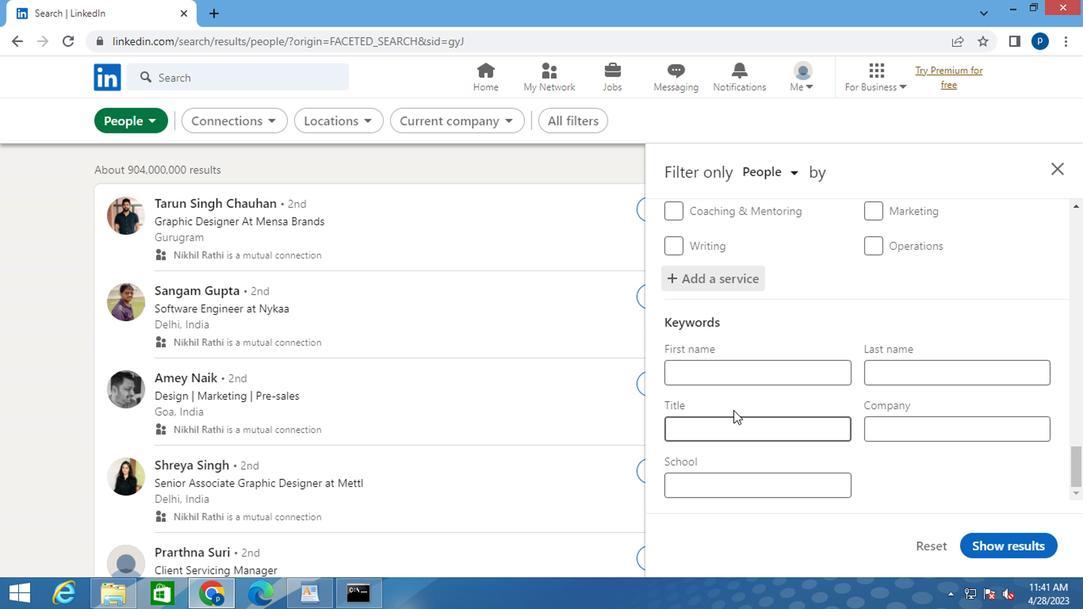 
Action: Mouse pressed left at (724, 423)
Screenshot: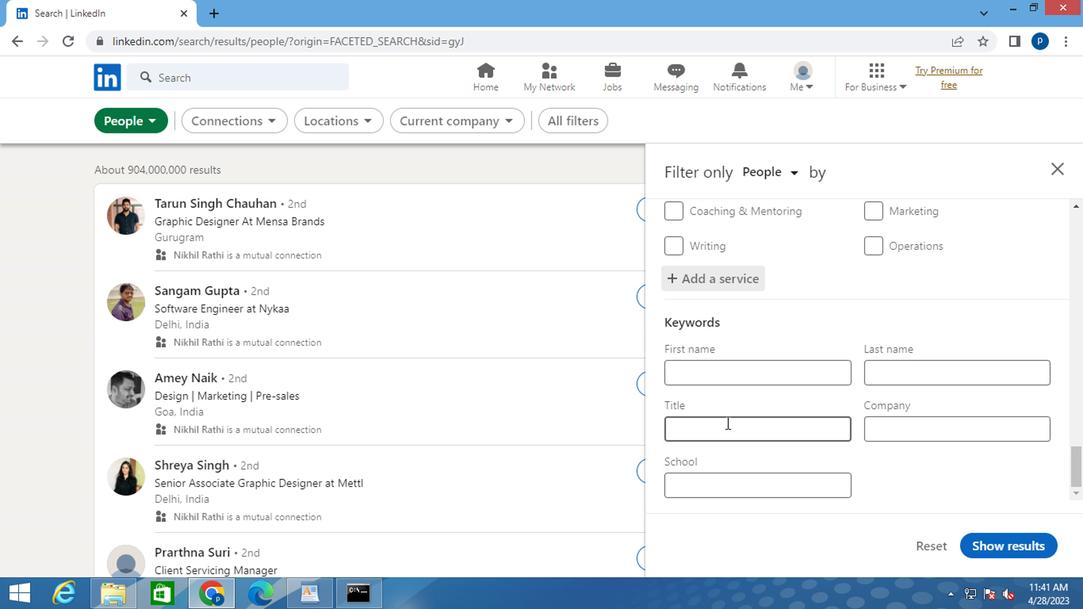 
Action: Key pressed <Key.caps_lock>S<Key.caps_lock>ECURITY<Key.space><Key.caps_lock>G<Key.caps_lock>UARD<Key.space>
Screenshot: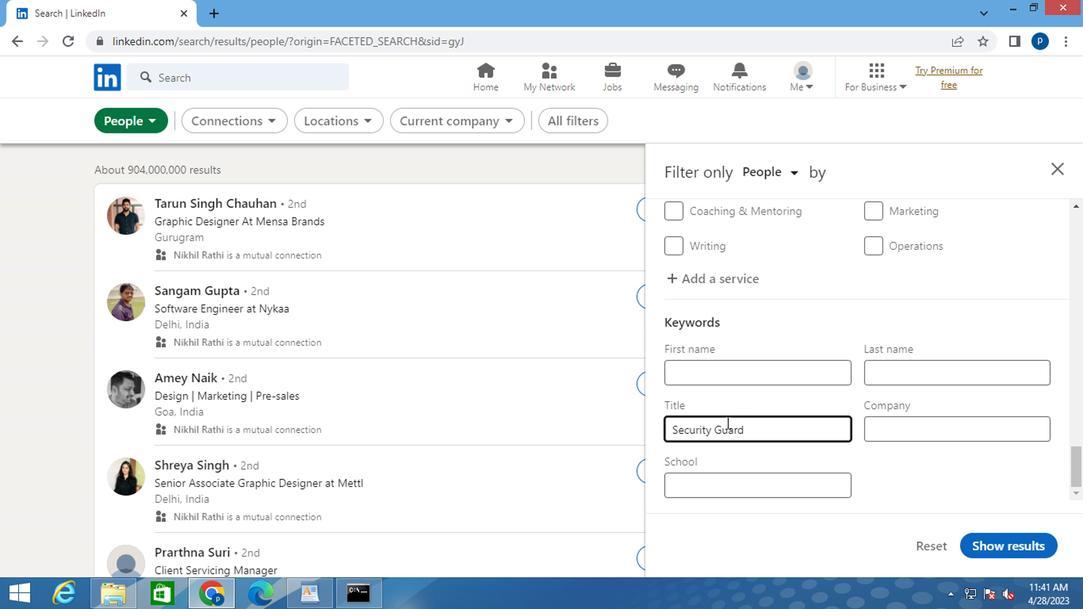 
Action: Mouse moved to (1019, 540)
Screenshot: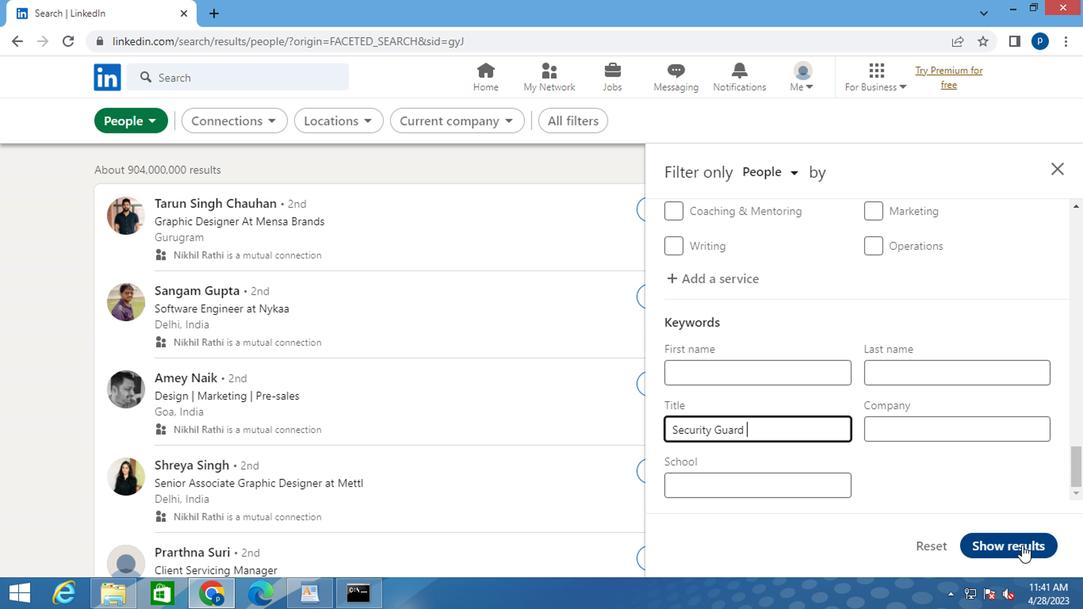 
Action: Mouse pressed left at (1019, 540)
Screenshot: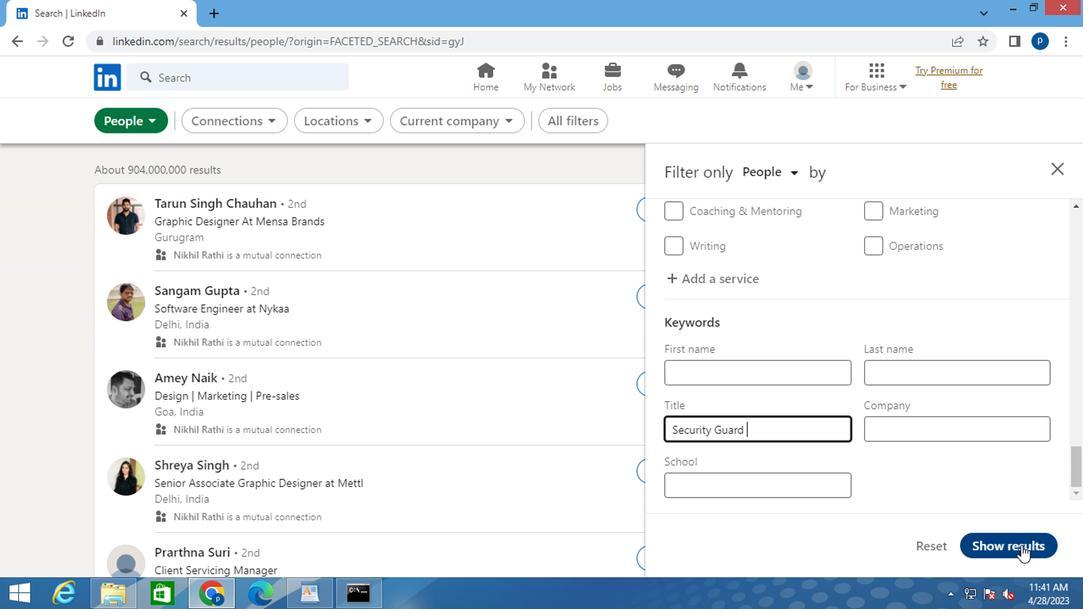
